 Task: Look for Airbnb properties in Celbridge, Ireland from 10th December, 2023 to 18th December, 2023 for 2 adults.1  bedroom having 1 bed and 1 bathroom. Property type can be flat. Amenities needed are: wifi, TV, free parkinig on premises, gym, breakfast. Look for 3 properties as per requirement.
Action: Mouse moved to (471, 111)
Screenshot: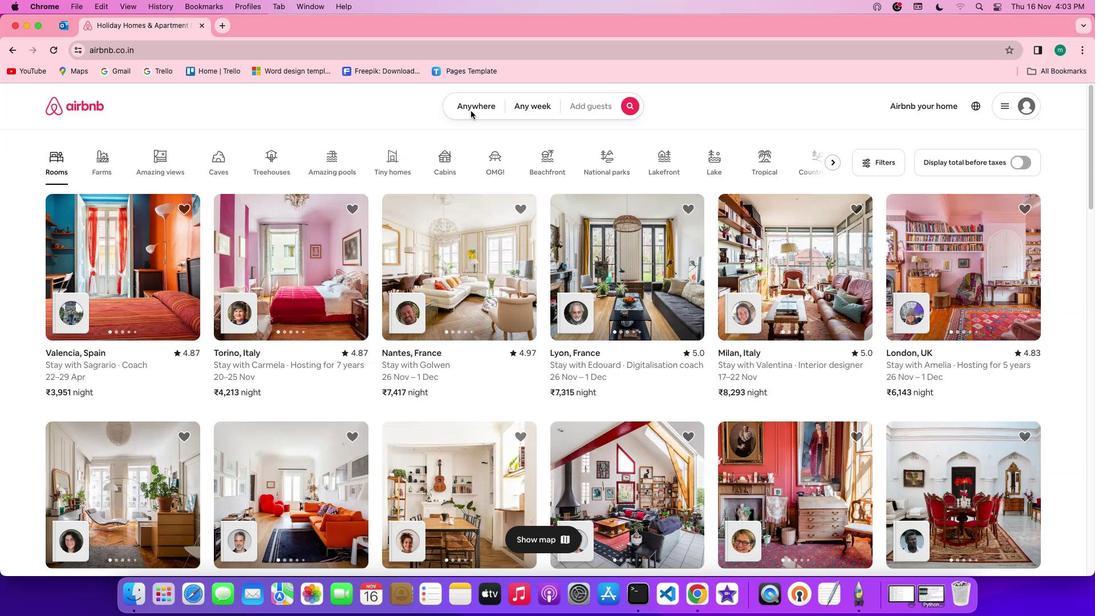 
Action: Mouse pressed left at (471, 111)
Screenshot: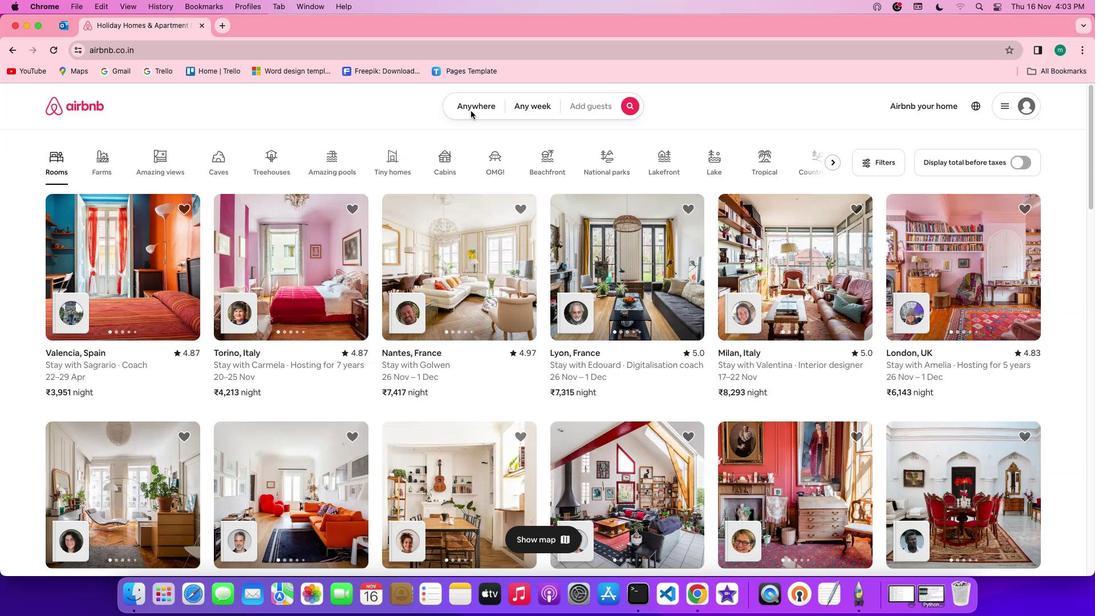 
Action: Mouse pressed left at (471, 111)
Screenshot: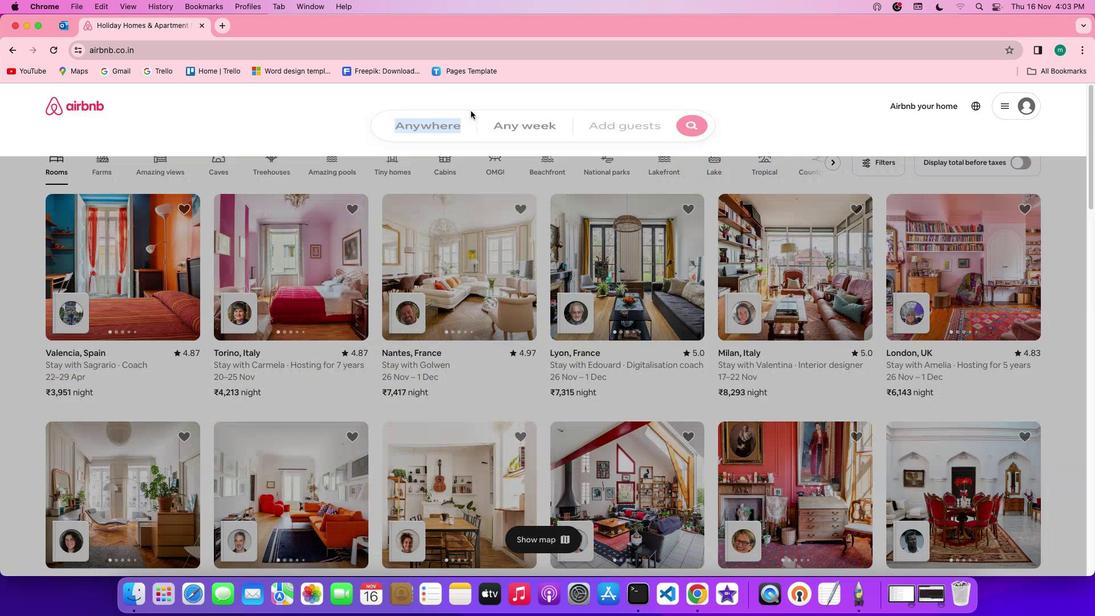 
Action: Mouse moved to (422, 151)
Screenshot: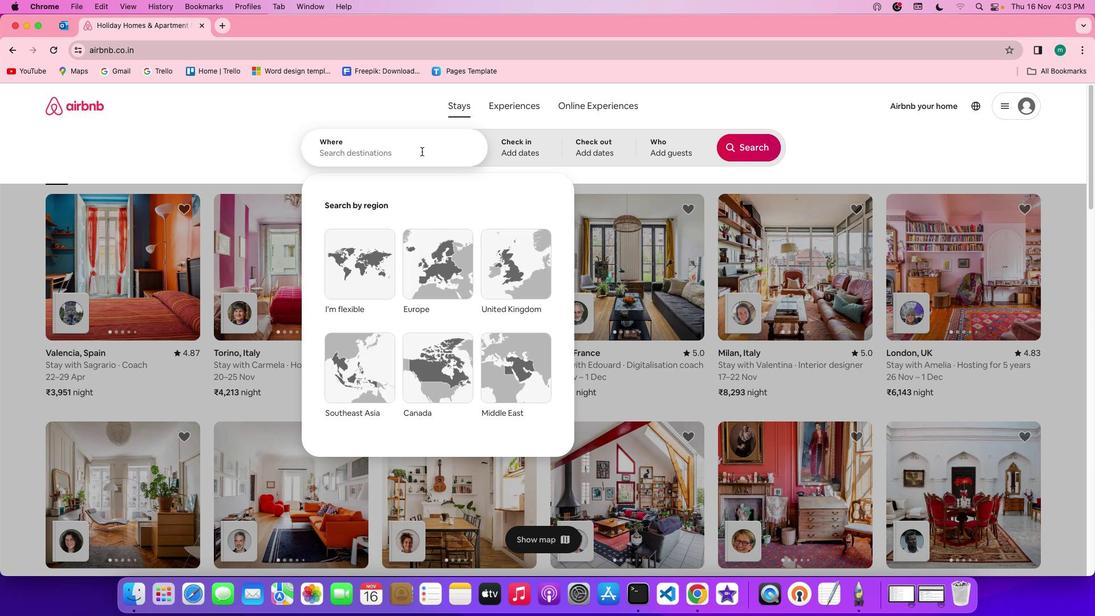 
Action: Mouse pressed left at (422, 151)
Screenshot: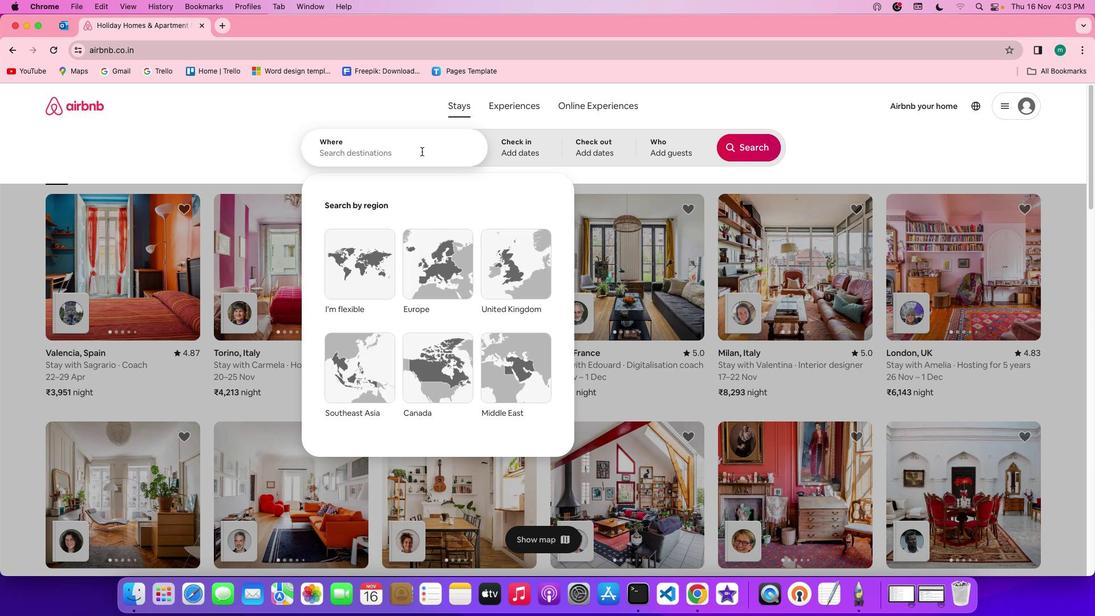 
Action: Key pressed Key.shift'C''e''l''l'Key.backspace'b''r''i''d''g''e'','Key.spaceKey.shift'i''r''e''l''a''n''d'
Screenshot: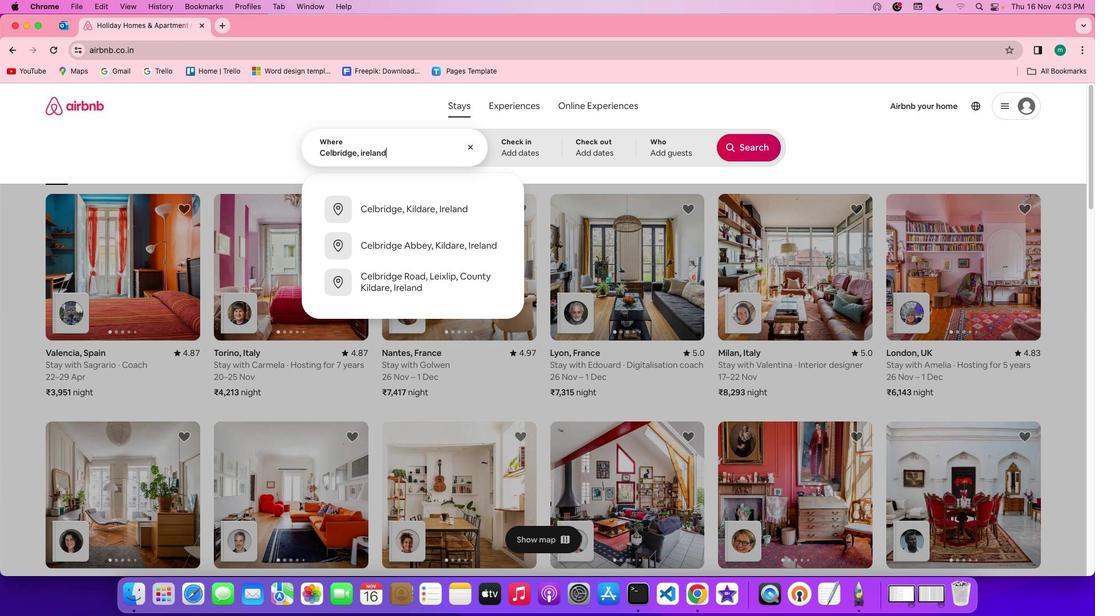 
Action: Mouse moved to (499, 148)
Screenshot: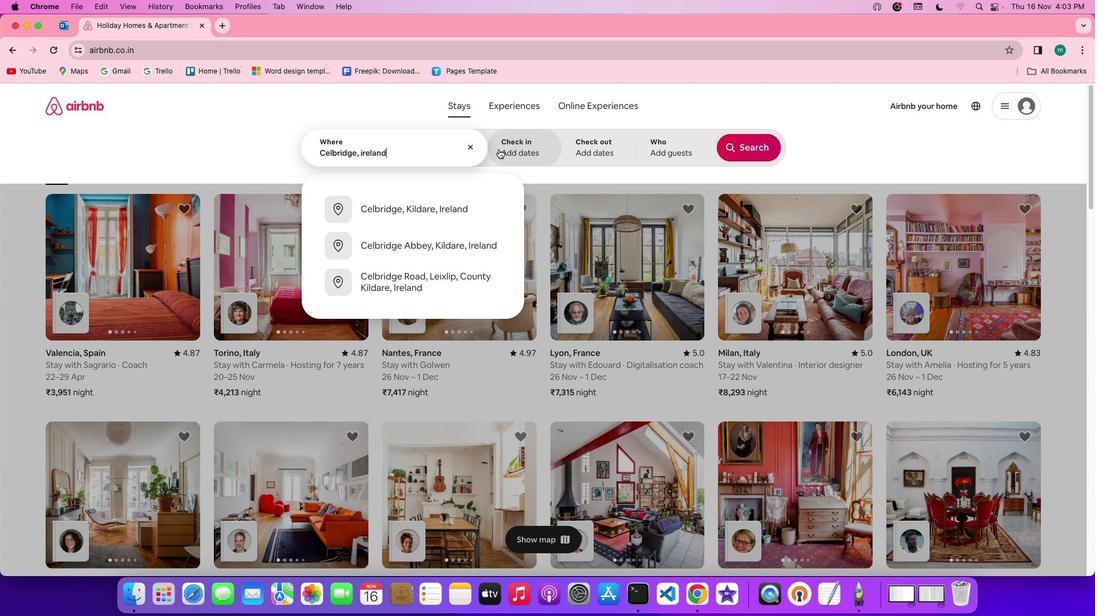 
Action: Mouse pressed left at (499, 148)
Screenshot: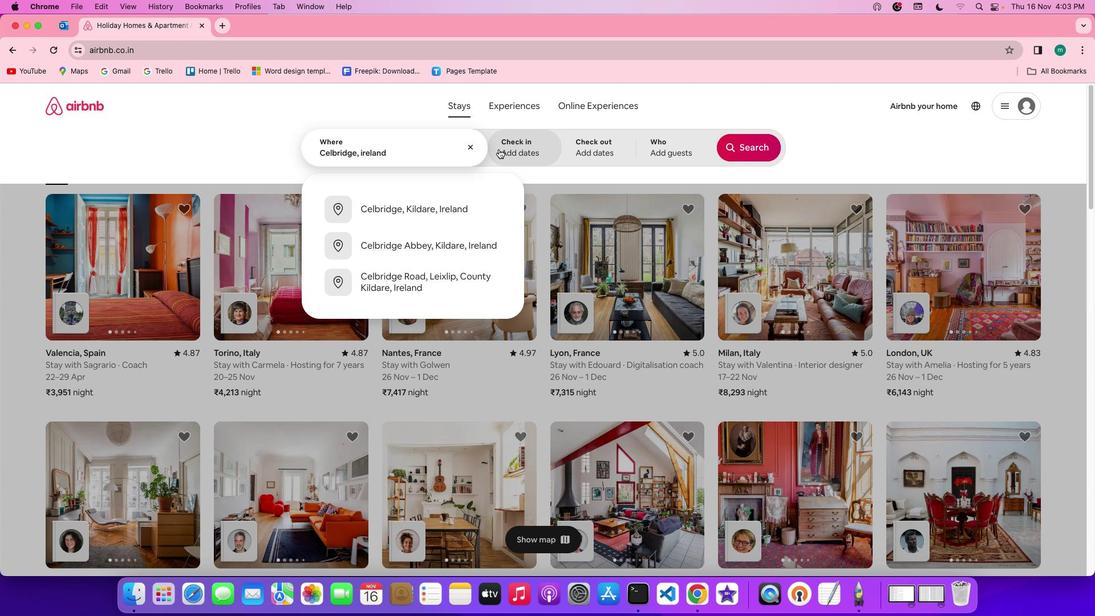 
Action: Mouse moved to (564, 336)
Screenshot: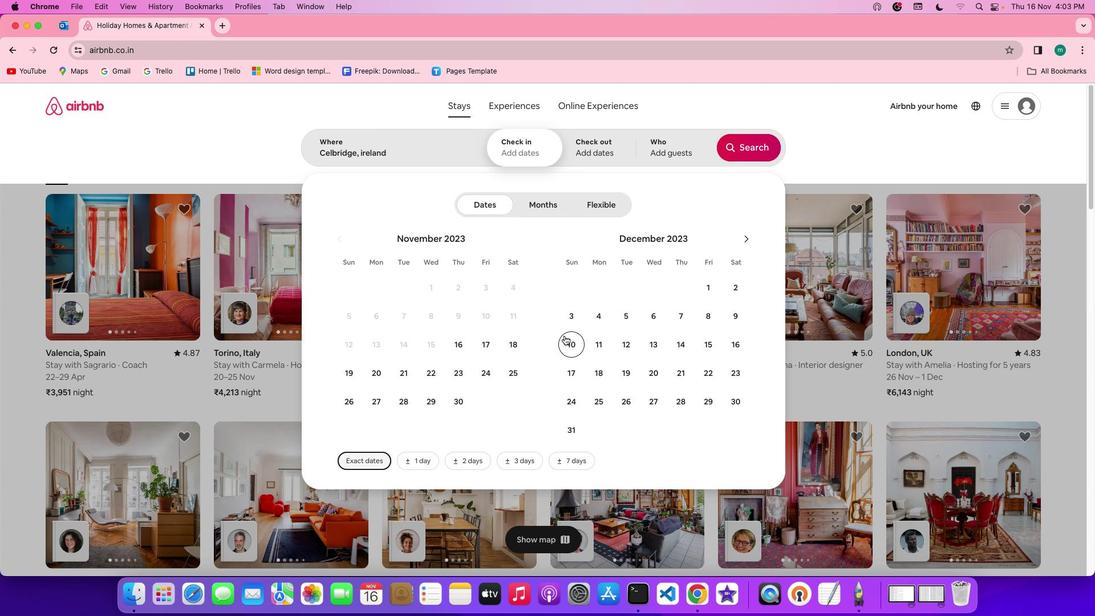 
Action: Mouse pressed left at (564, 336)
Screenshot: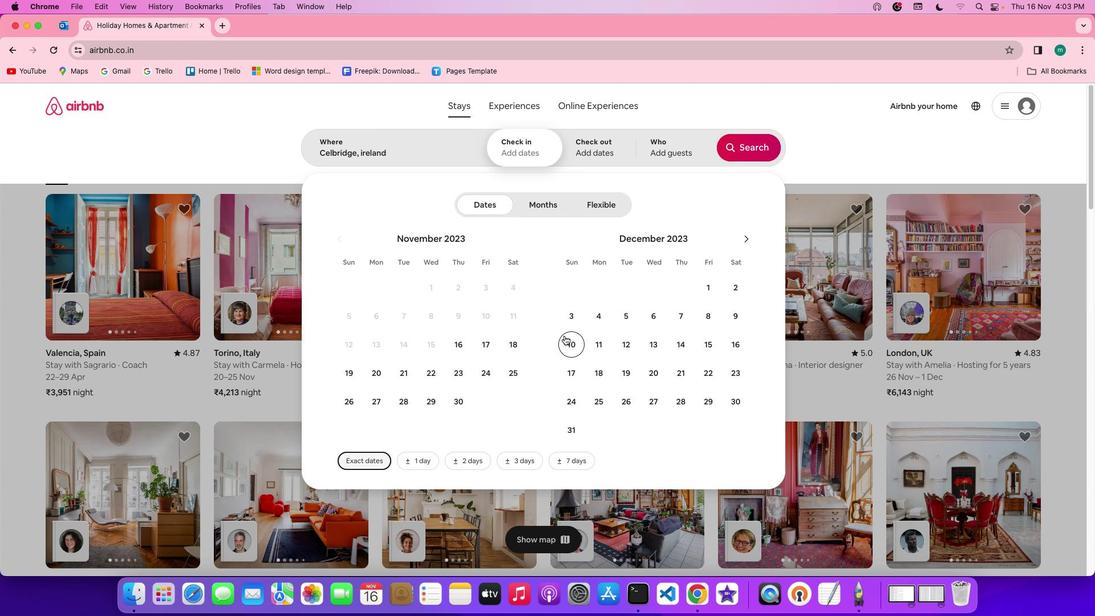 
Action: Mouse moved to (598, 366)
Screenshot: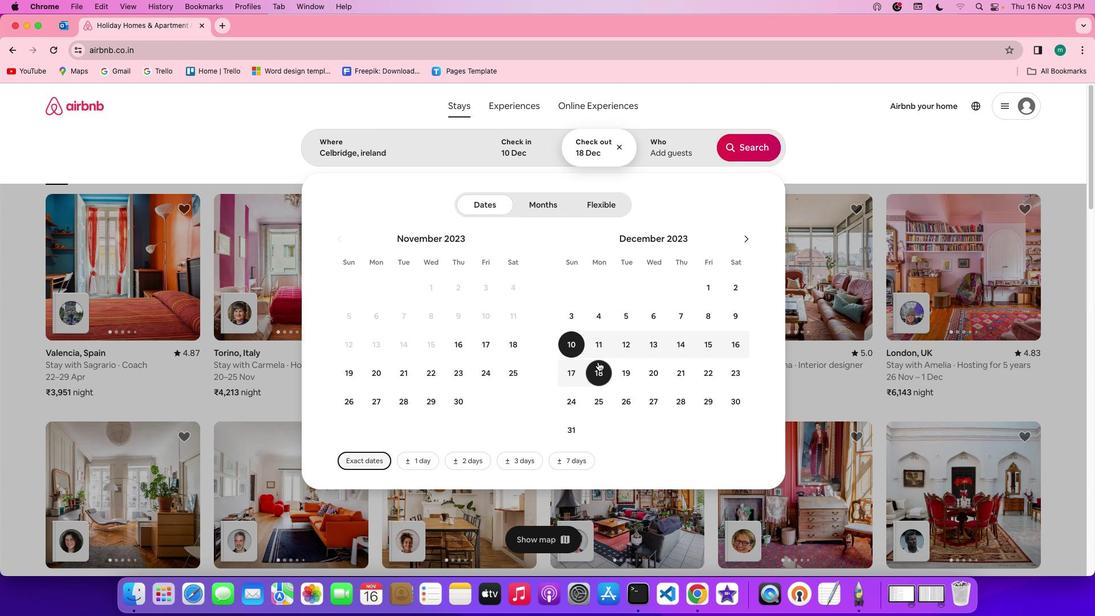 
Action: Mouse pressed left at (598, 366)
Screenshot: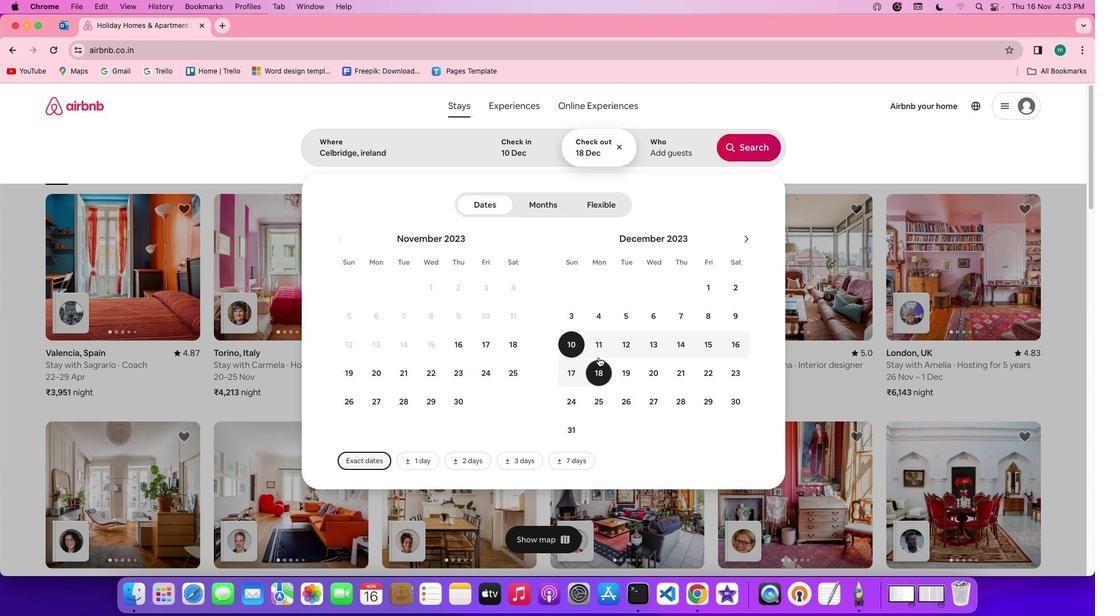 
Action: Mouse moved to (669, 146)
Screenshot: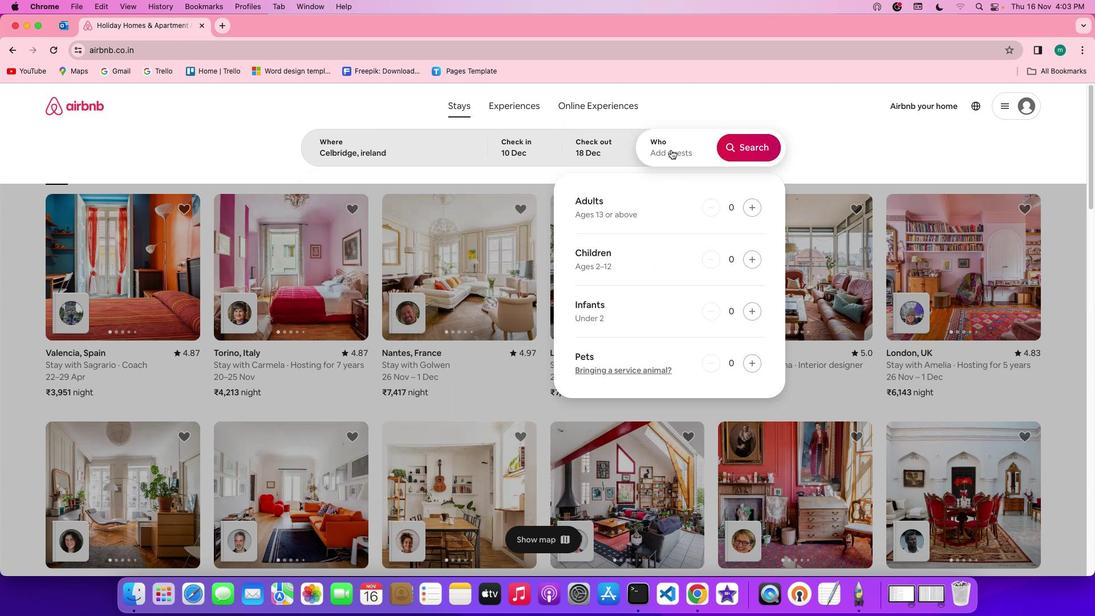 
Action: Mouse pressed left at (669, 146)
Screenshot: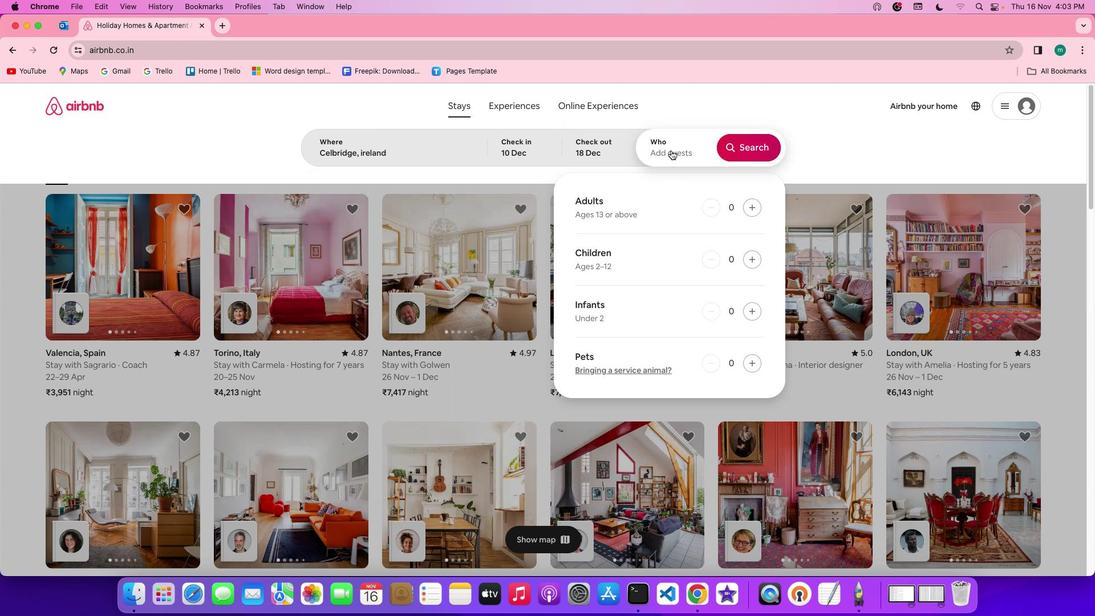 
Action: Mouse moved to (758, 205)
Screenshot: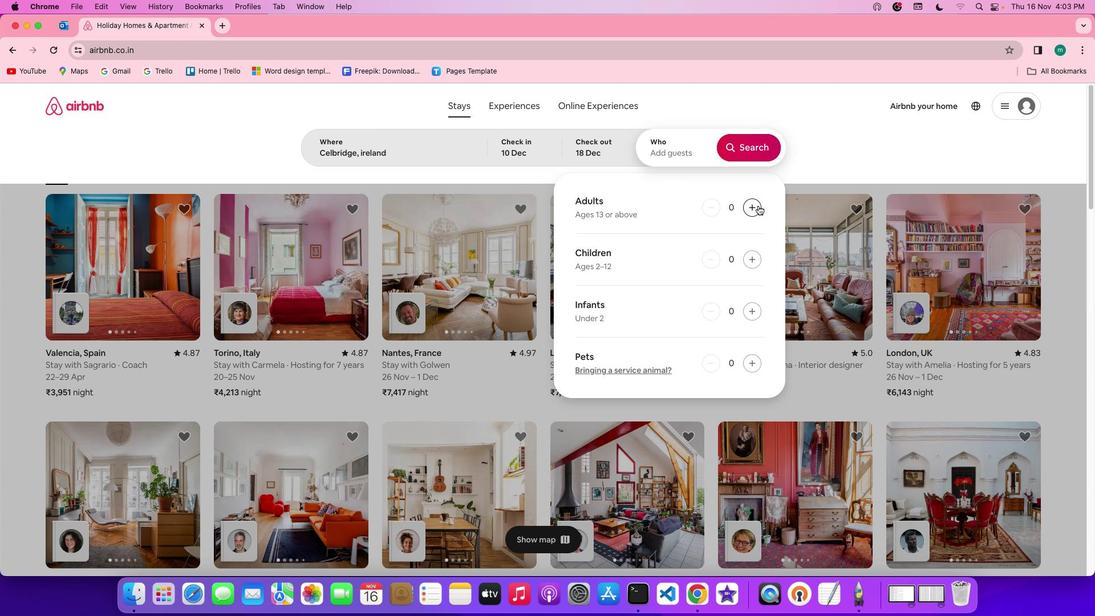 
Action: Mouse pressed left at (758, 205)
Screenshot: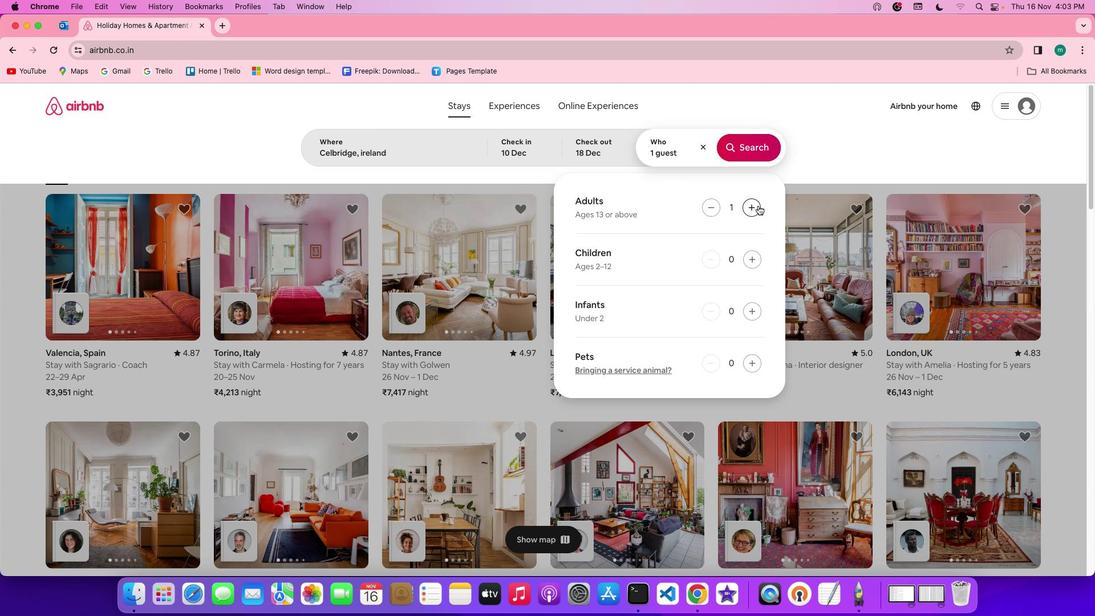 
Action: Mouse pressed left at (758, 205)
Screenshot: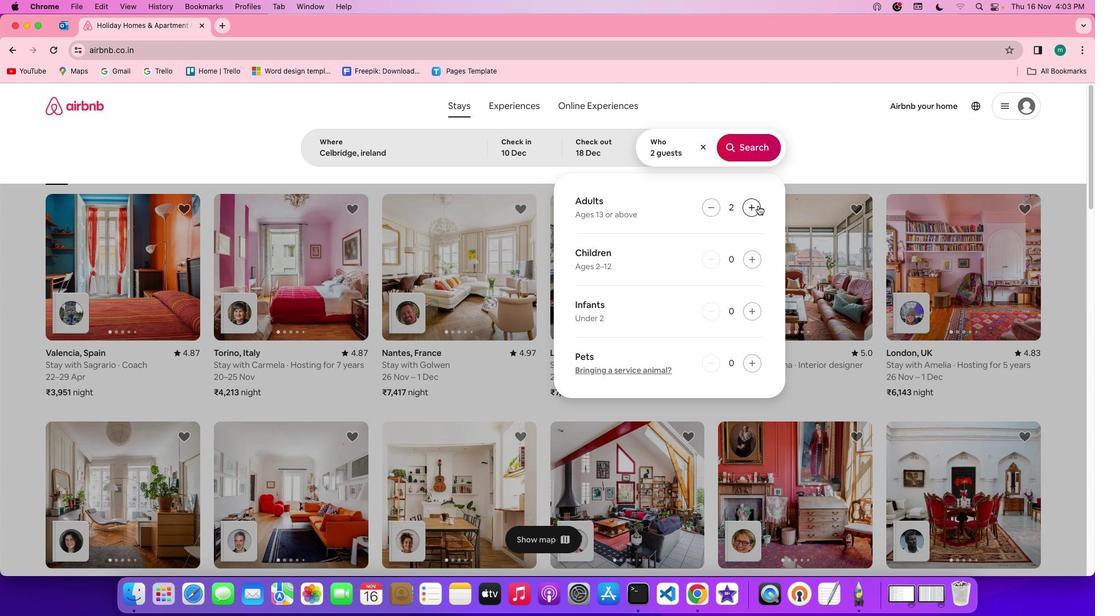
Action: Mouse moved to (748, 147)
Screenshot: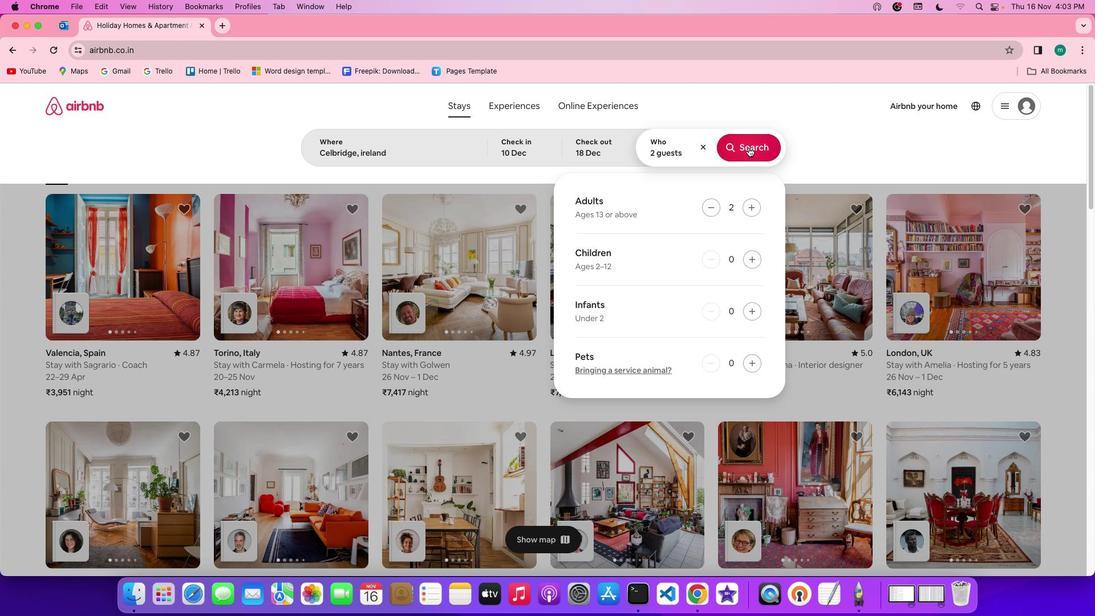 
Action: Mouse pressed left at (748, 147)
Screenshot: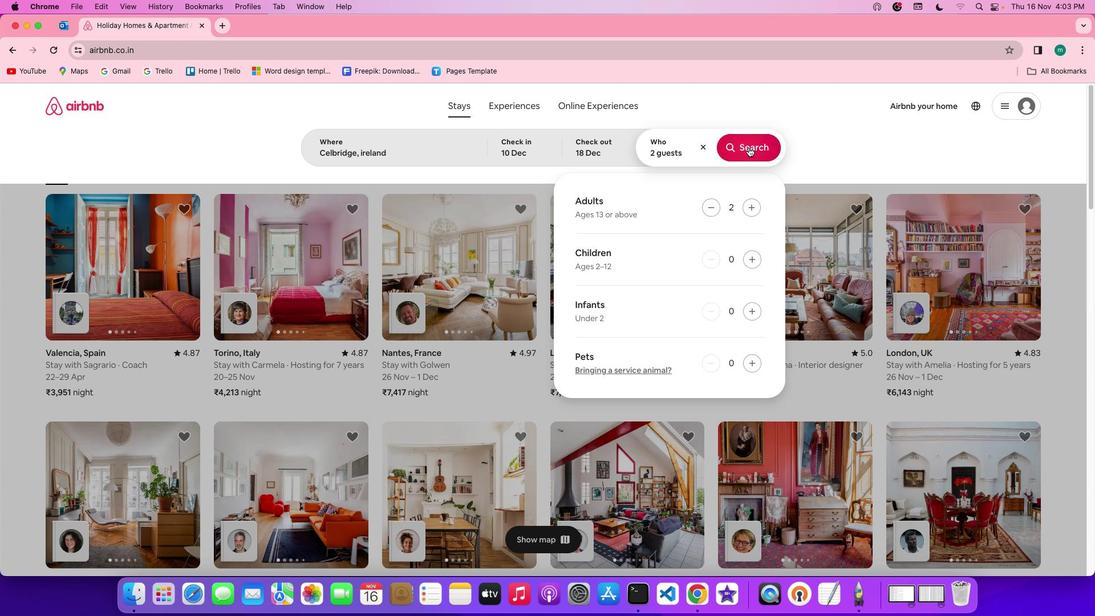 
Action: Mouse moved to (918, 156)
Screenshot: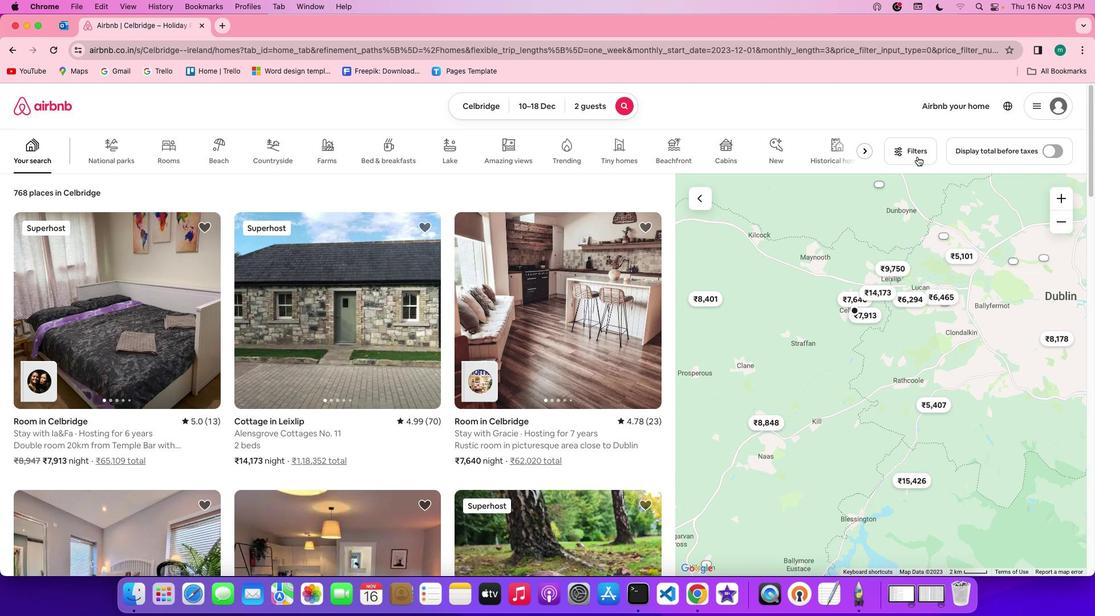 
Action: Mouse pressed left at (918, 156)
Screenshot: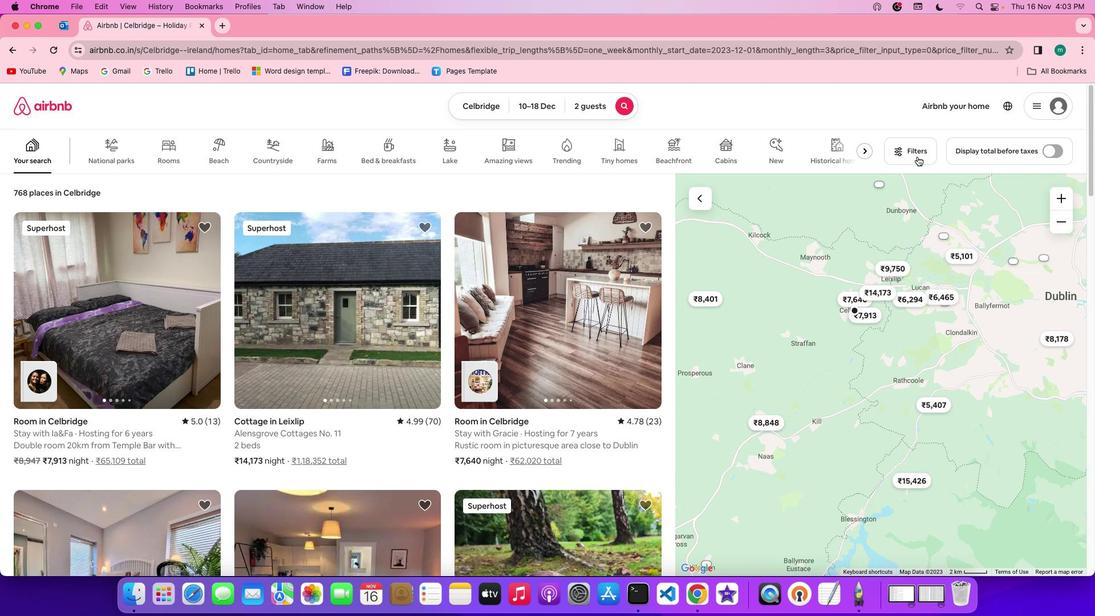 
Action: Mouse moved to (571, 279)
Screenshot: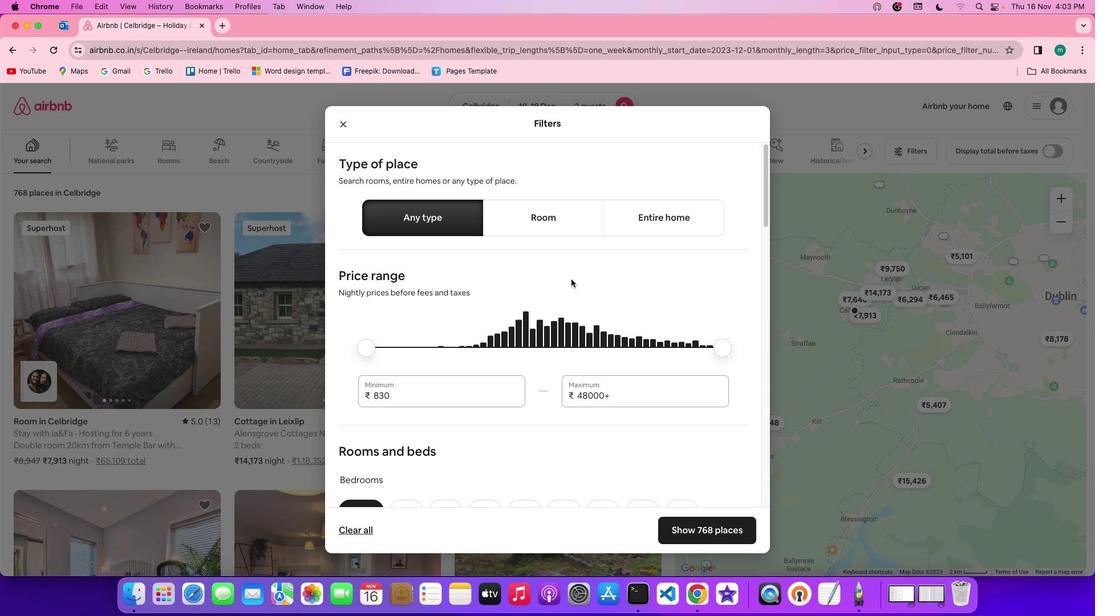 
Action: Mouse scrolled (571, 279) with delta (0, 0)
Screenshot: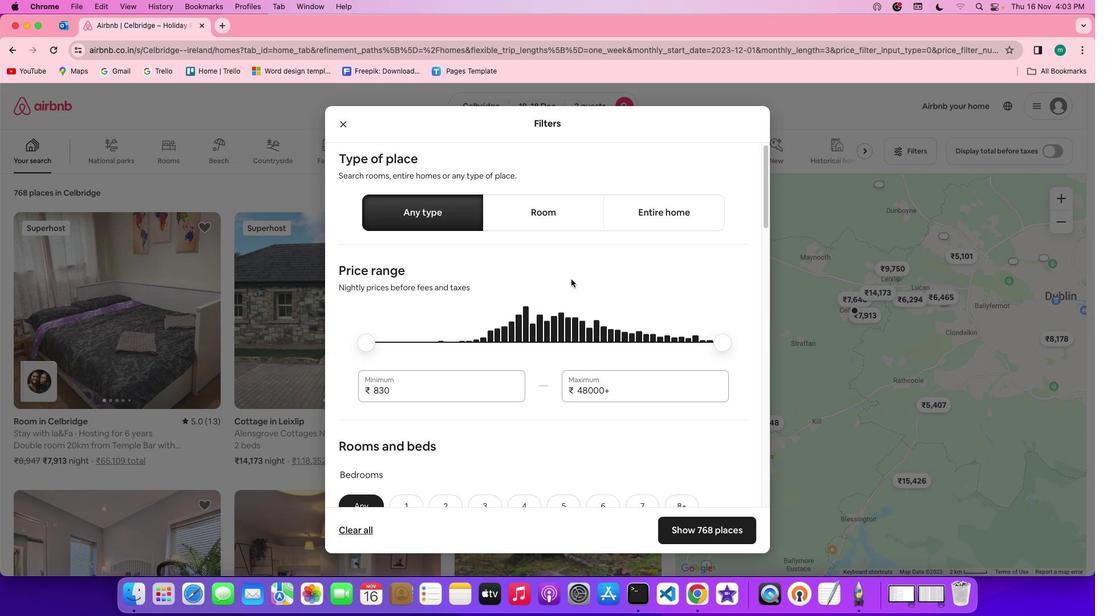 
Action: Mouse scrolled (571, 279) with delta (0, 0)
Screenshot: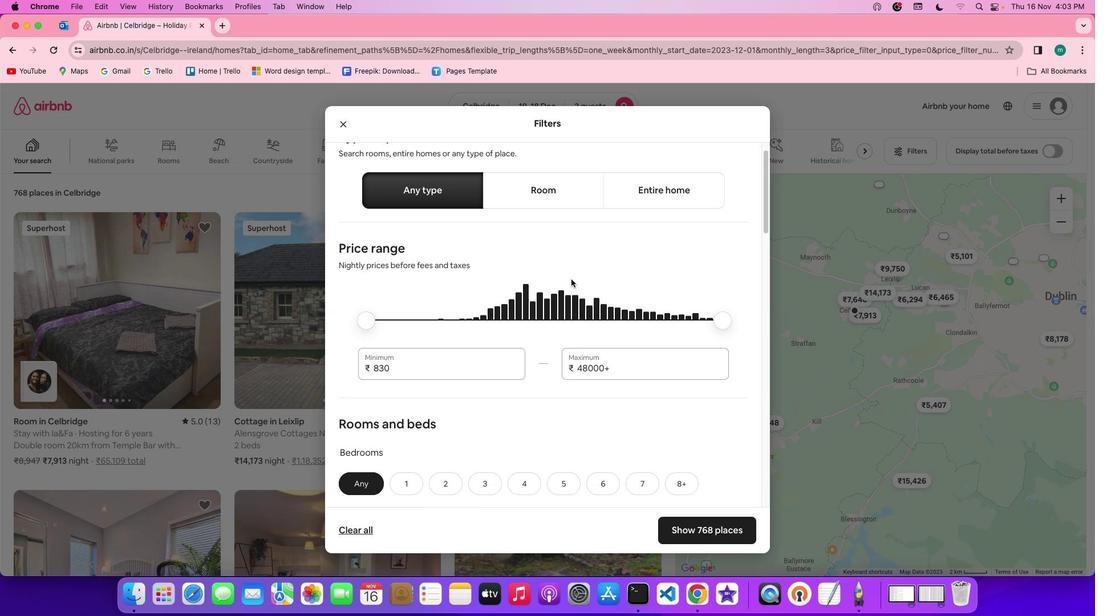 
Action: Mouse scrolled (571, 279) with delta (0, -1)
Screenshot: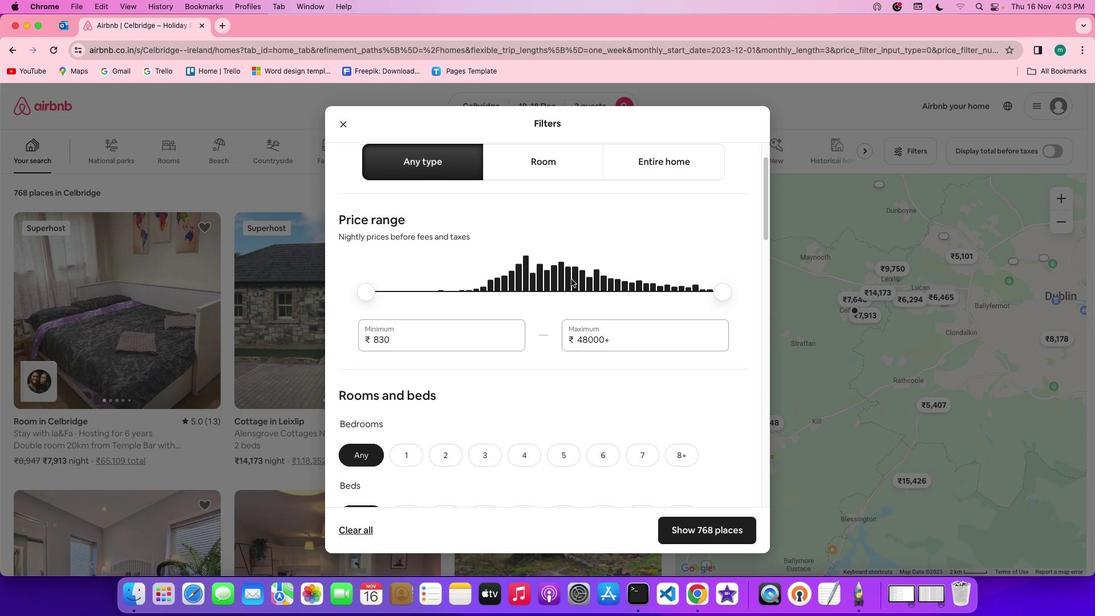 
Action: Mouse scrolled (571, 279) with delta (0, 0)
Screenshot: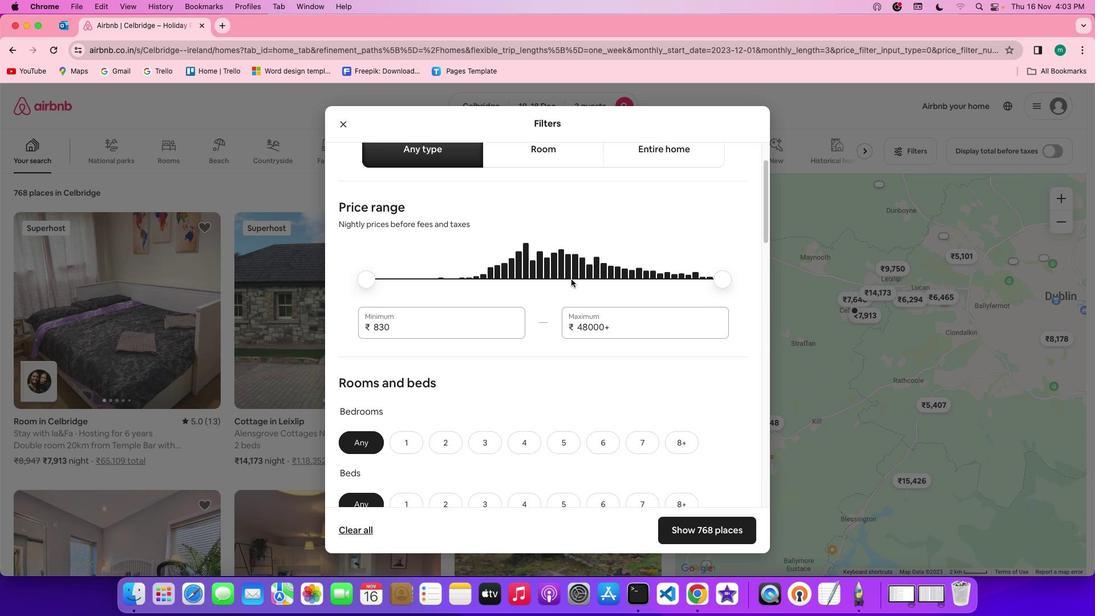 
Action: Mouse scrolled (571, 279) with delta (0, 0)
Screenshot: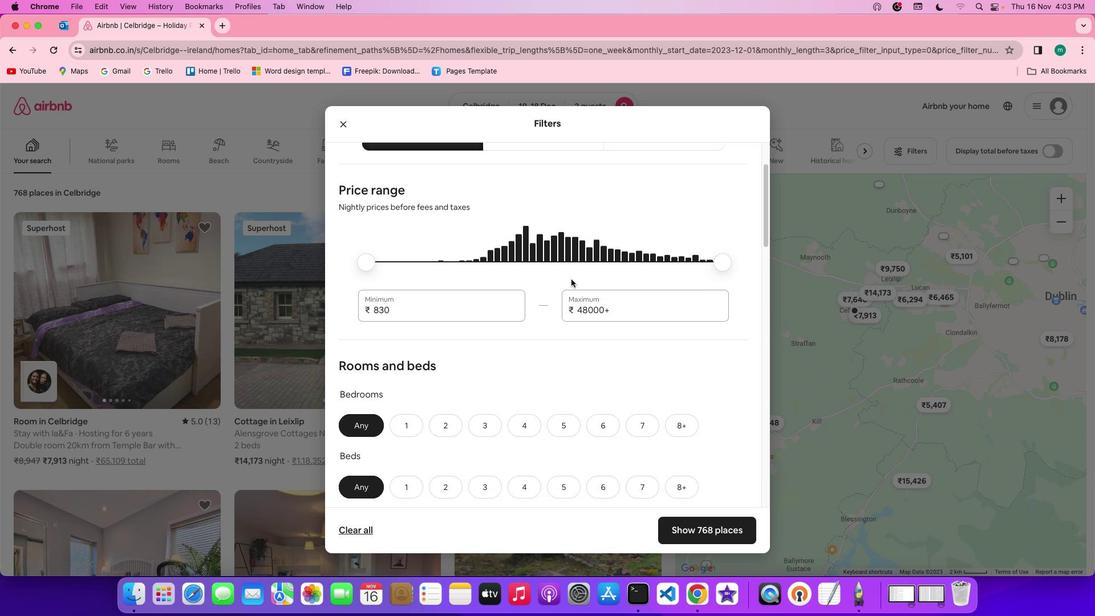 
Action: Mouse scrolled (571, 279) with delta (0, 0)
Screenshot: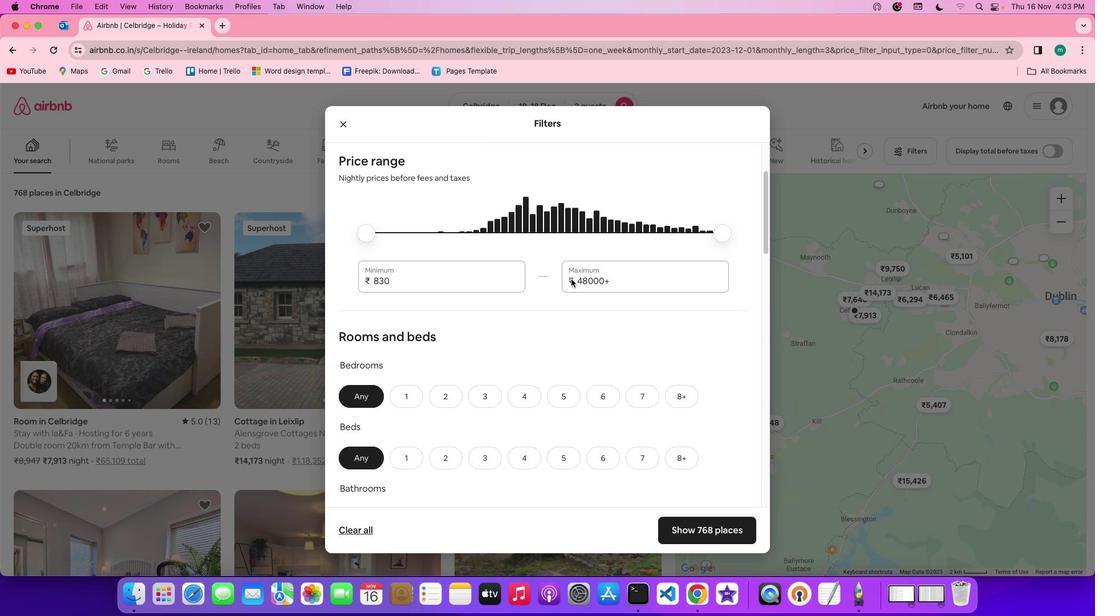 
Action: Mouse scrolled (571, 279) with delta (0, -1)
Screenshot: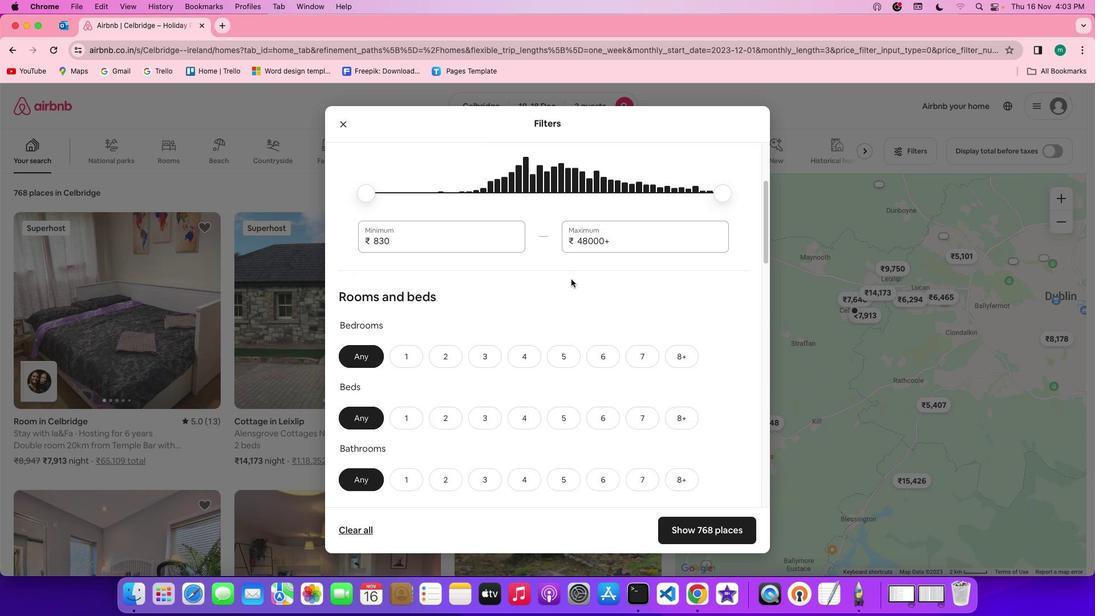 
Action: Mouse scrolled (571, 279) with delta (0, 0)
Screenshot: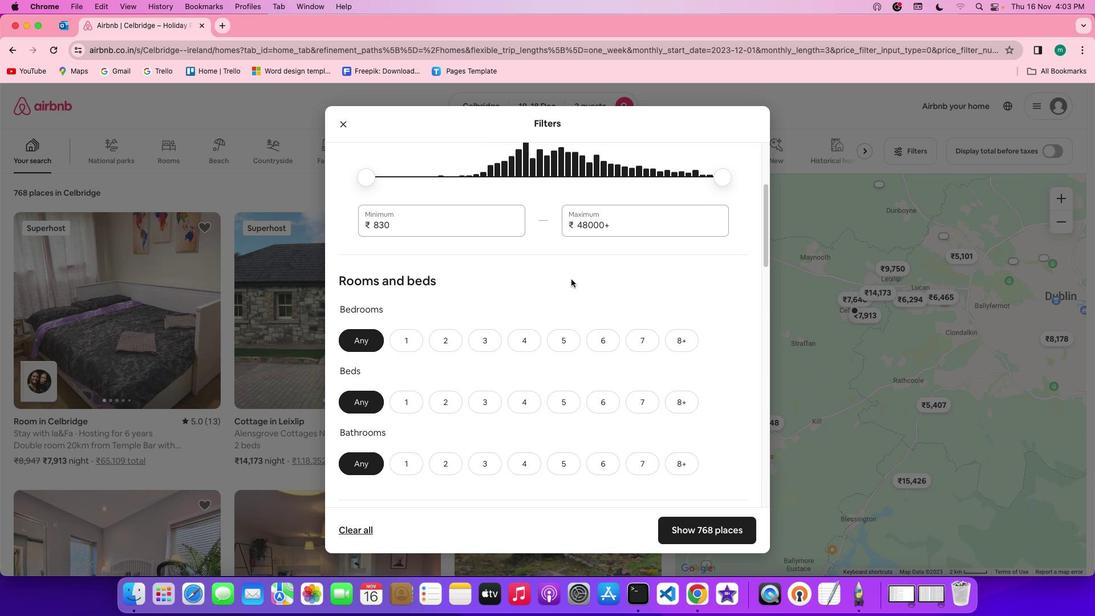 
Action: Mouse scrolled (571, 279) with delta (0, 0)
Screenshot: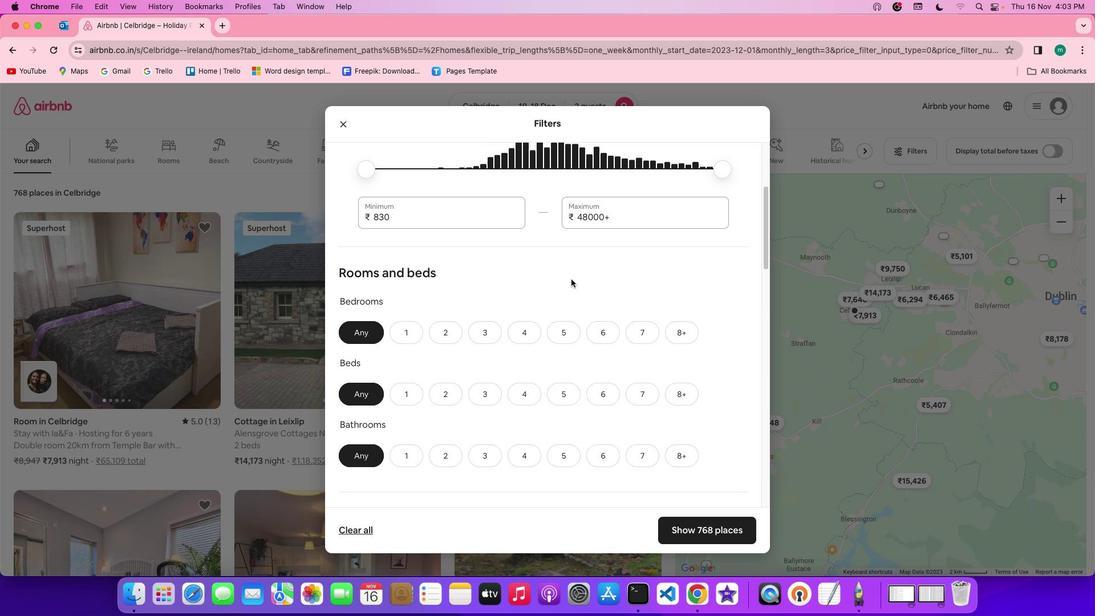 
Action: Mouse scrolled (571, 279) with delta (0, 0)
Screenshot: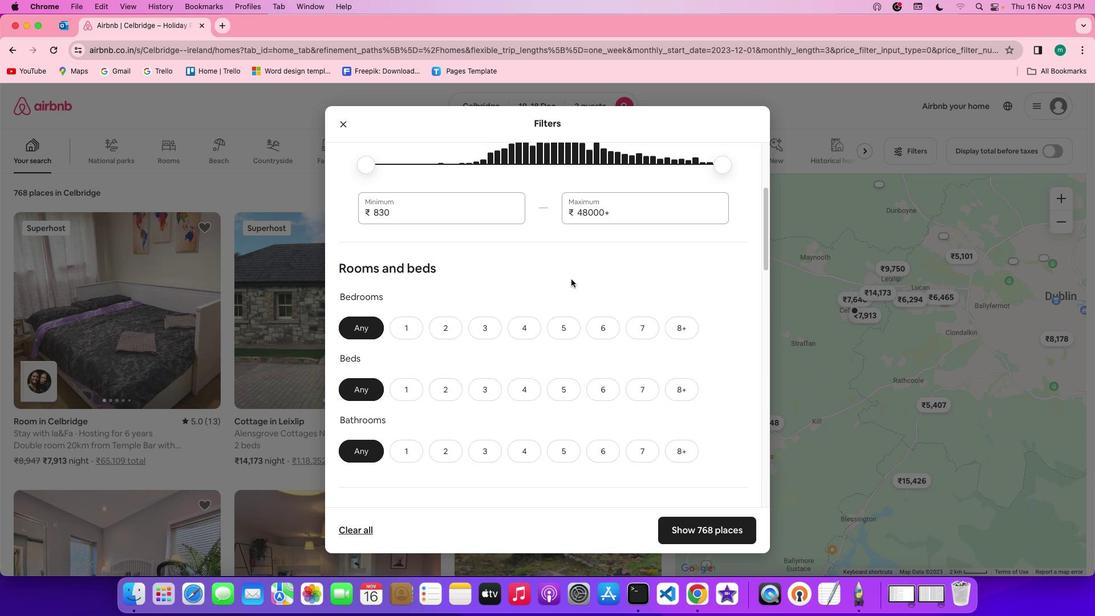 
Action: Mouse scrolled (571, 279) with delta (0, 0)
Screenshot: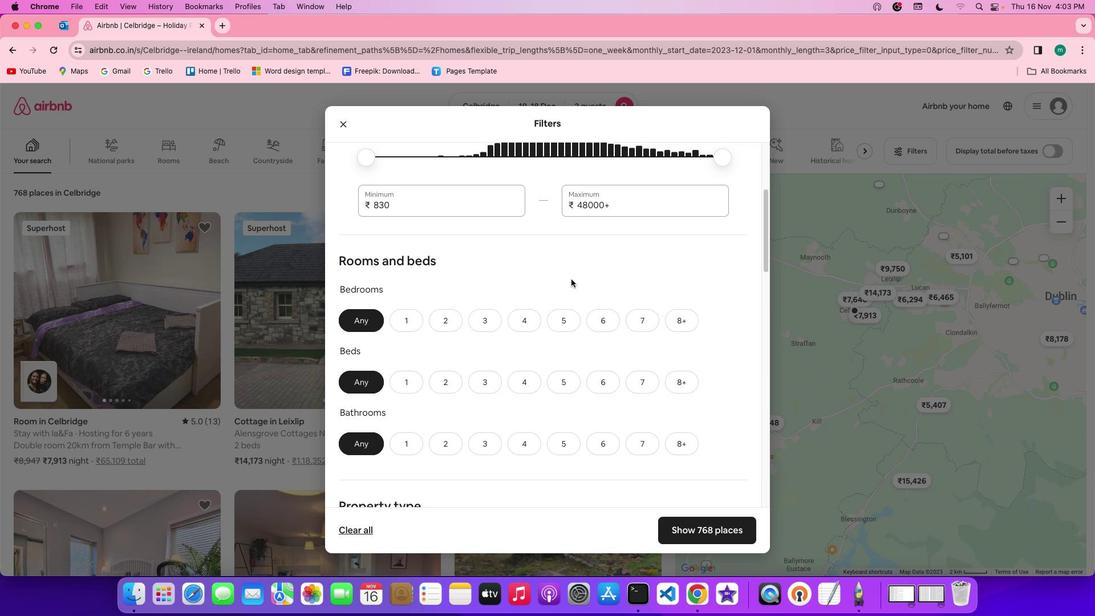 
Action: Mouse scrolled (571, 279) with delta (0, 0)
Screenshot: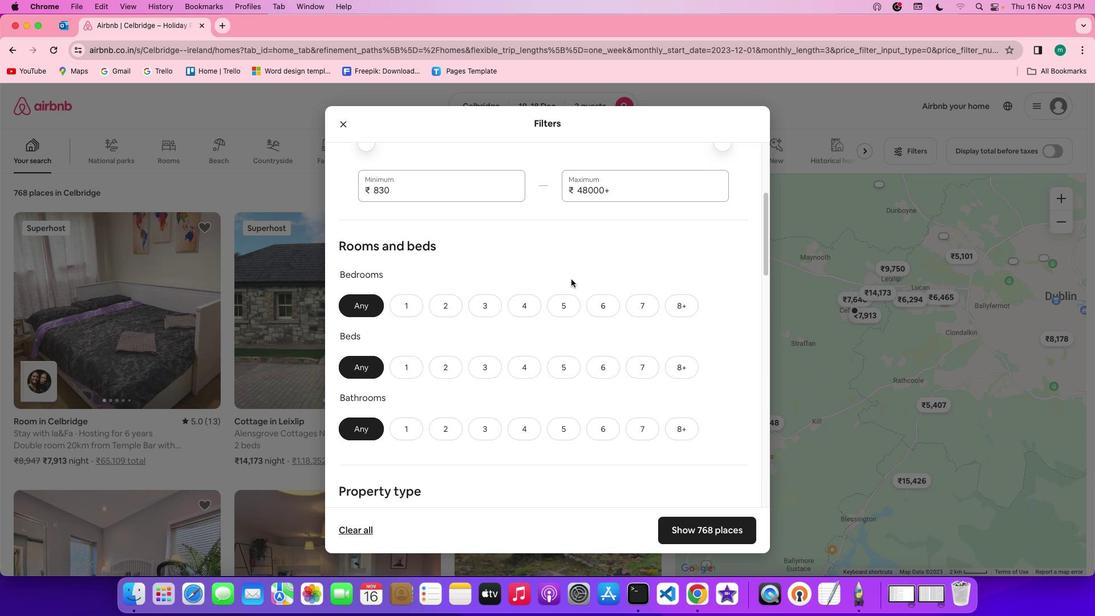 
Action: Mouse moved to (571, 279)
Screenshot: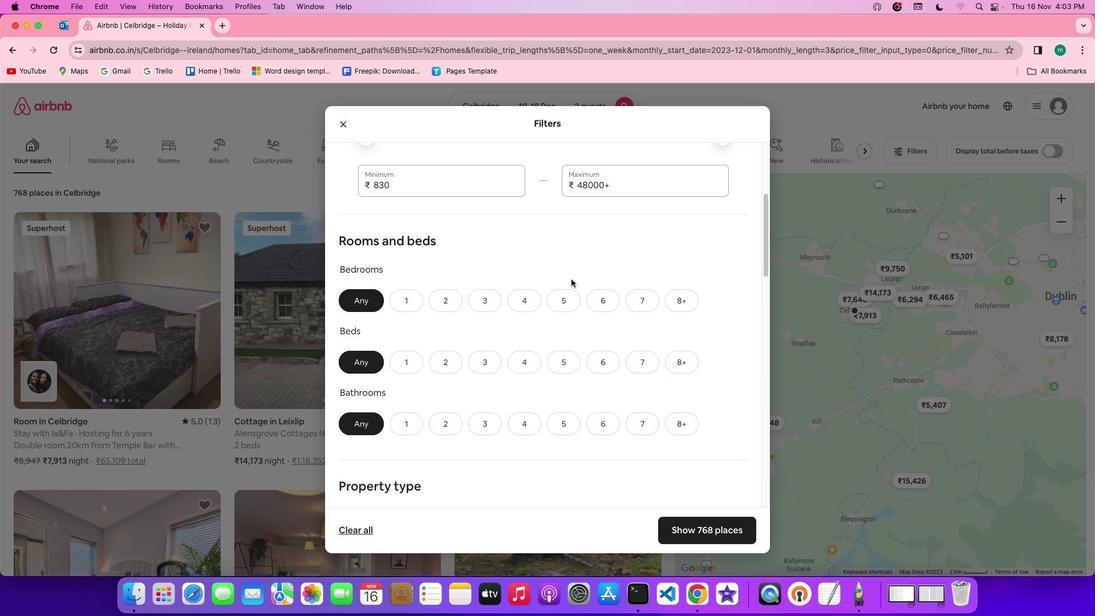 
Action: Mouse scrolled (571, 279) with delta (0, 0)
Screenshot: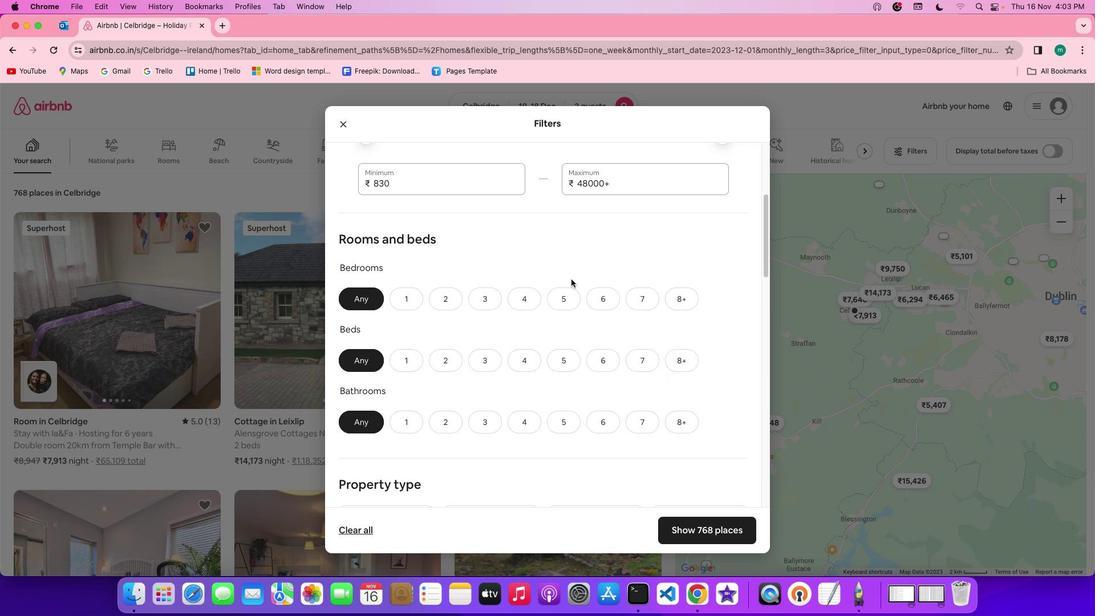 
Action: Mouse scrolled (571, 279) with delta (0, 0)
Screenshot: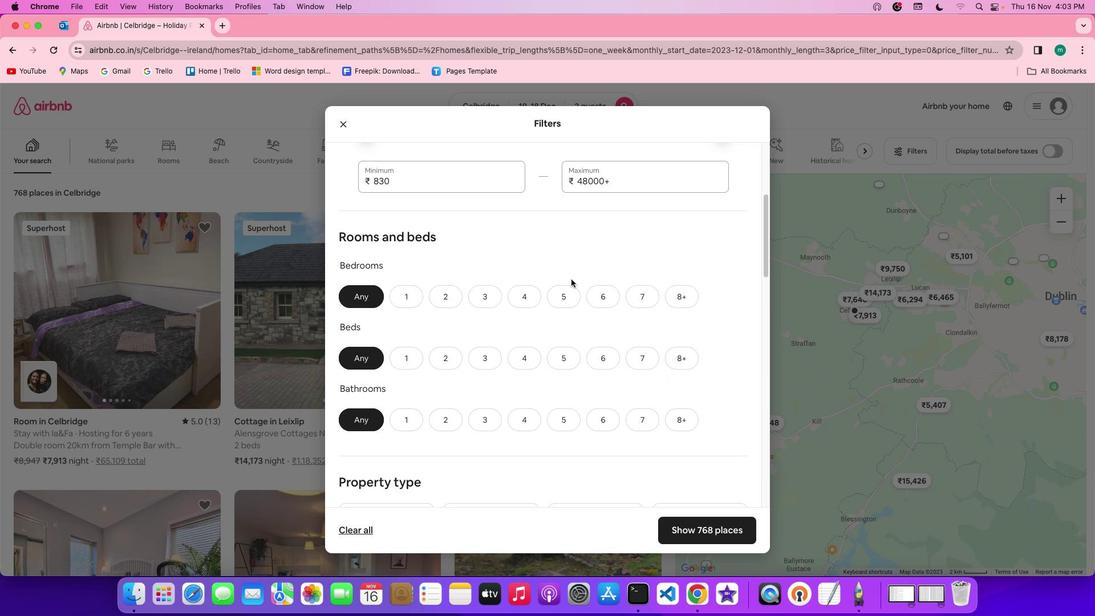 
Action: Mouse moved to (403, 298)
Screenshot: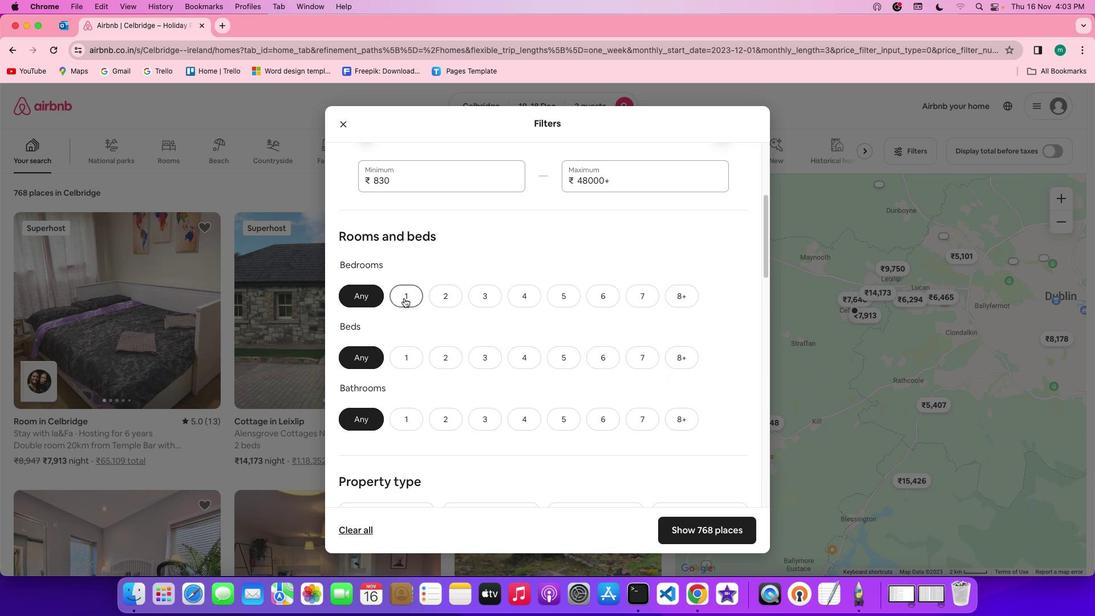 
Action: Mouse pressed left at (403, 298)
Screenshot: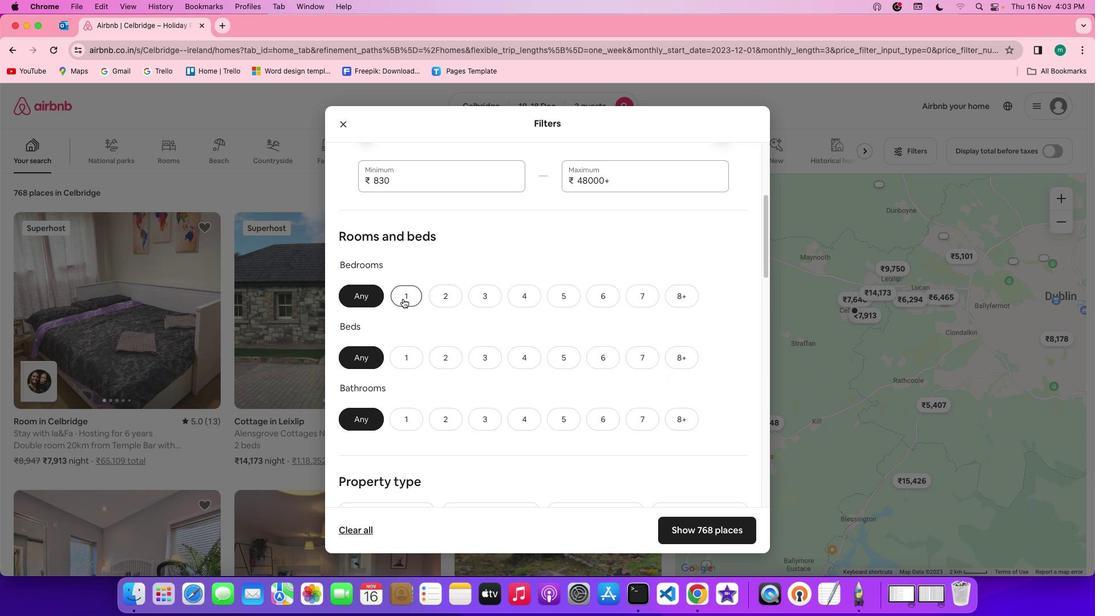
Action: Mouse moved to (413, 361)
Screenshot: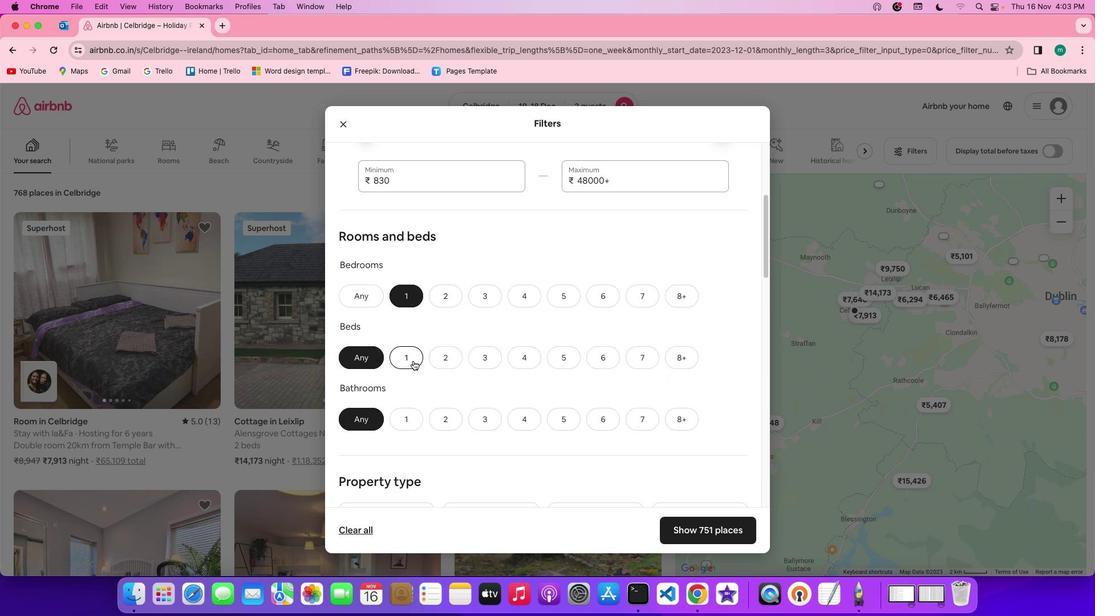 
Action: Mouse pressed left at (413, 361)
Screenshot: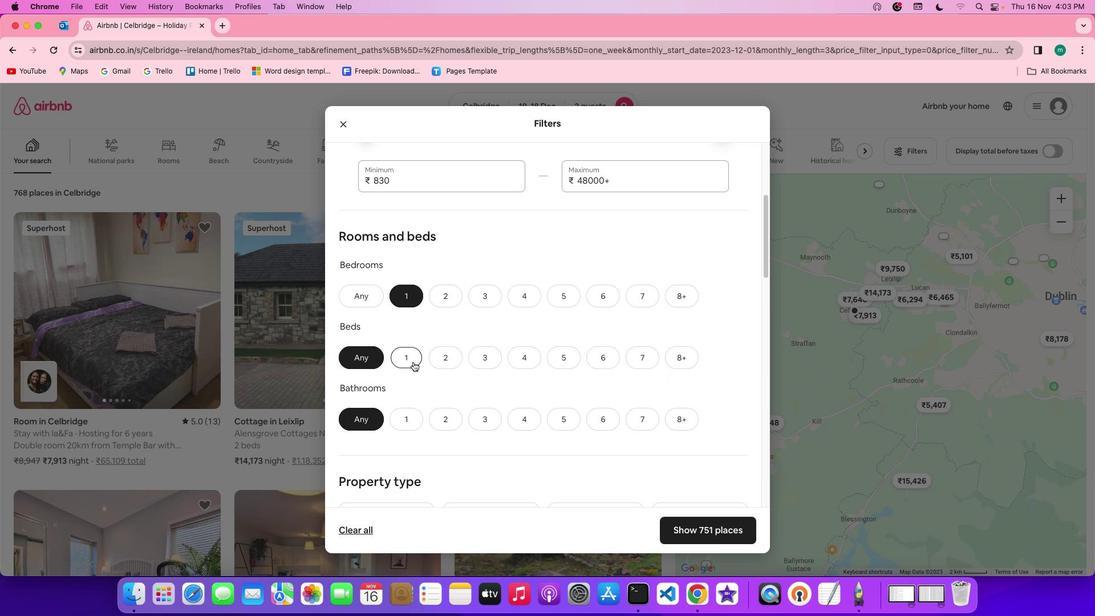
Action: Mouse moved to (413, 415)
Screenshot: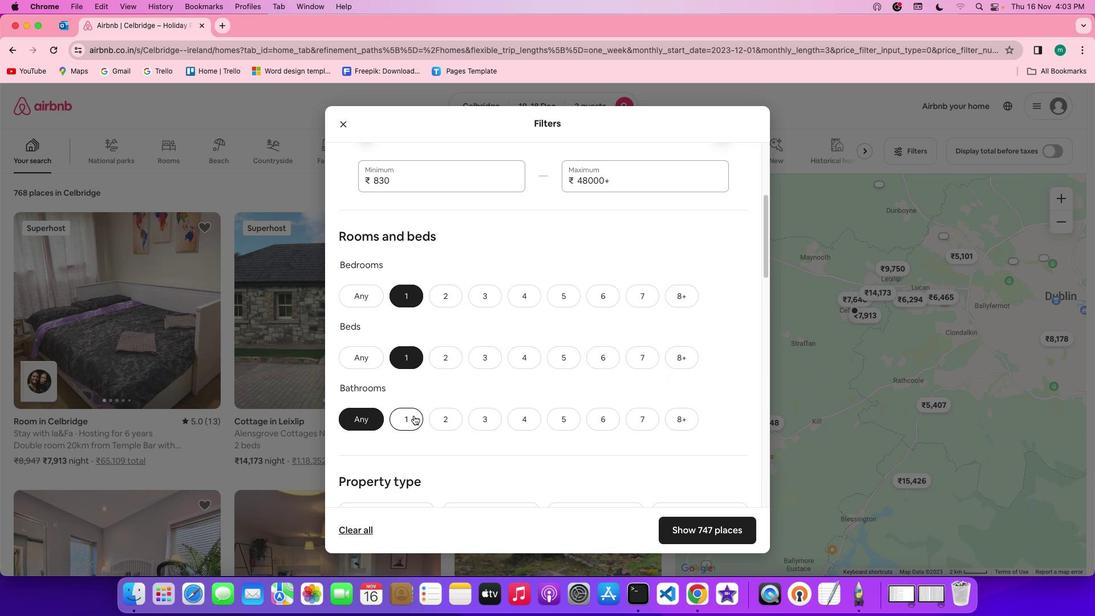 
Action: Mouse pressed left at (413, 415)
Screenshot: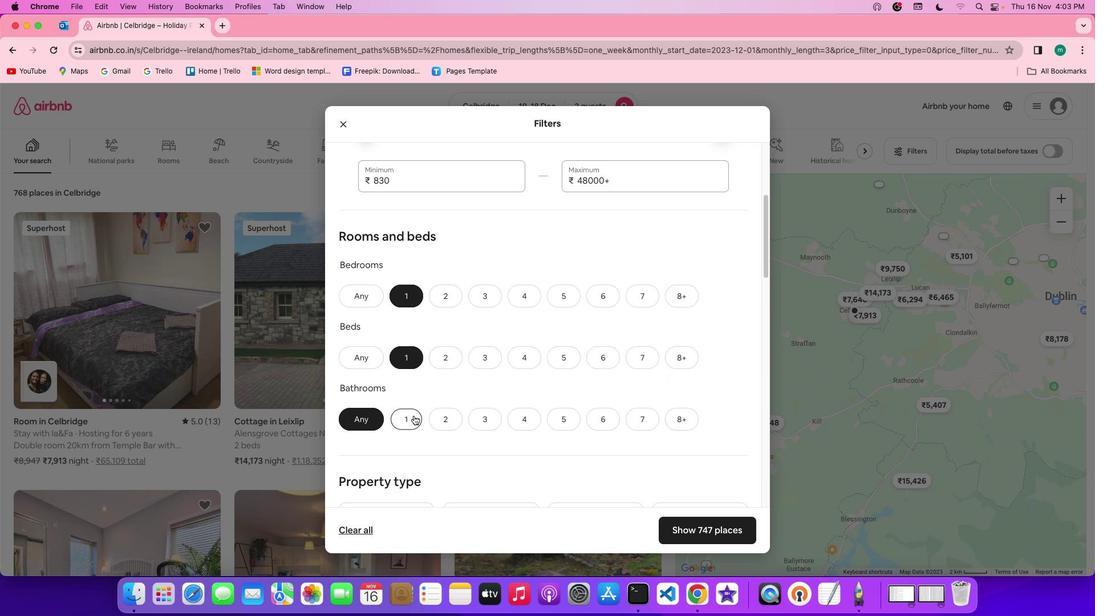 
Action: Mouse moved to (547, 401)
Screenshot: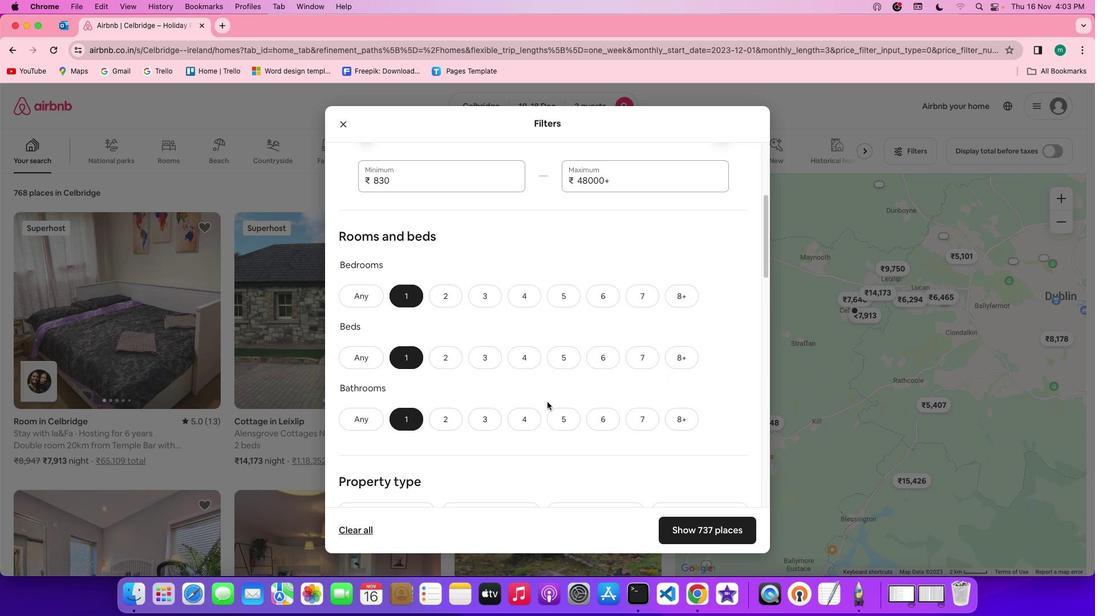 
Action: Mouse scrolled (547, 401) with delta (0, 0)
Screenshot: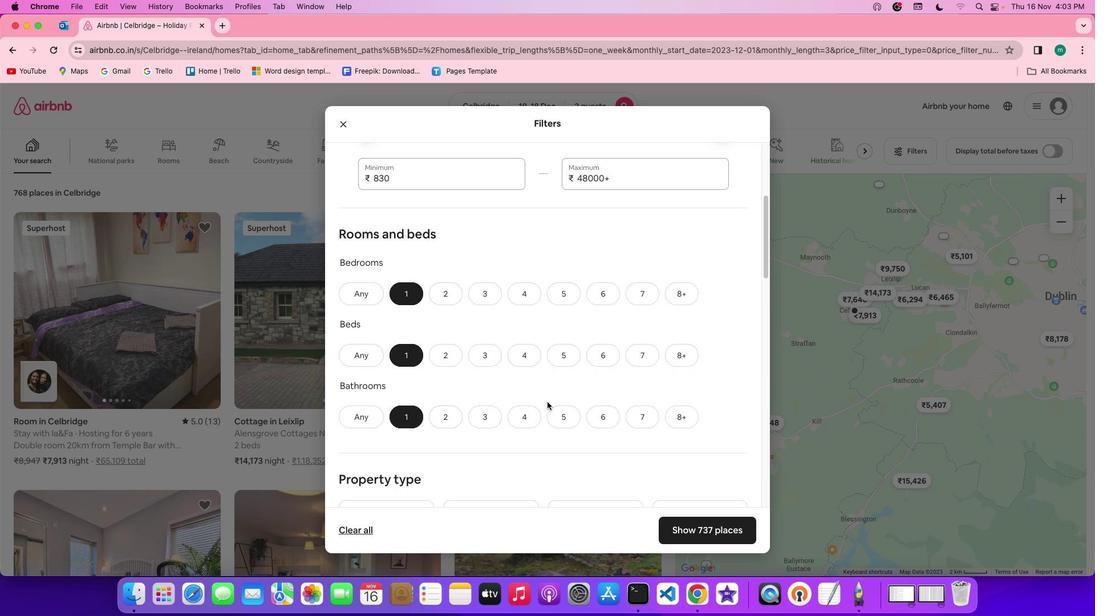 
Action: Mouse scrolled (547, 401) with delta (0, 0)
Screenshot: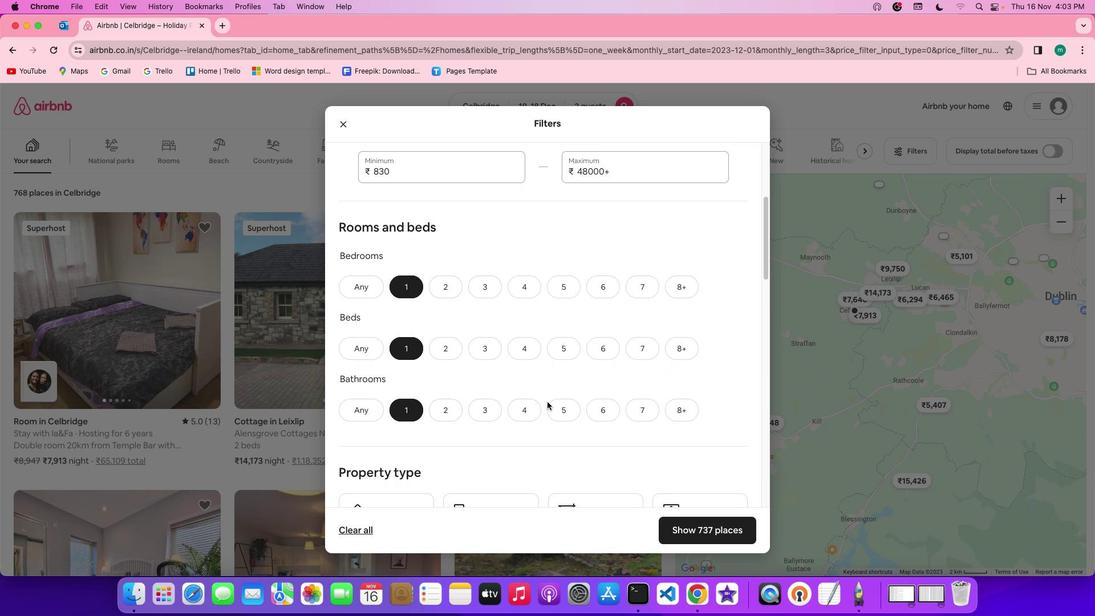 
Action: Mouse moved to (547, 402)
Screenshot: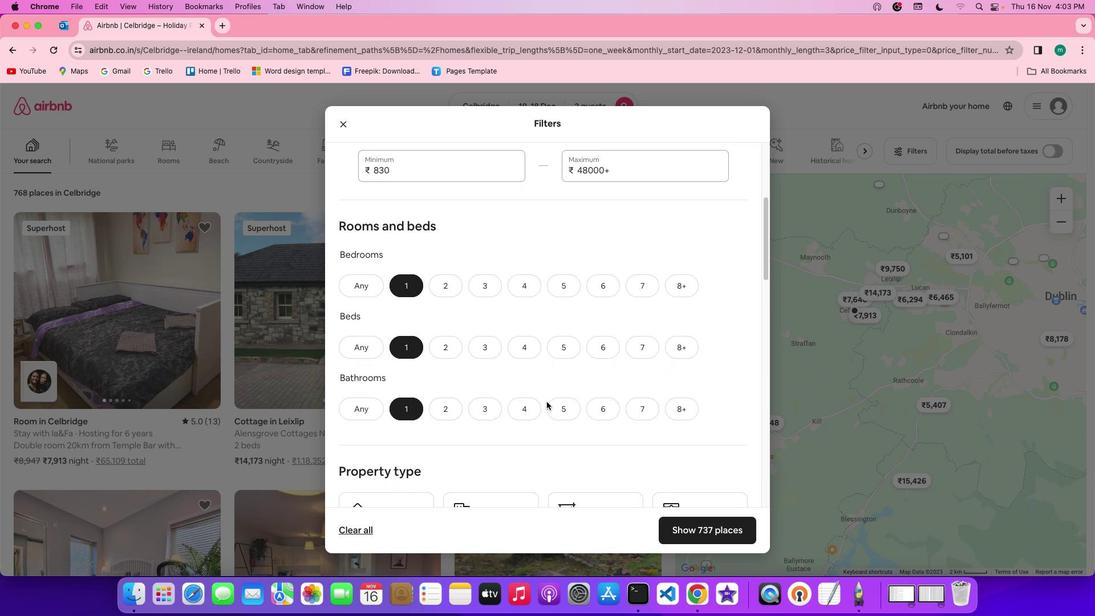 
Action: Mouse scrolled (547, 402) with delta (0, 0)
Screenshot: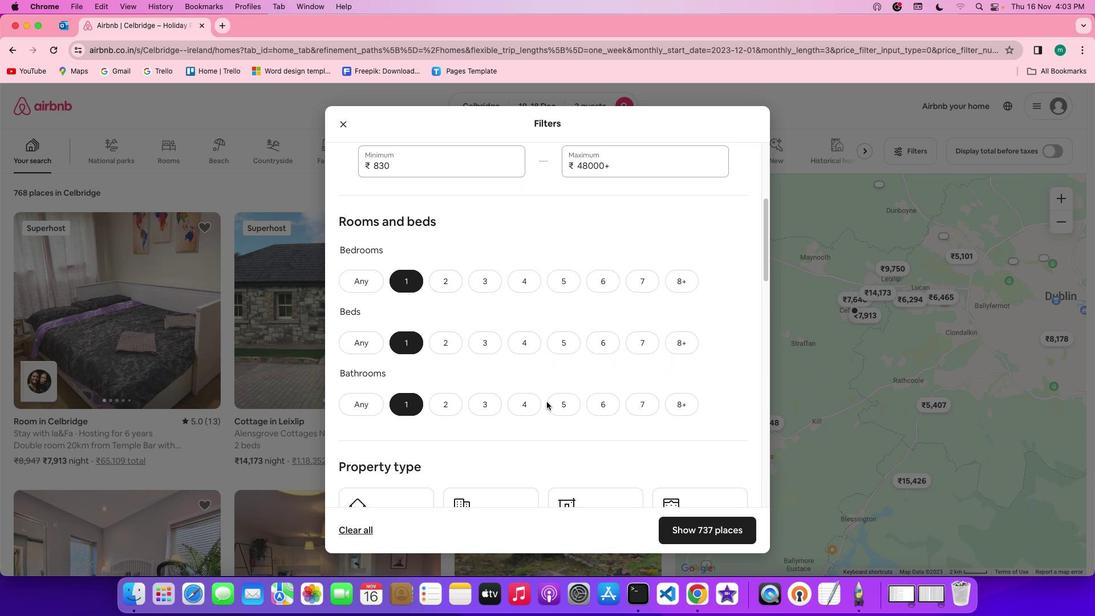 
Action: Mouse scrolled (547, 402) with delta (0, 0)
Screenshot: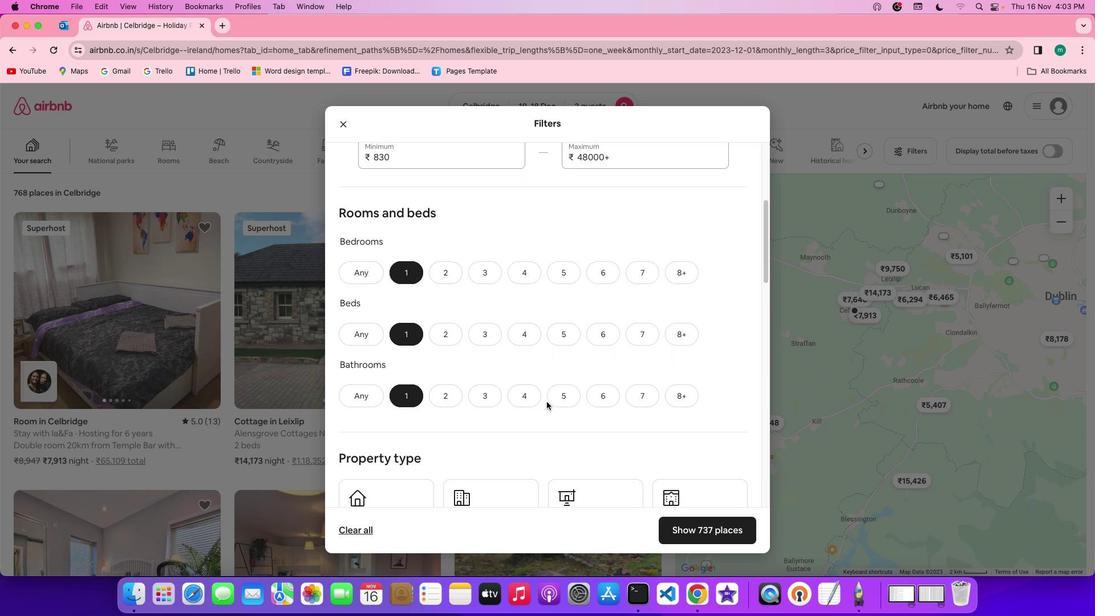 
Action: Mouse scrolled (547, 402) with delta (0, 0)
Screenshot: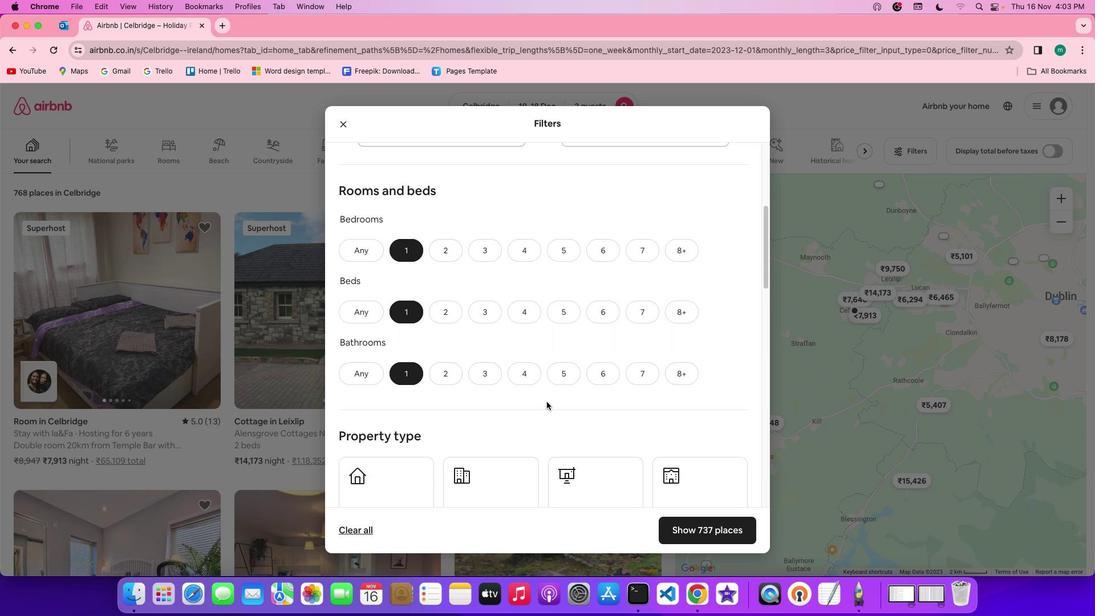 
Action: Mouse scrolled (547, 402) with delta (0, 0)
Screenshot: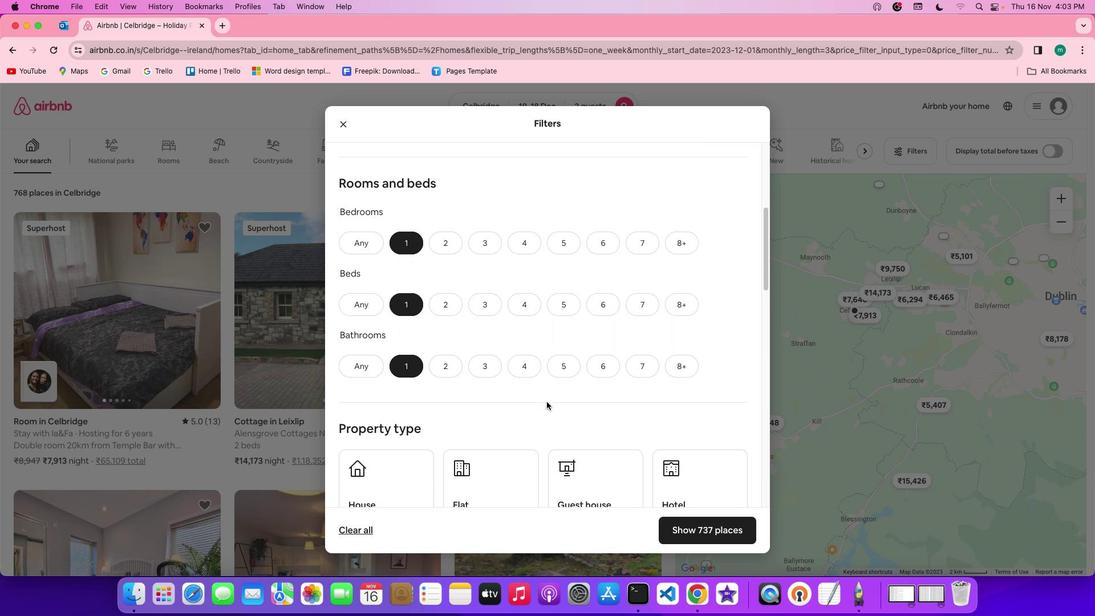 
Action: Mouse scrolled (547, 402) with delta (0, 0)
Screenshot: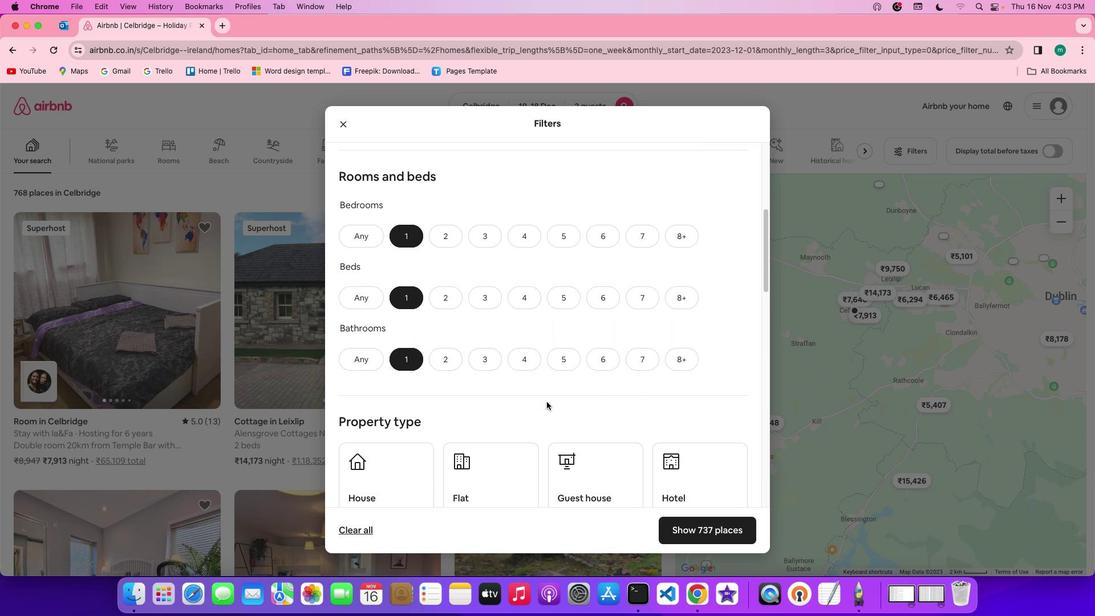 
Action: Mouse scrolled (547, 402) with delta (0, 0)
Screenshot: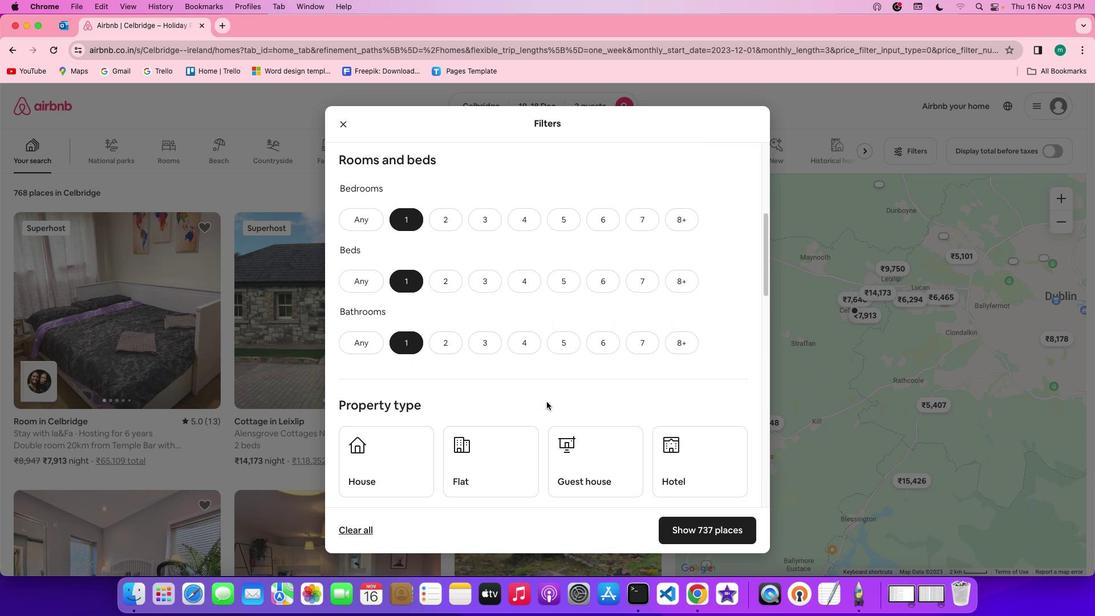 
Action: Mouse scrolled (547, 402) with delta (0, 0)
Screenshot: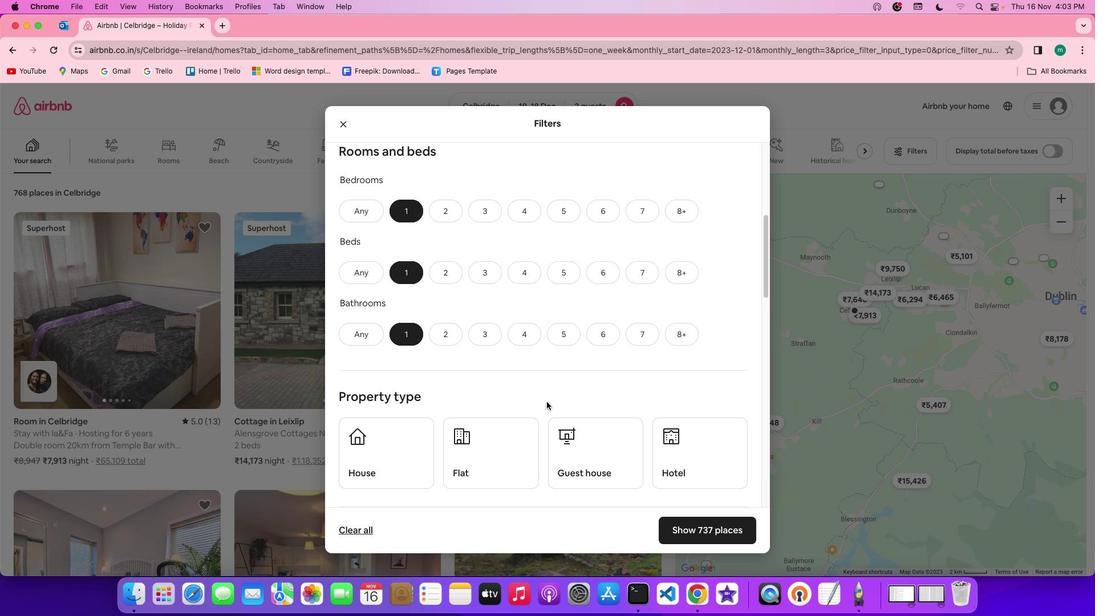 
Action: Mouse scrolled (547, 402) with delta (0, 0)
Screenshot: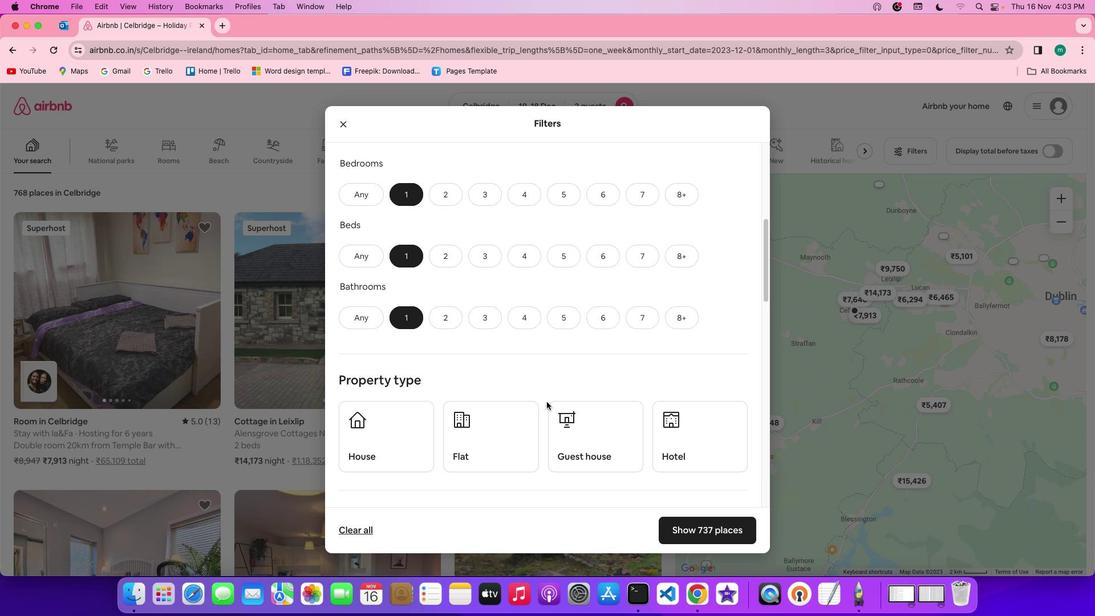 
Action: Mouse scrolled (547, 402) with delta (0, 0)
Screenshot: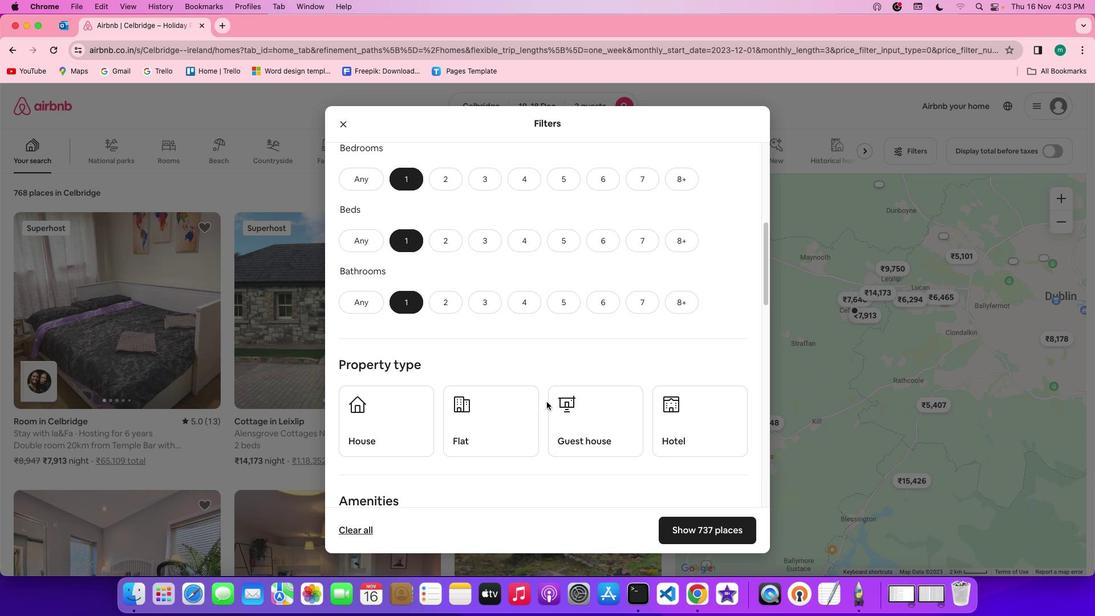 
Action: Mouse scrolled (547, 402) with delta (0, 0)
Screenshot: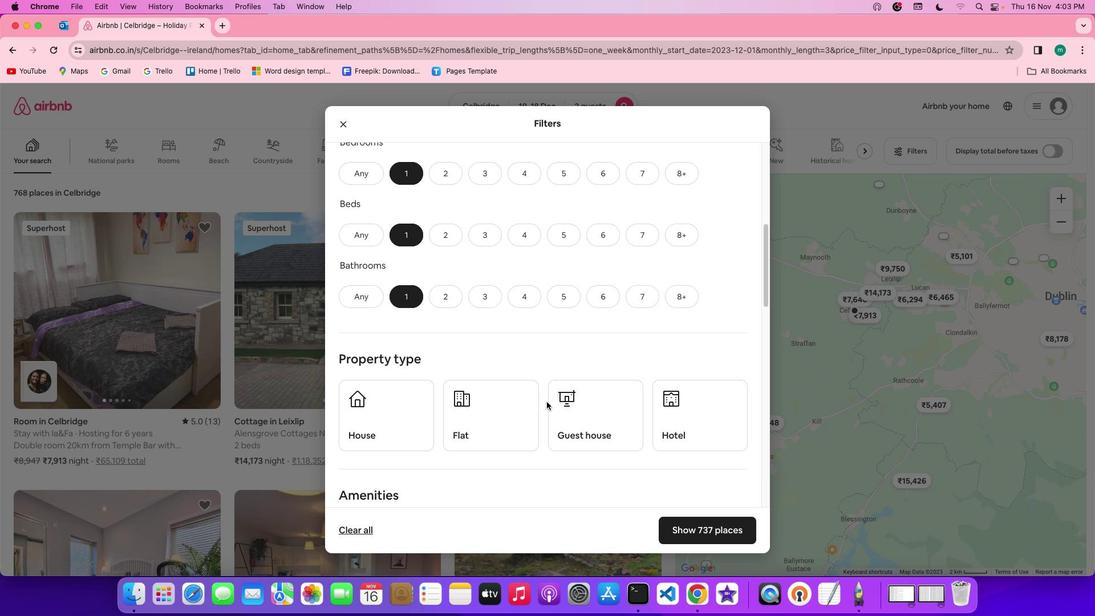 
Action: Mouse scrolled (547, 402) with delta (0, 0)
Screenshot: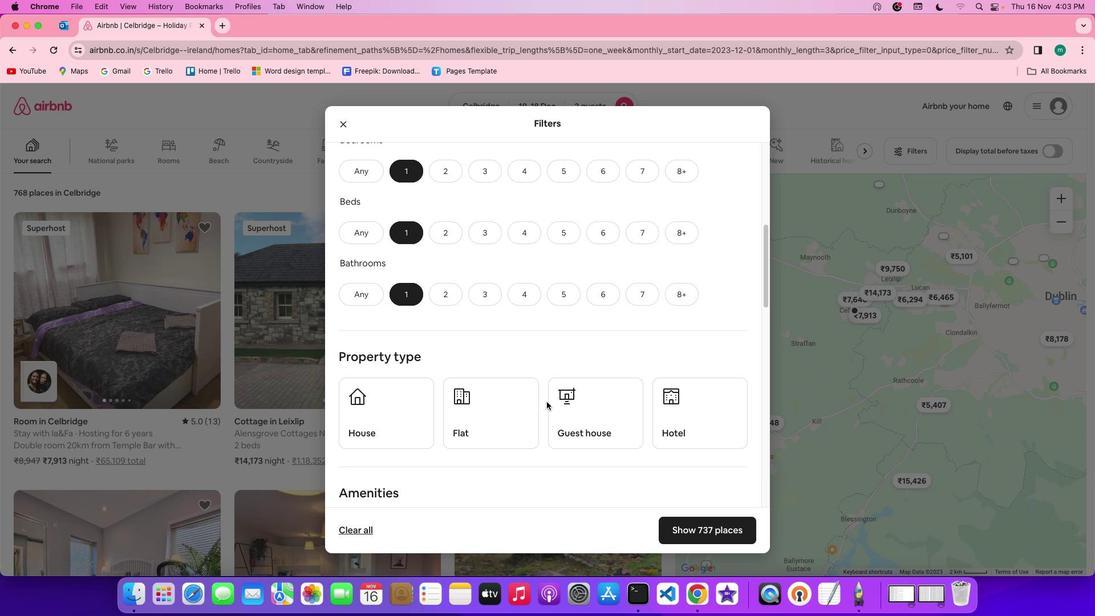 
Action: Mouse scrolled (547, 402) with delta (0, 0)
Screenshot: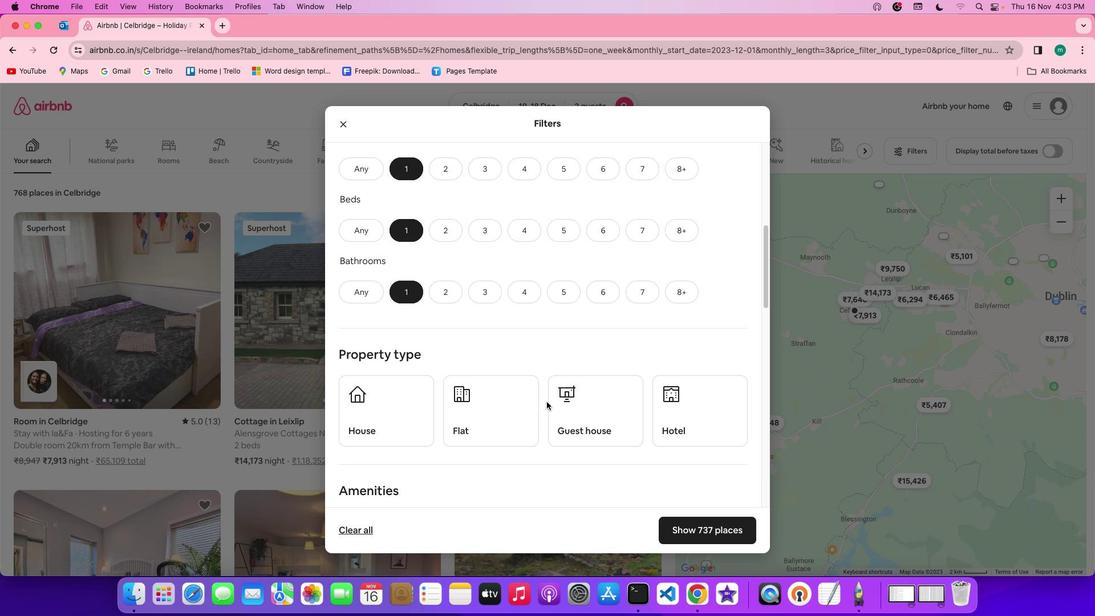
Action: Mouse scrolled (547, 402) with delta (0, 0)
Screenshot: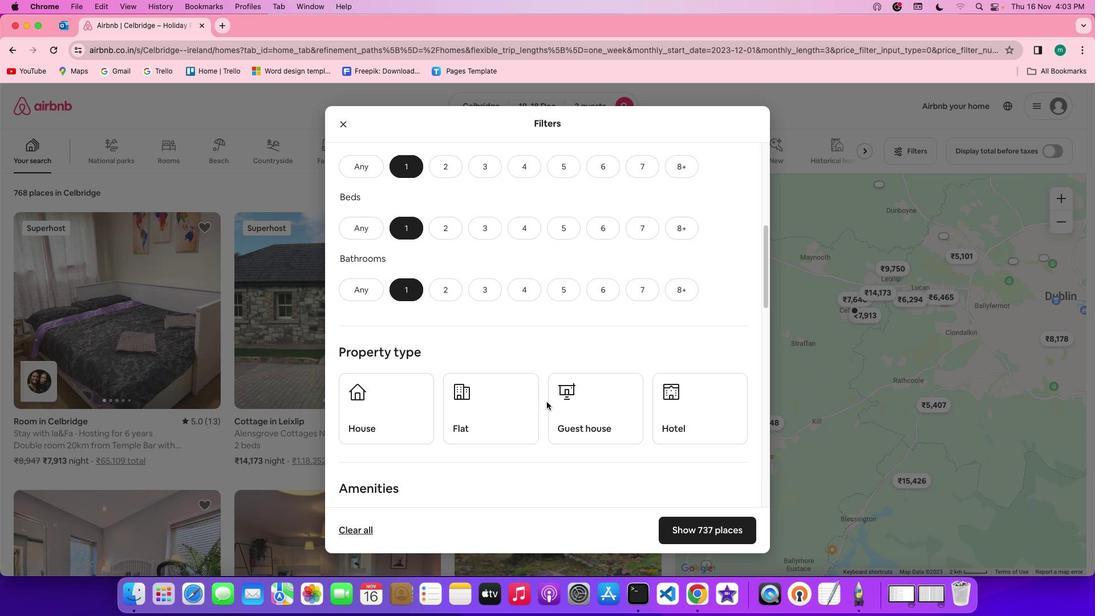 
Action: Mouse moved to (514, 401)
Screenshot: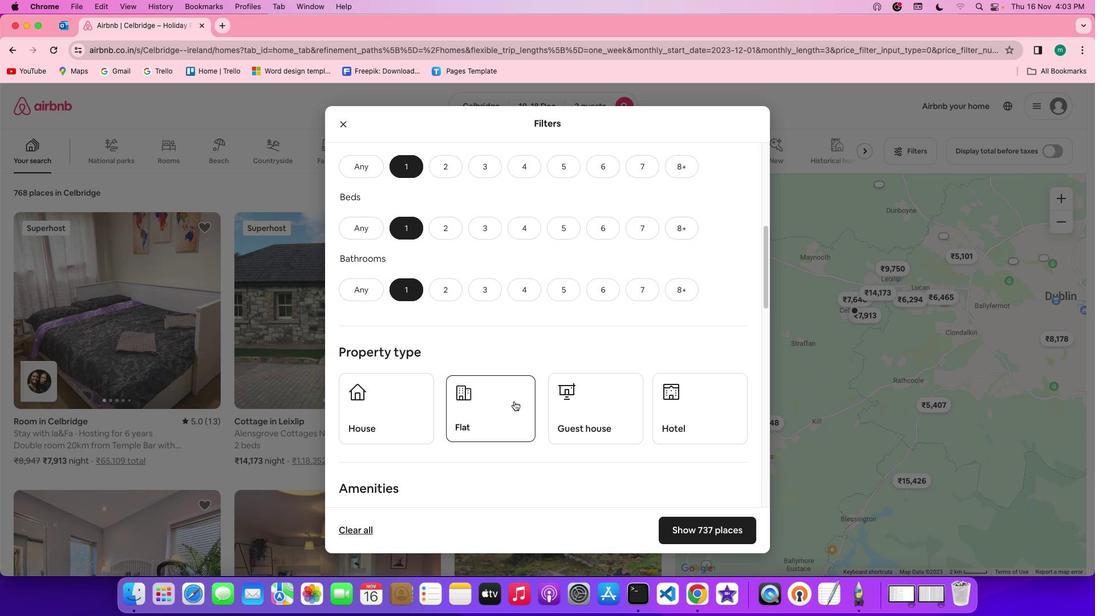 
Action: Mouse pressed left at (514, 401)
Screenshot: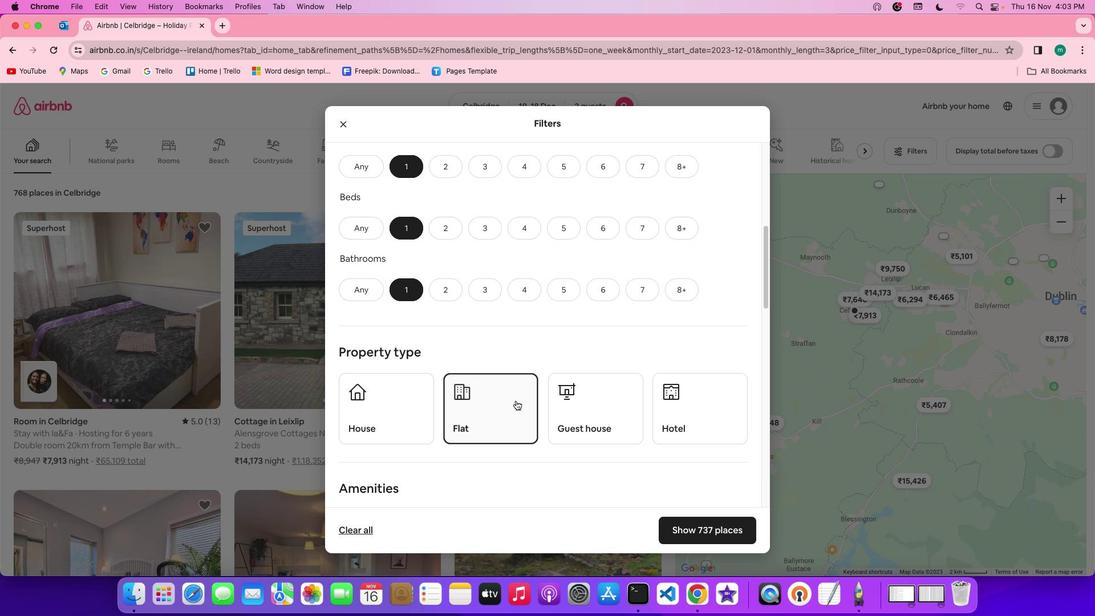 
Action: Mouse moved to (693, 388)
Screenshot: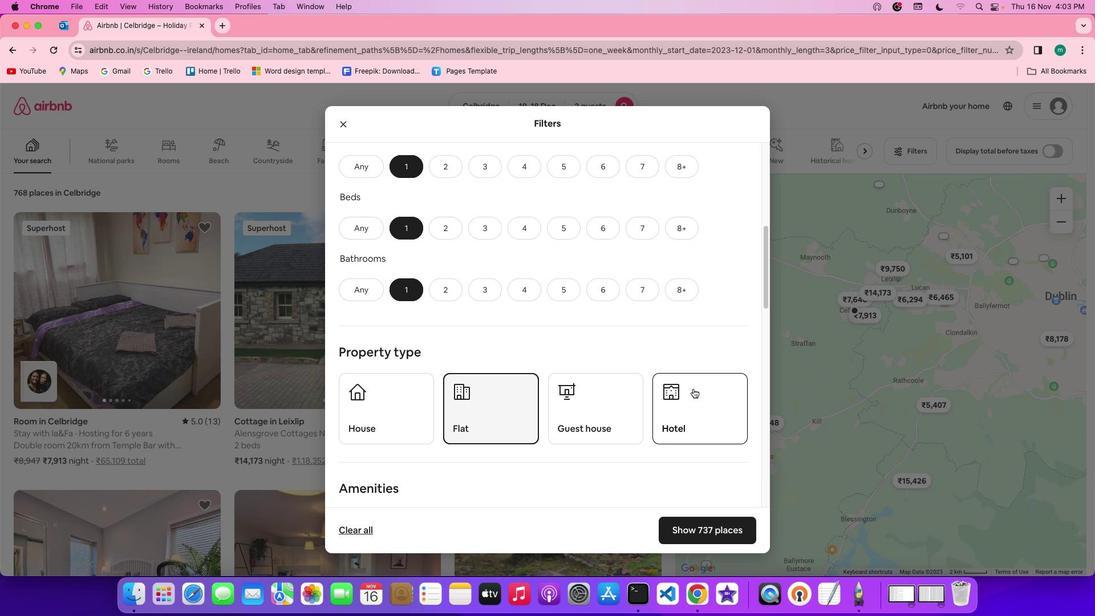 
Action: Mouse scrolled (693, 388) with delta (0, 0)
Screenshot: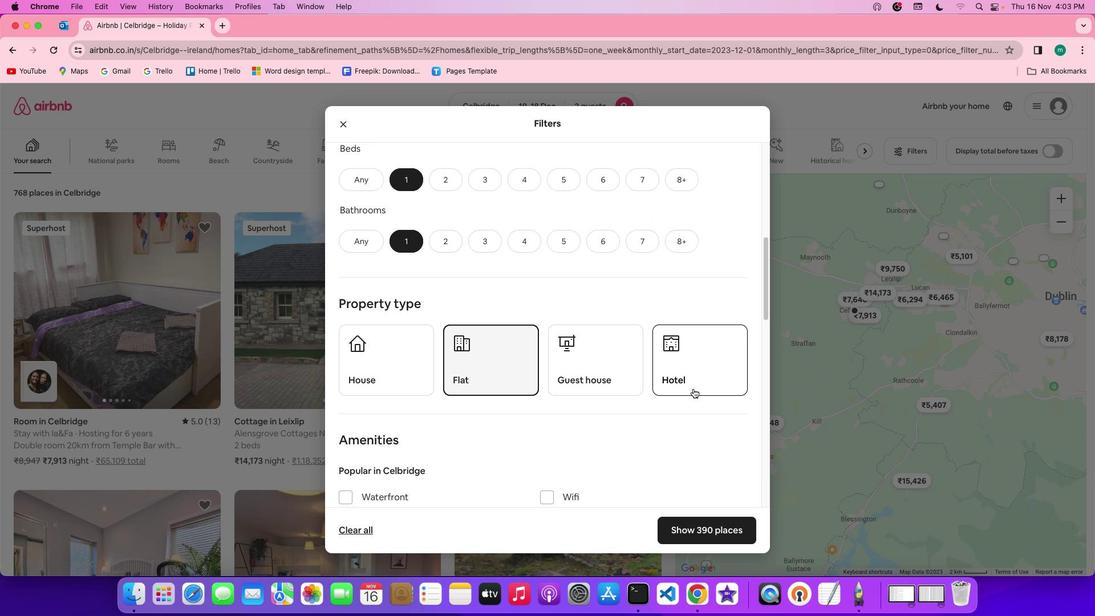 
Action: Mouse scrolled (693, 388) with delta (0, 0)
Screenshot: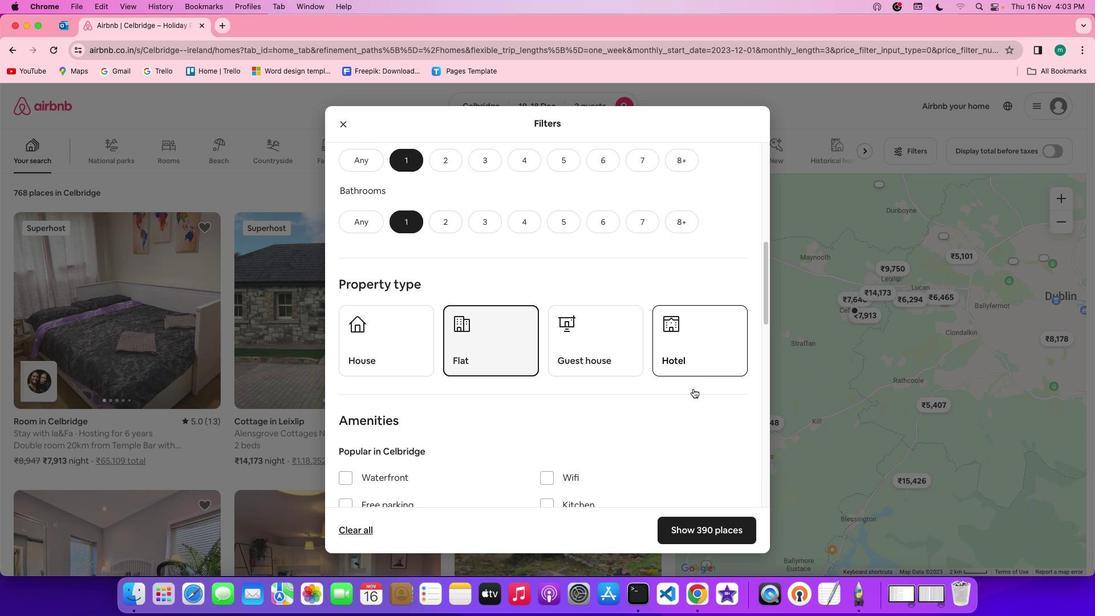
Action: Mouse scrolled (693, 388) with delta (0, -1)
Screenshot: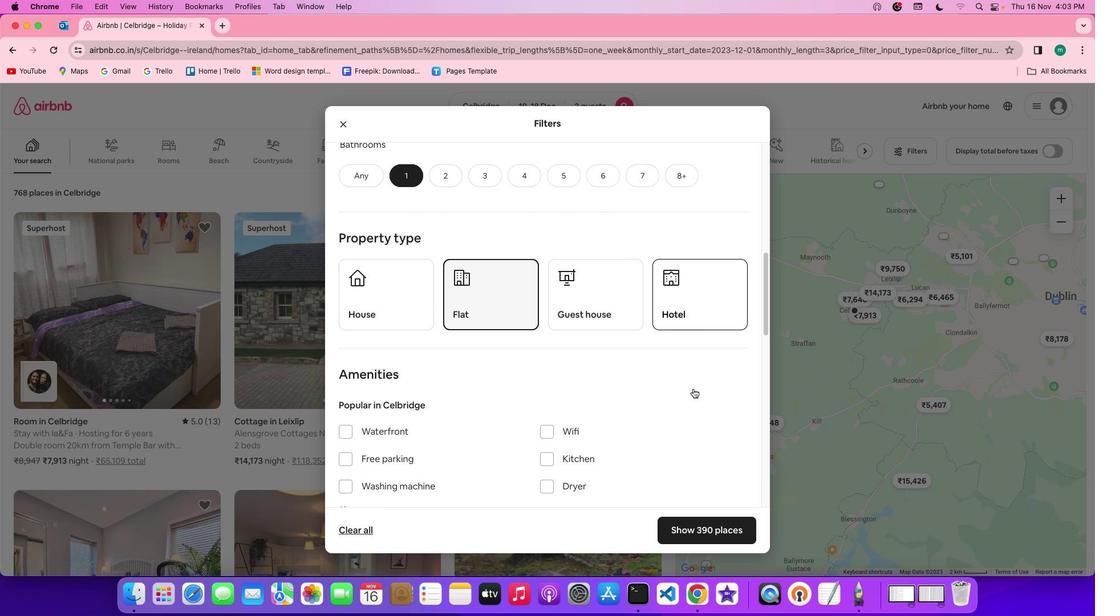 
Action: Mouse scrolled (693, 388) with delta (0, -1)
Screenshot: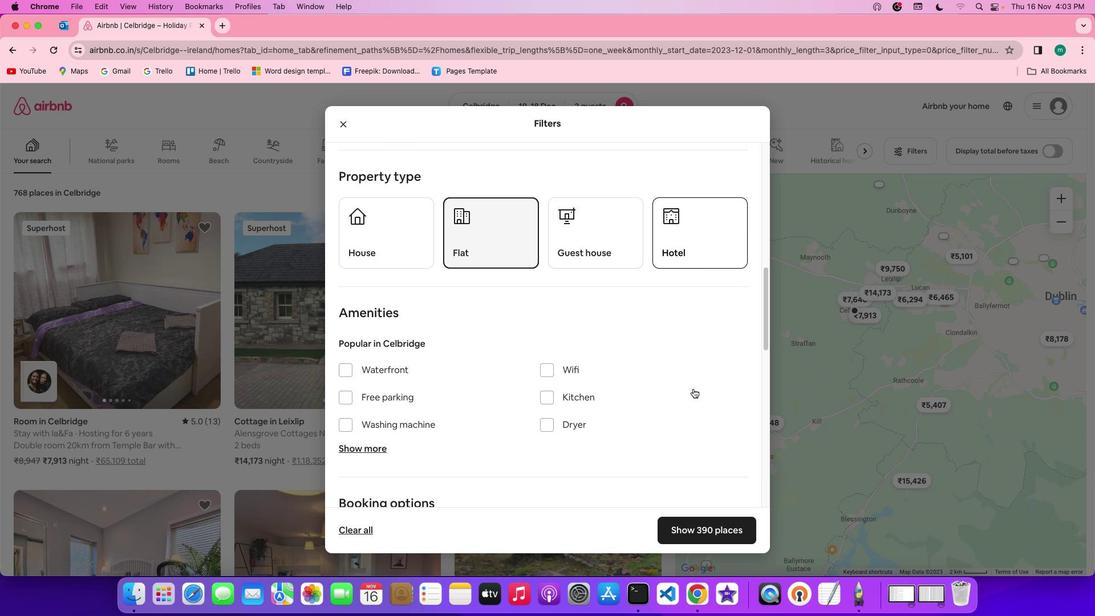 
Action: Mouse scrolled (693, 388) with delta (0, 0)
Screenshot: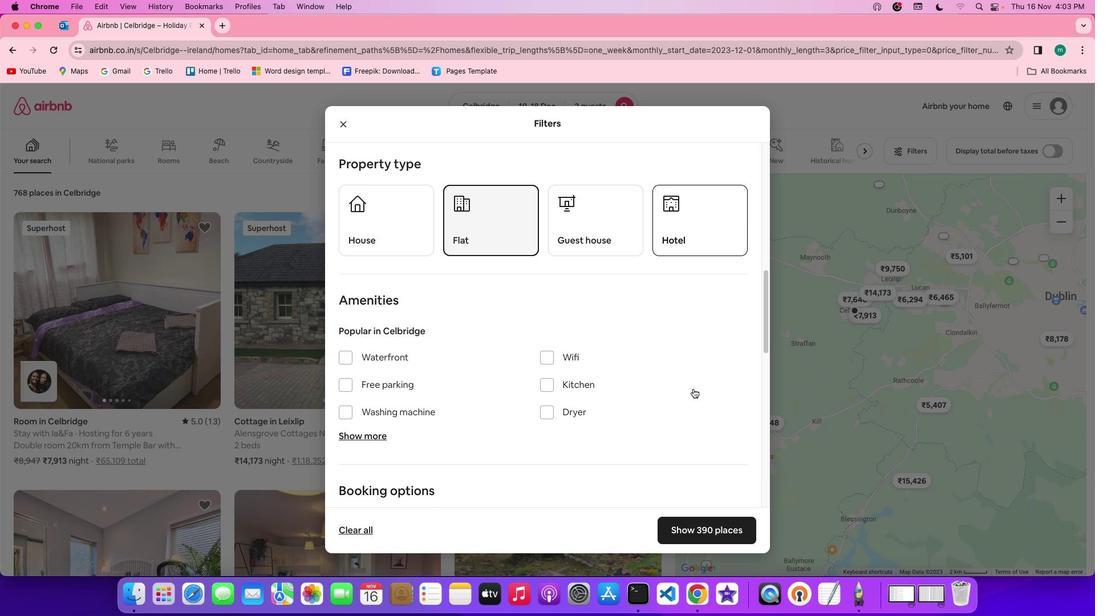 
Action: Mouse scrolled (693, 388) with delta (0, 0)
Screenshot: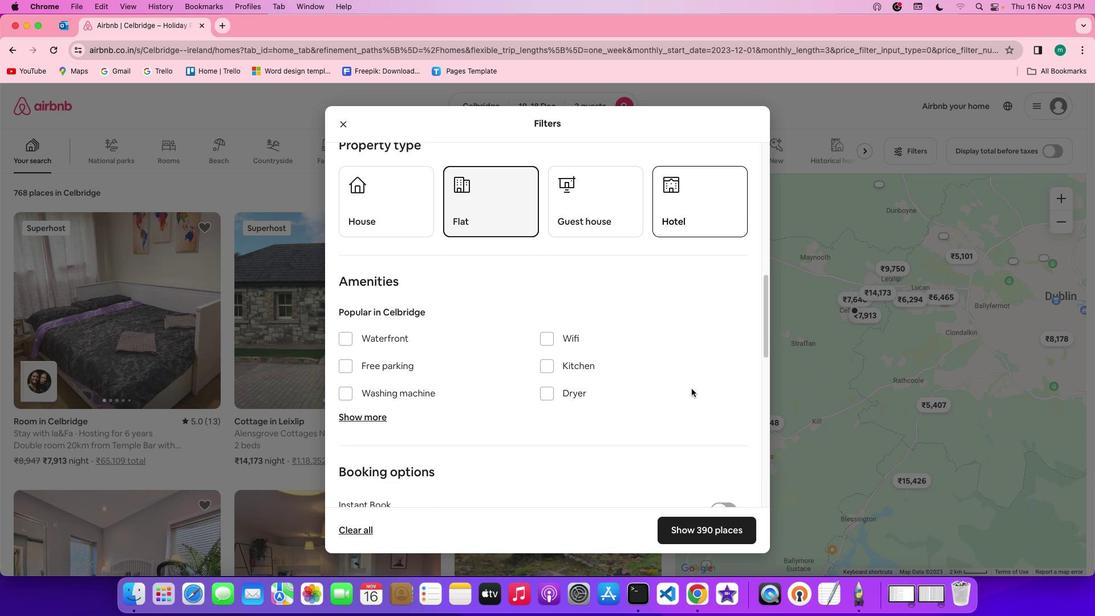 
Action: Mouse scrolled (693, 388) with delta (0, -1)
Screenshot: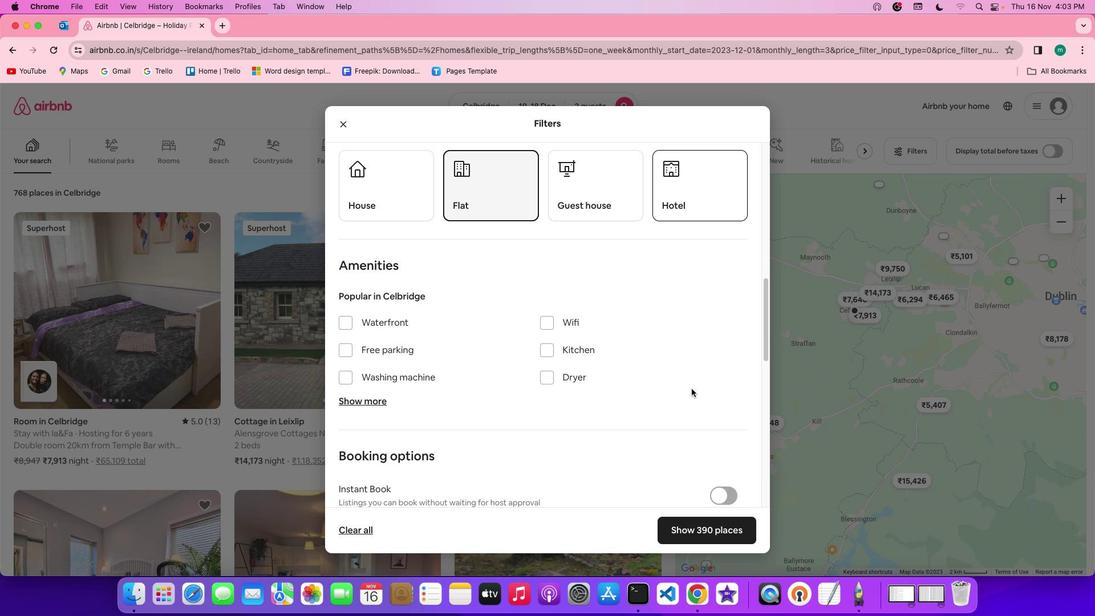 
Action: Mouse moved to (692, 388)
Screenshot: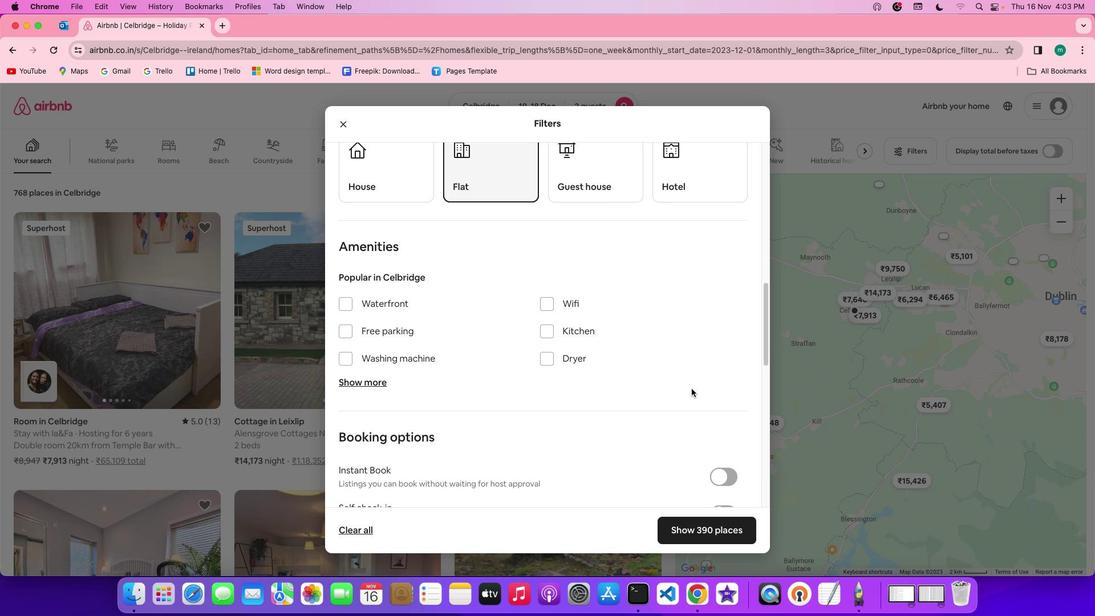 
Action: Mouse scrolled (692, 388) with delta (0, 0)
Screenshot: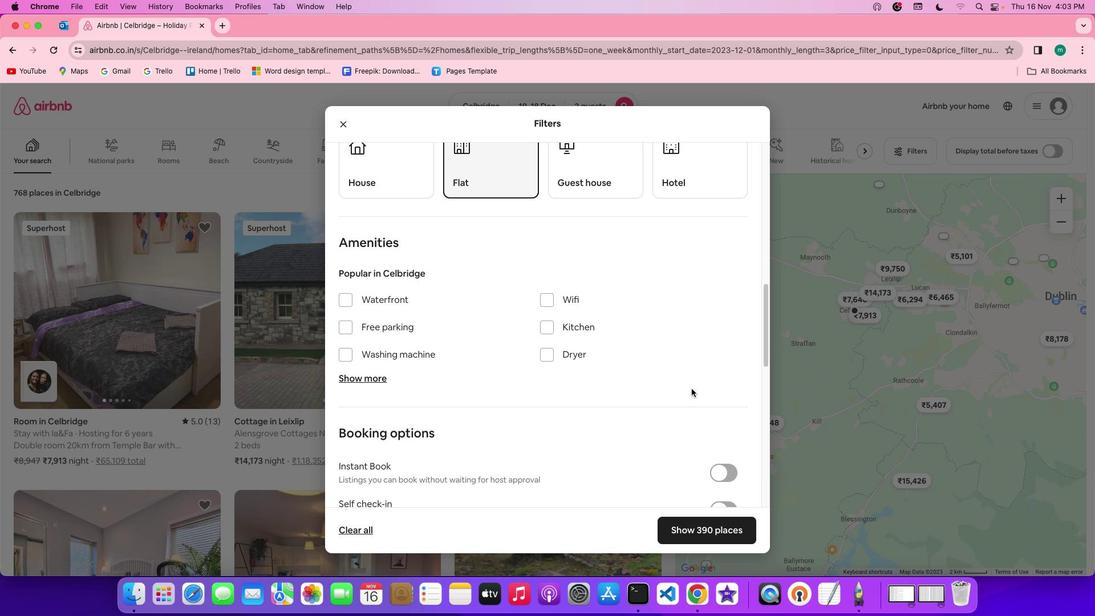 
Action: Mouse scrolled (692, 388) with delta (0, 0)
Screenshot: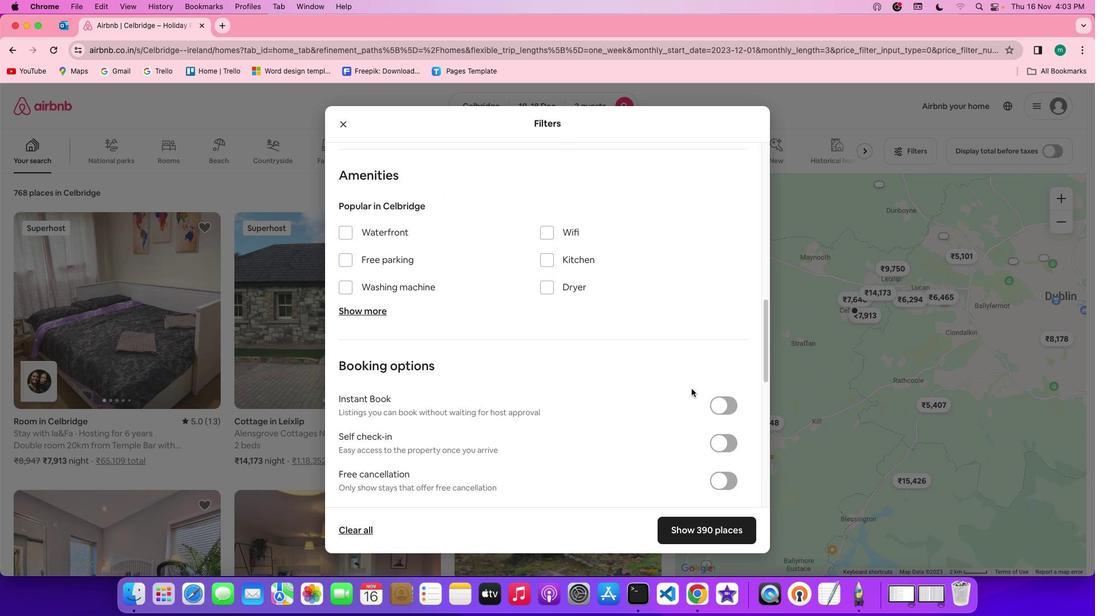 
Action: Mouse scrolled (692, 388) with delta (0, -1)
Screenshot: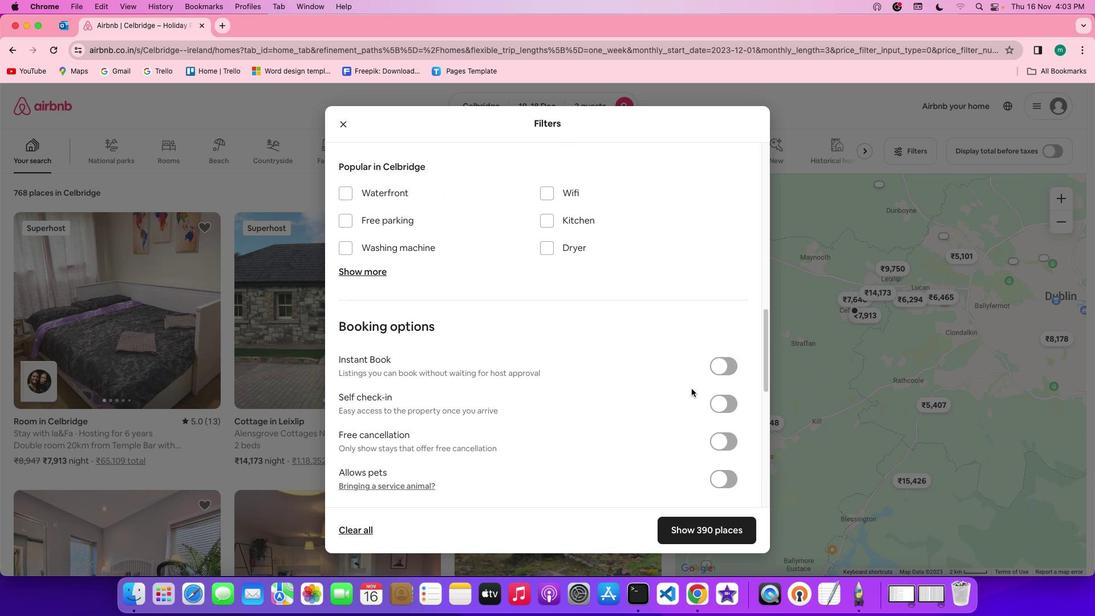 
Action: Mouse scrolled (692, 388) with delta (0, -1)
Screenshot: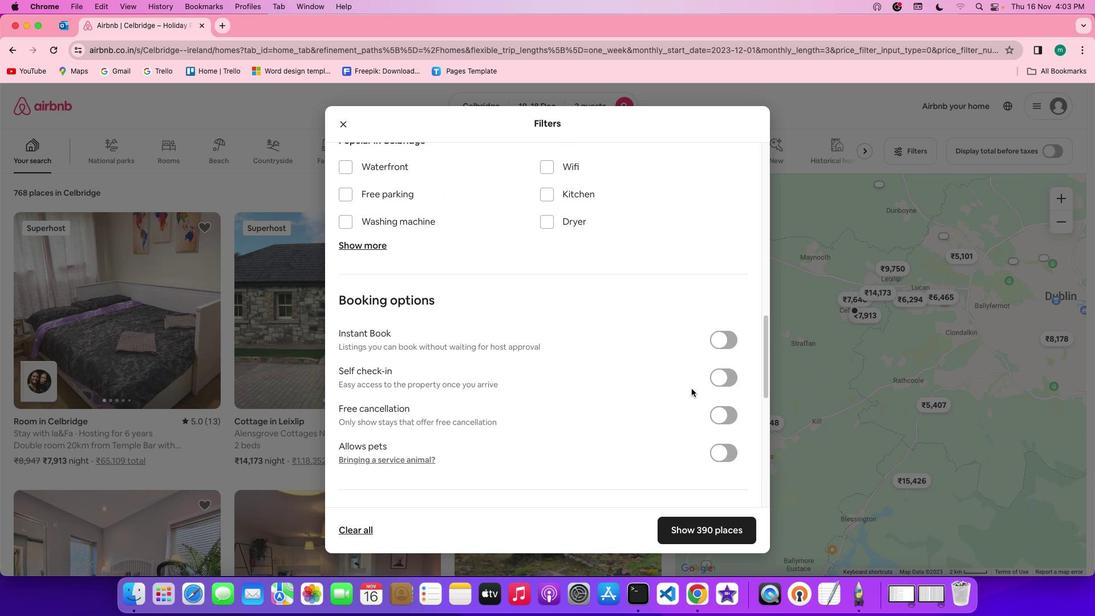 
Action: Mouse scrolled (692, 388) with delta (0, -1)
Screenshot: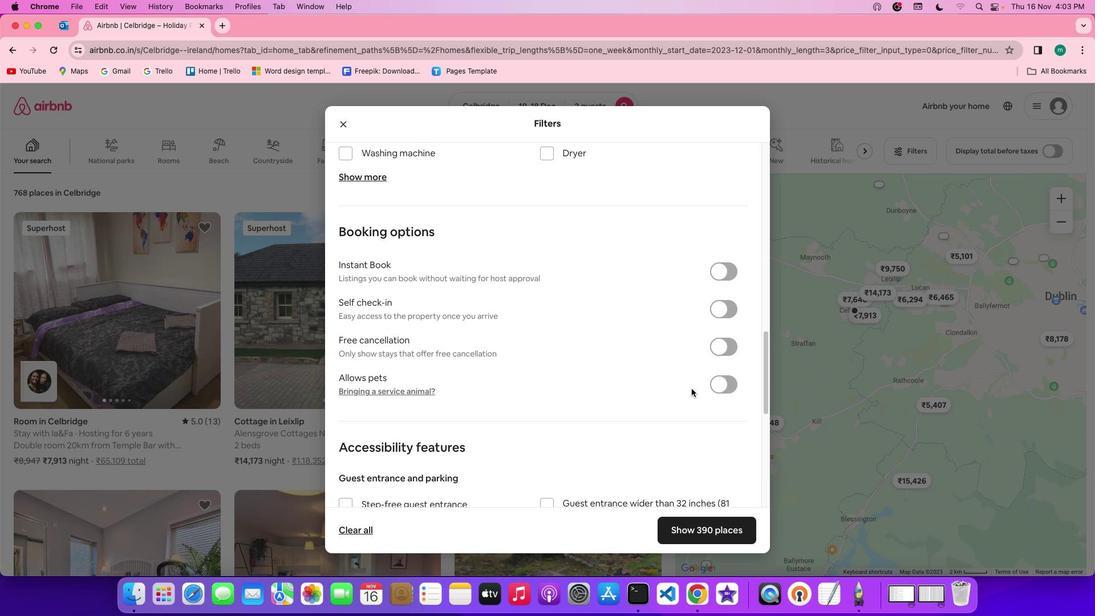 
Action: Mouse moved to (510, 303)
Screenshot: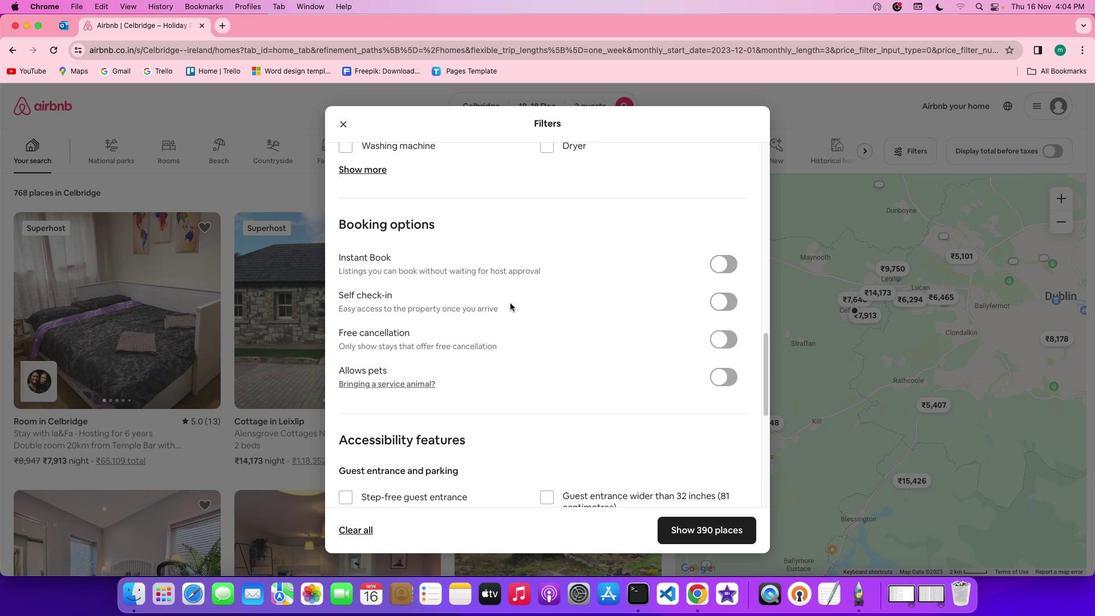 
Action: Mouse scrolled (510, 303) with delta (0, 0)
Screenshot: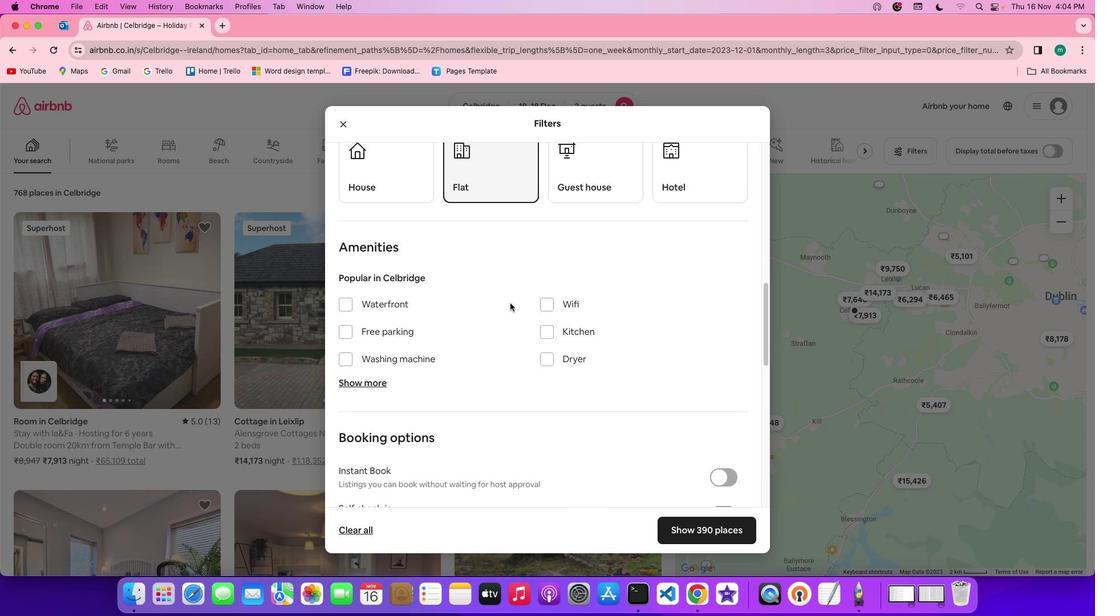 
Action: Mouse scrolled (510, 303) with delta (0, 0)
Screenshot: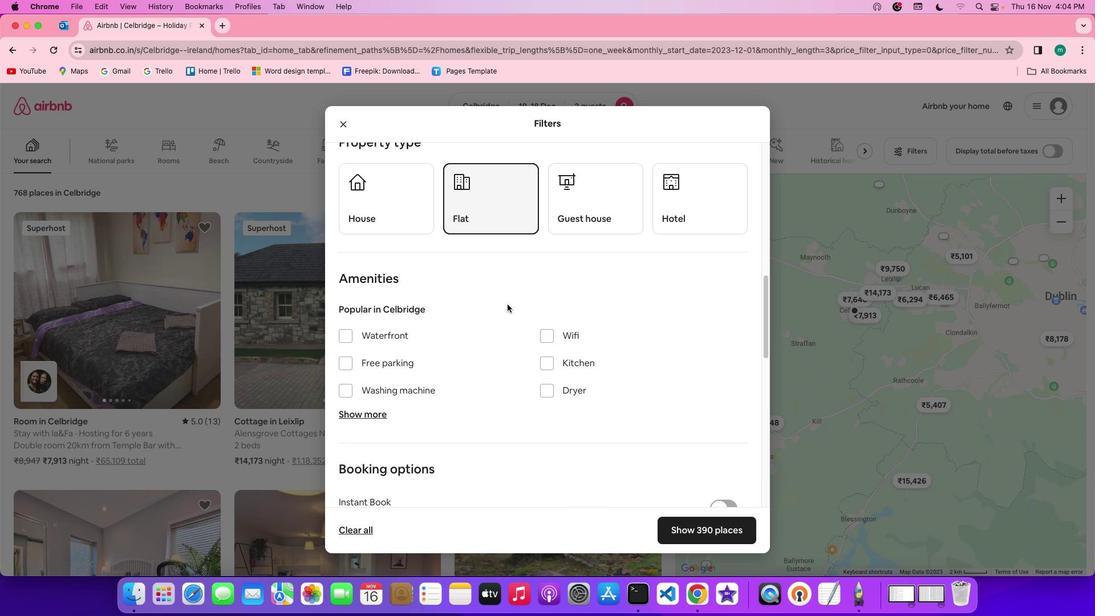 
Action: Mouse scrolled (510, 303) with delta (0, 1)
Screenshot: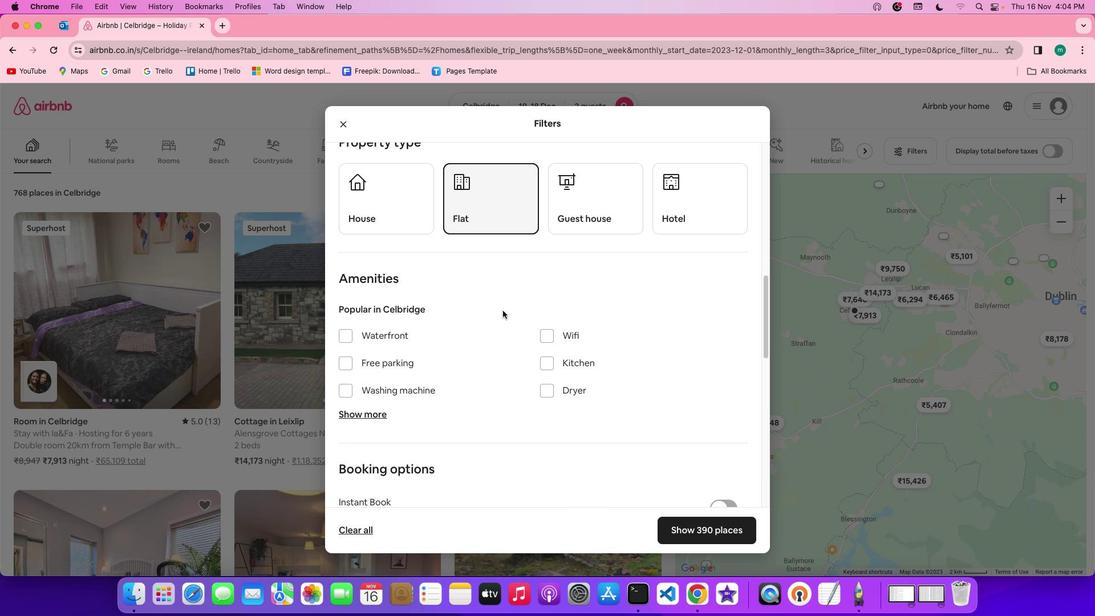 
Action: Mouse scrolled (510, 303) with delta (0, 2)
Screenshot: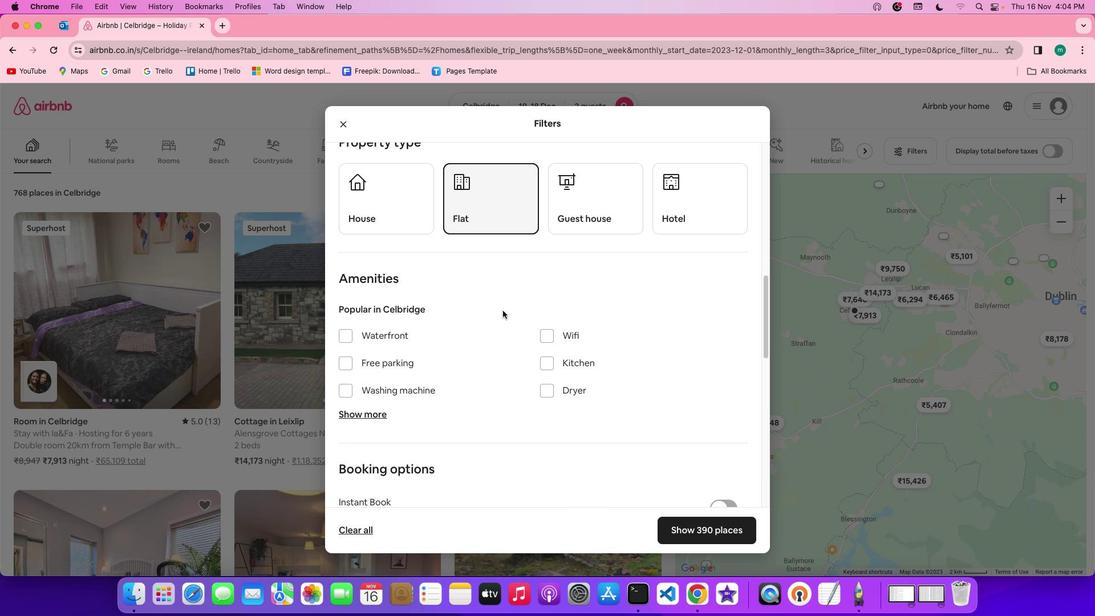 
Action: Mouse moved to (379, 412)
Screenshot: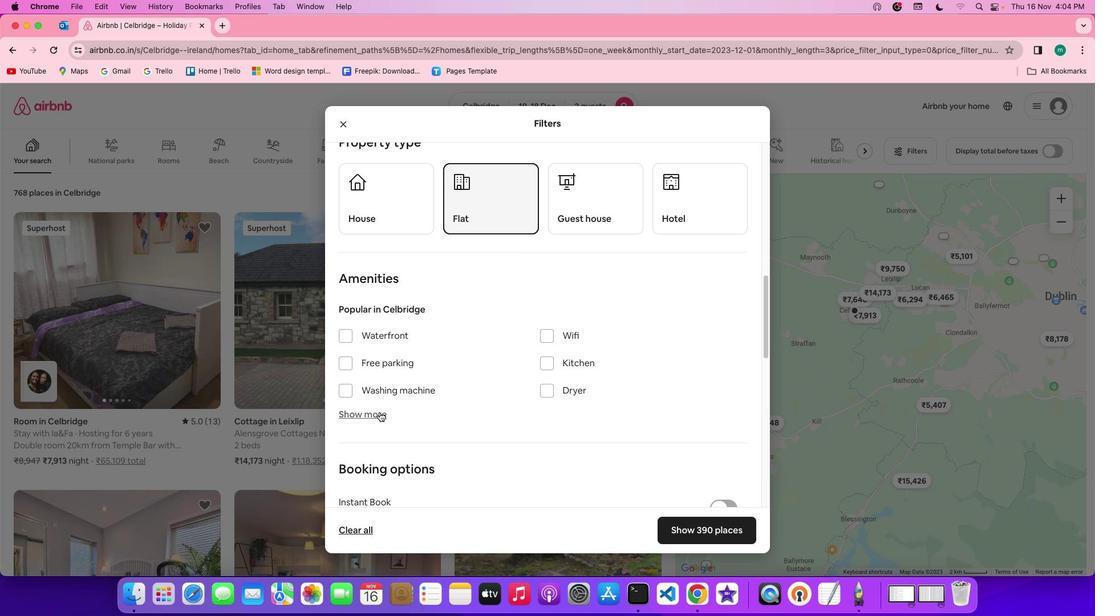 
Action: Mouse pressed left at (379, 412)
Screenshot: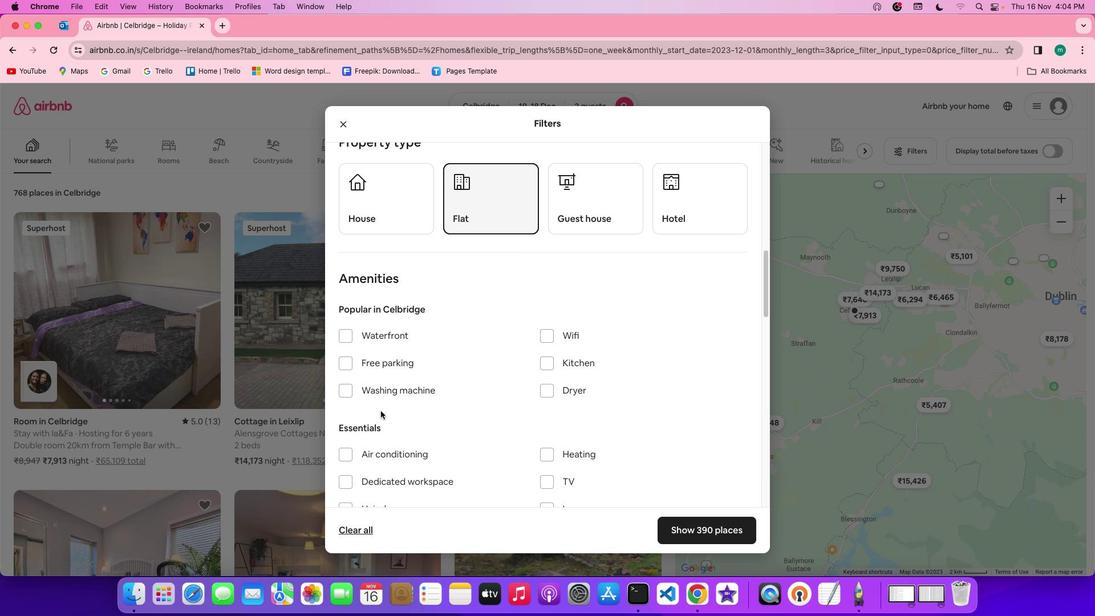 
Action: Mouse moved to (548, 333)
Screenshot: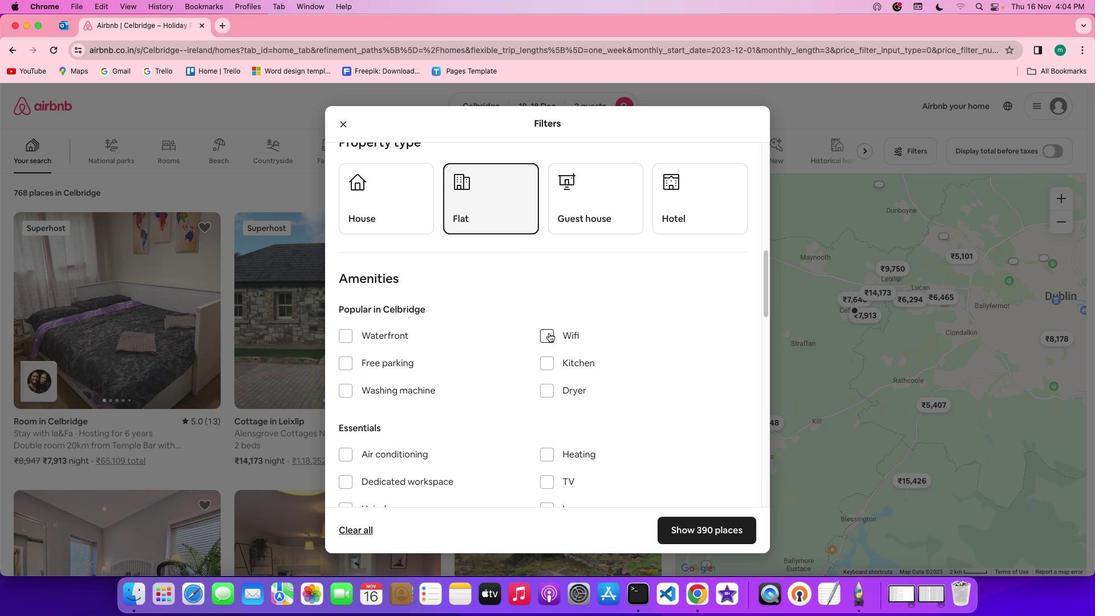 
Action: Mouse pressed left at (548, 333)
Screenshot: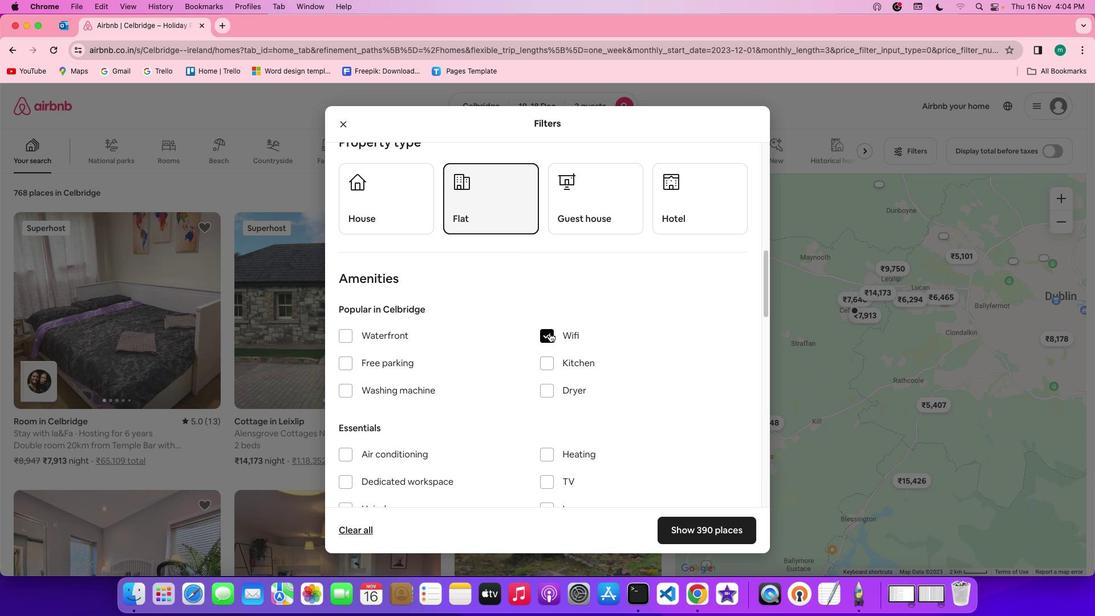 
Action: Mouse moved to (653, 378)
Screenshot: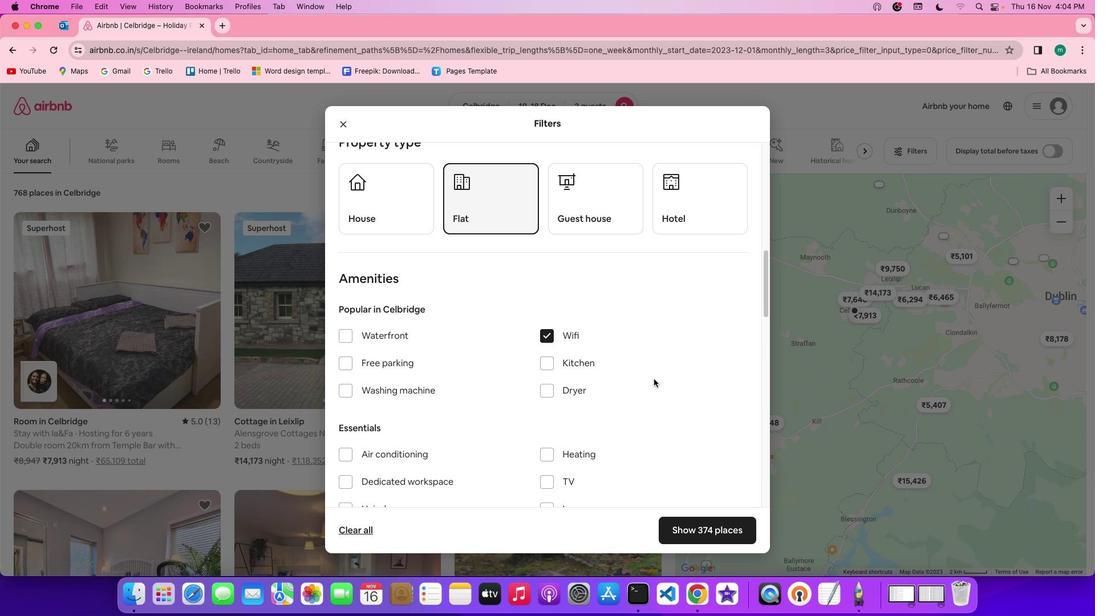 
Action: Mouse scrolled (653, 378) with delta (0, 0)
Screenshot: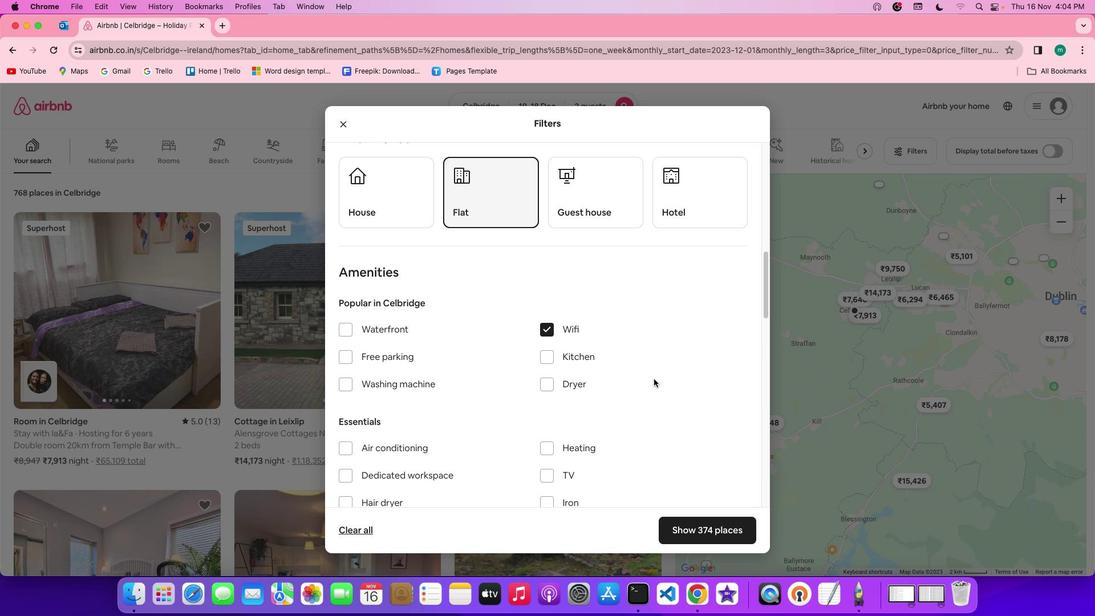 
Action: Mouse scrolled (653, 378) with delta (0, 0)
Screenshot: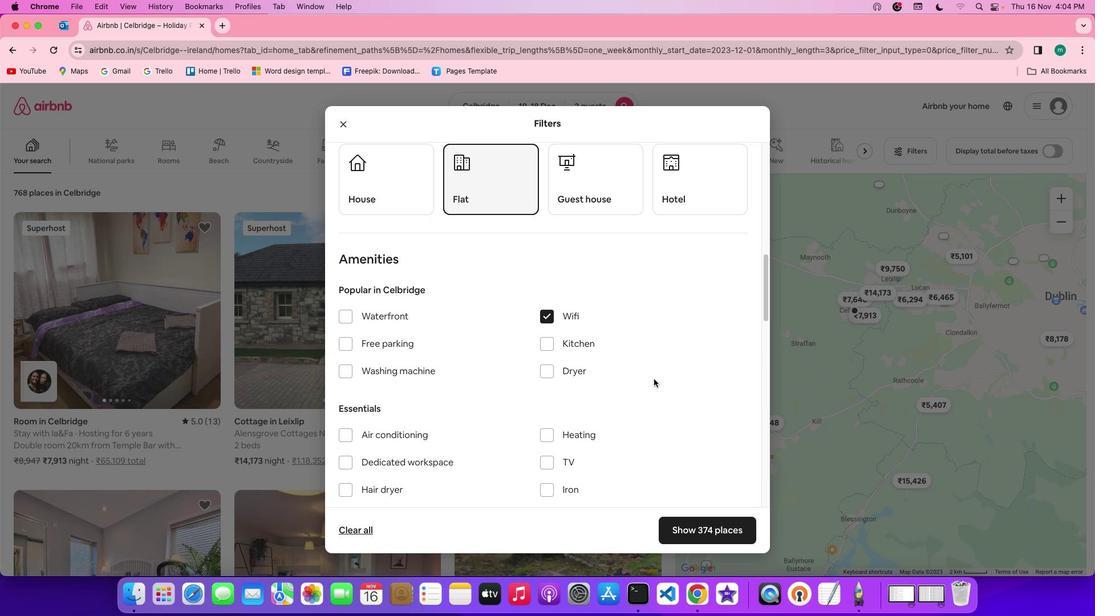 
Action: Mouse scrolled (653, 378) with delta (0, 0)
Screenshot: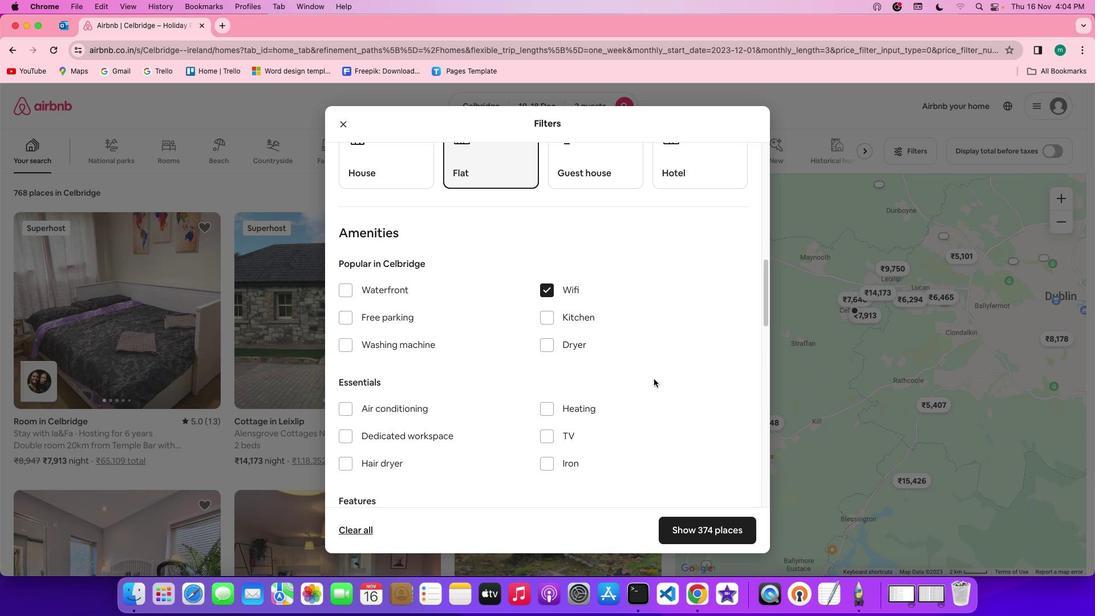 
Action: Mouse scrolled (653, 378) with delta (0, 0)
Screenshot: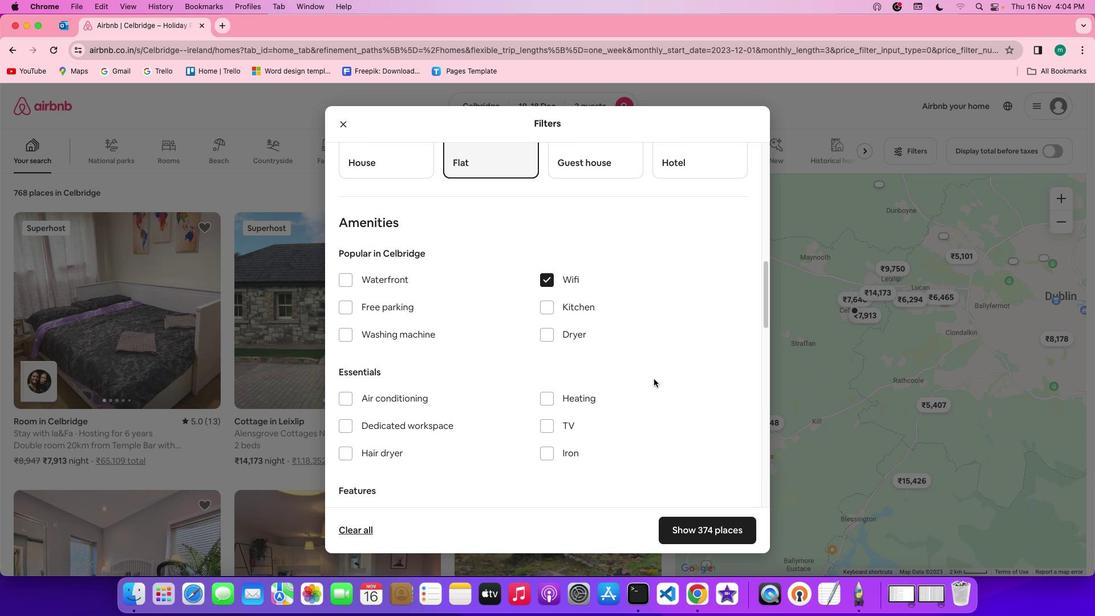 
Action: Mouse scrolled (653, 378) with delta (0, 0)
Screenshot: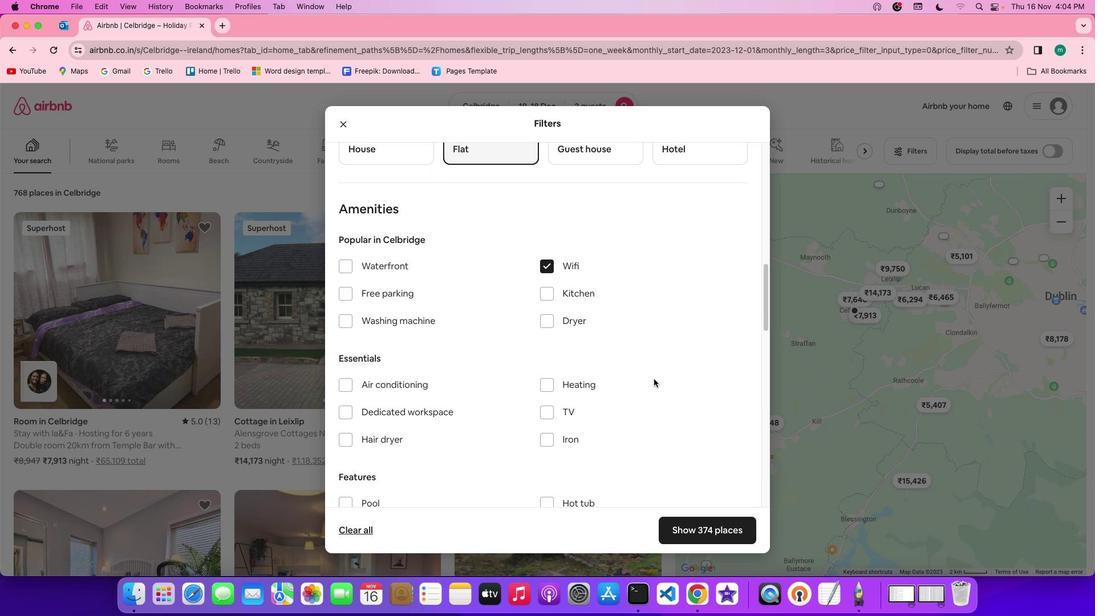 
Action: Mouse scrolled (653, 378) with delta (0, 0)
Screenshot: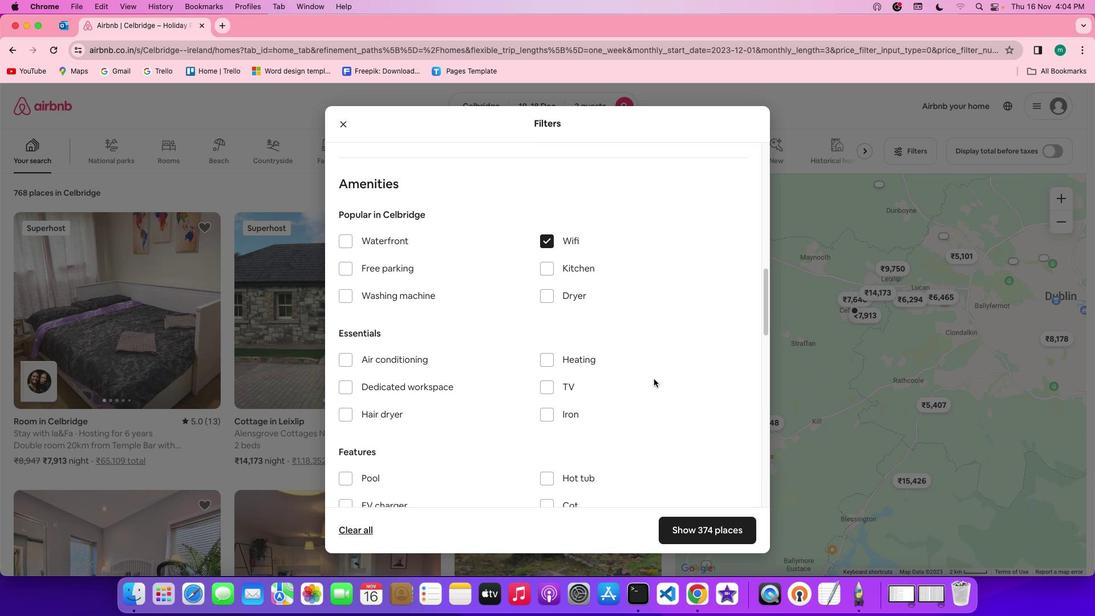 
Action: Mouse moved to (654, 377)
Screenshot: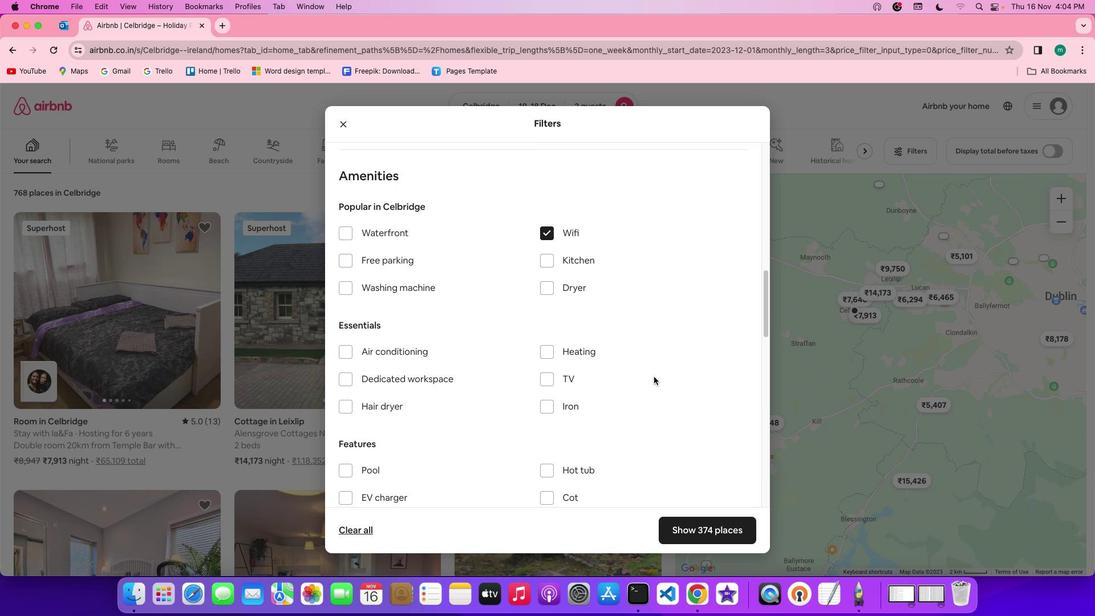 
Action: Mouse scrolled (654, 377) with delta (0, 0)
Screenshot: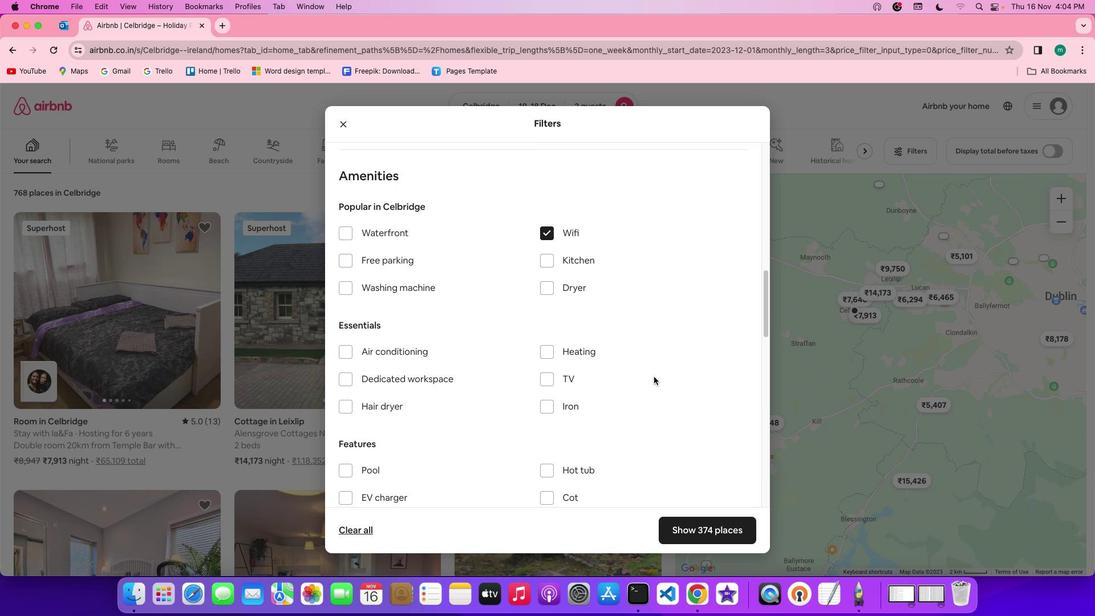 
Action: Mouse scrolled (654, 377) with delta (0, 0)
Screenshot: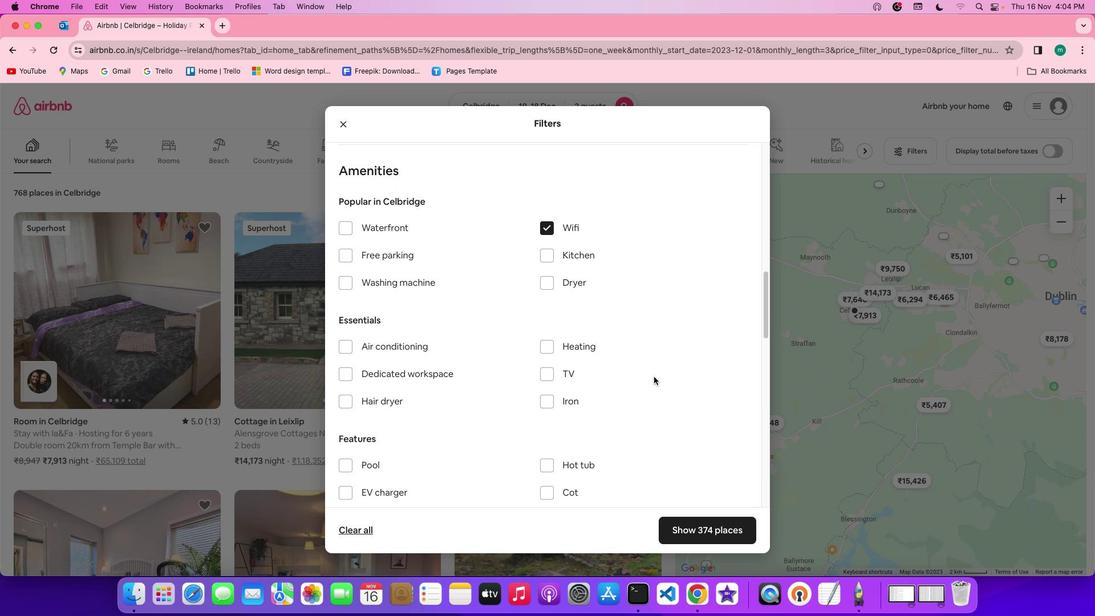
Action: Mouse moved to (655, 376)
Screenshot: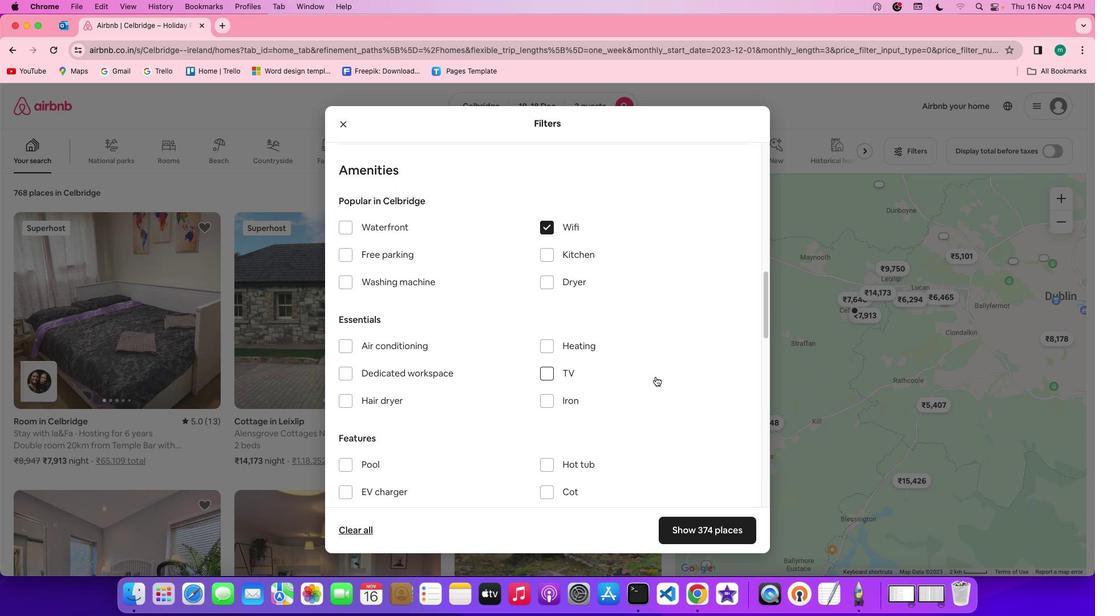 
Action: Mouse scrolled (655, 376) with delta (0, 0)
Screenshot: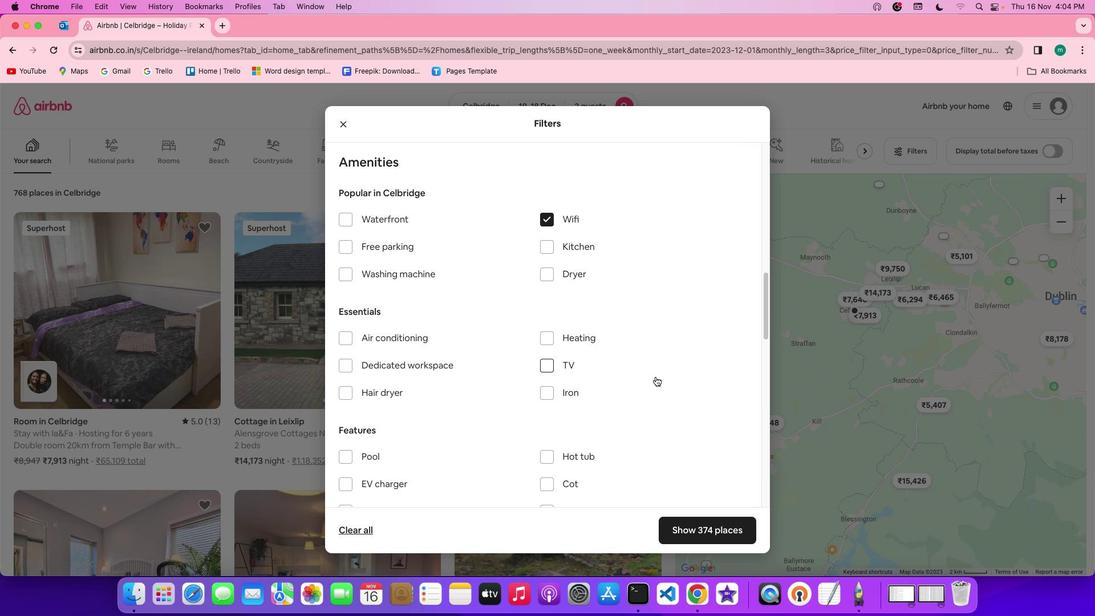
Action: Mouse scrolled (655, 376) with delta (0, 0)
Screenshot: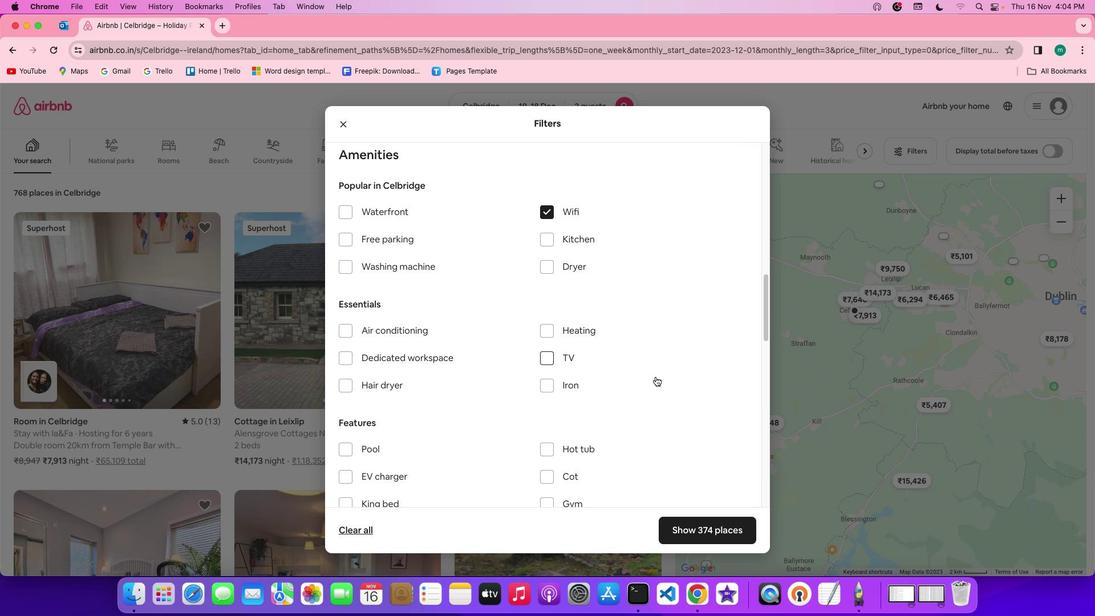 
Action: Mouse scrolled (655, 376) with delta (0, 0)
Screenshot: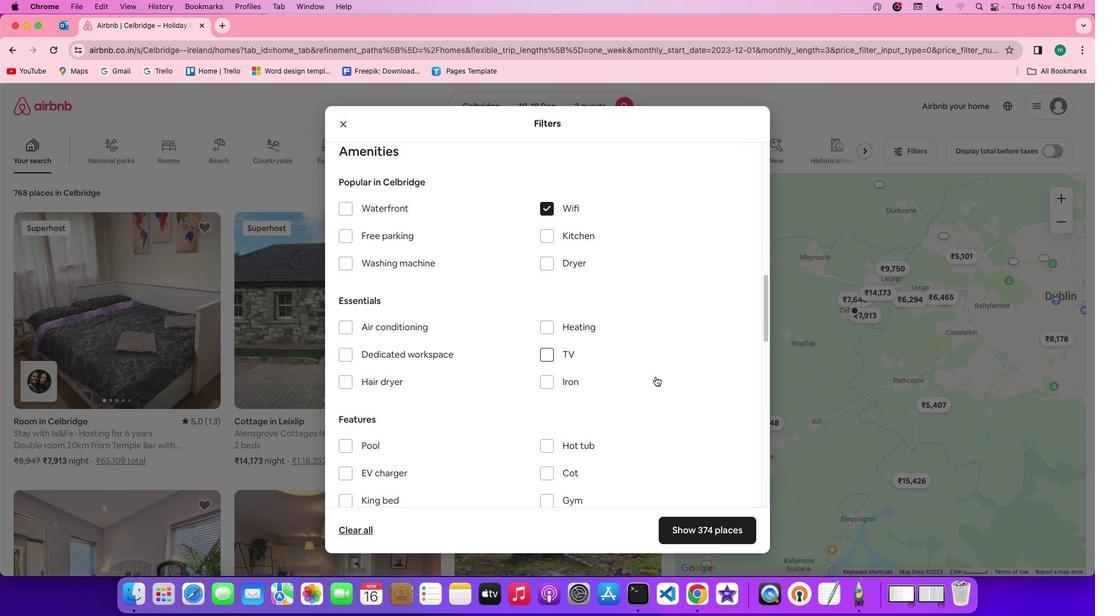 
Action: Mouse scrolled (655, 376) with delta (0, 0)
Screenshot: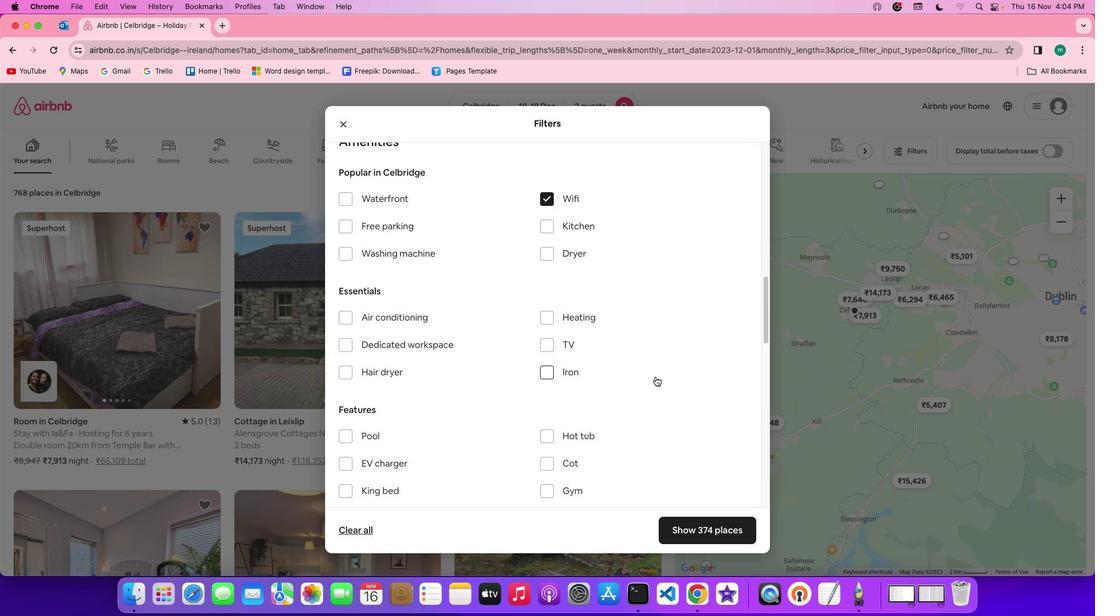 
Action: Mouse scrolled (655, 376) with delta (0, 0)
Screenshot: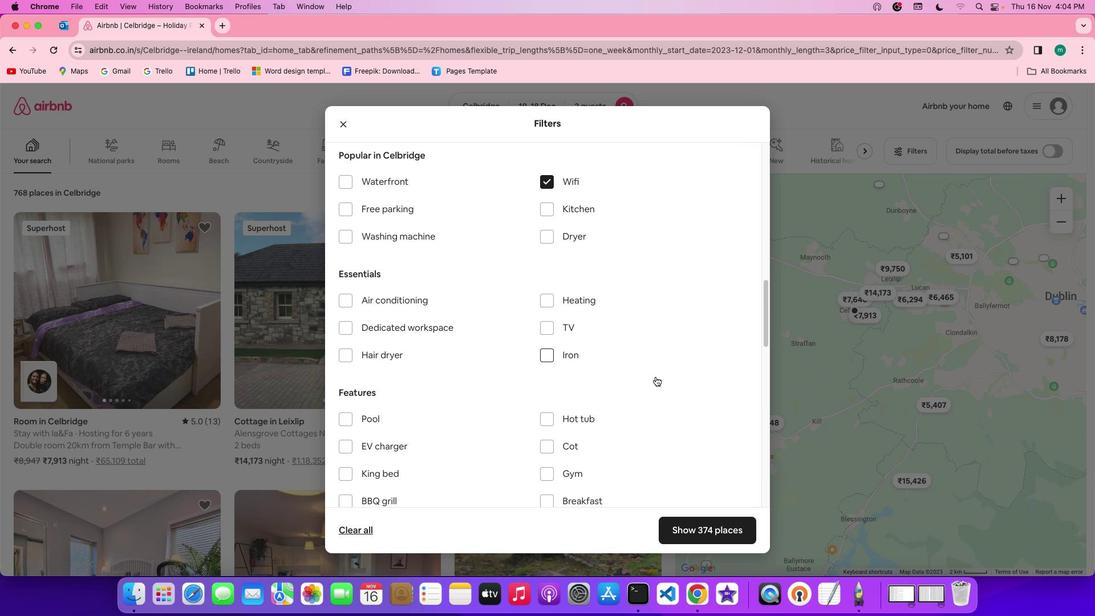 
Action: Mouse scrolled (655, 376) with delta (0, 0)
Screenshot: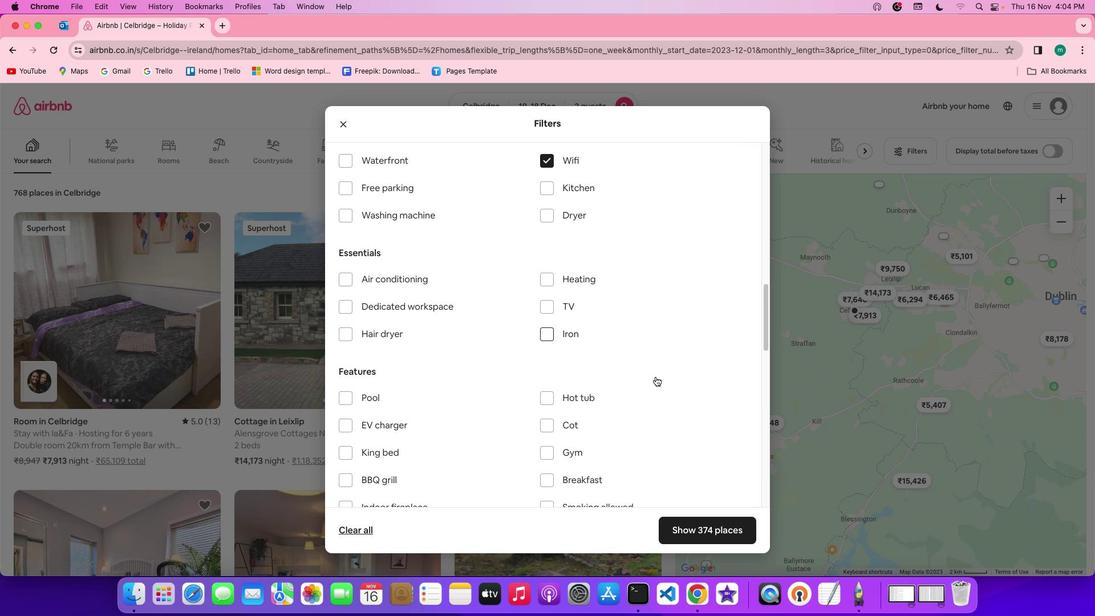 
Action: Mouse moved to (550, 302)
Screenshot: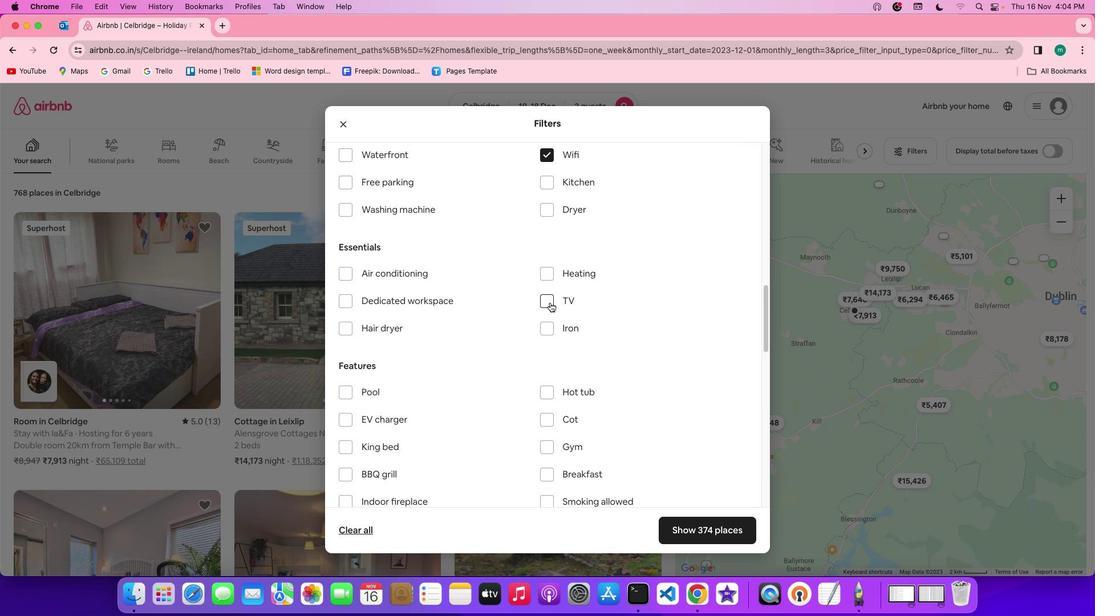 
Action: Mouse pressed left at (550, 302)
Screenshot: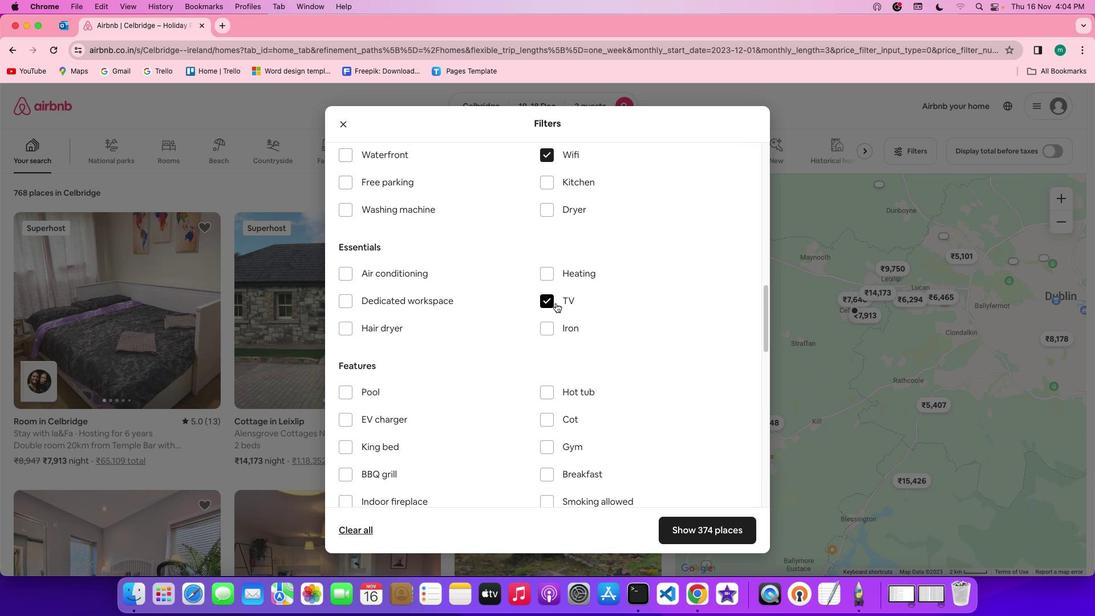 
Action: Mouse moved to (644, 330)
Screenshot: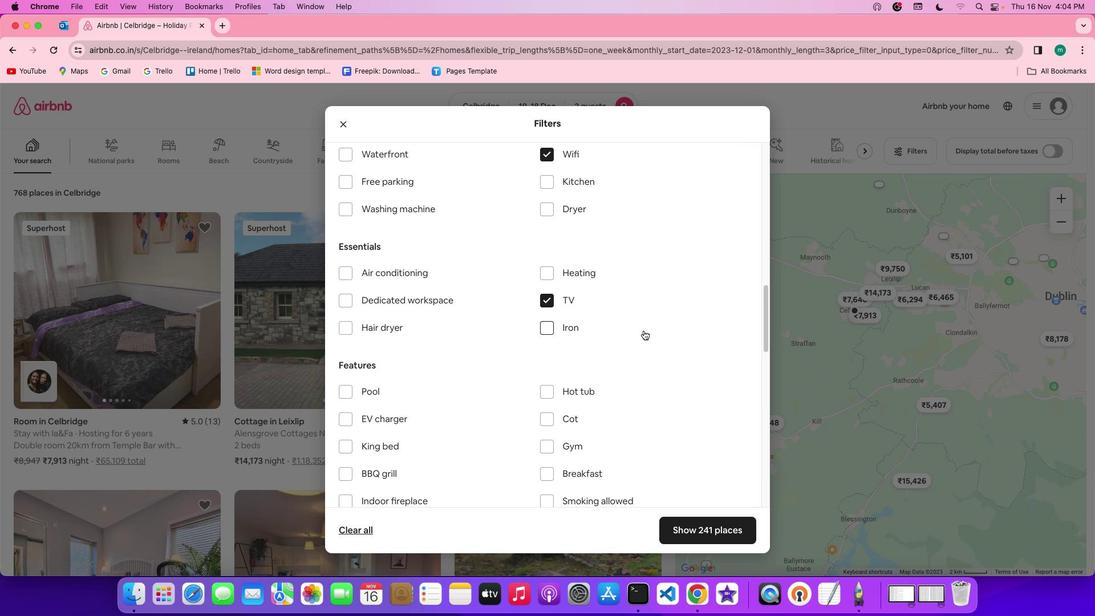 
Action: Mouse scrolled (644, 330) with delta (0, 0)
Screenshot: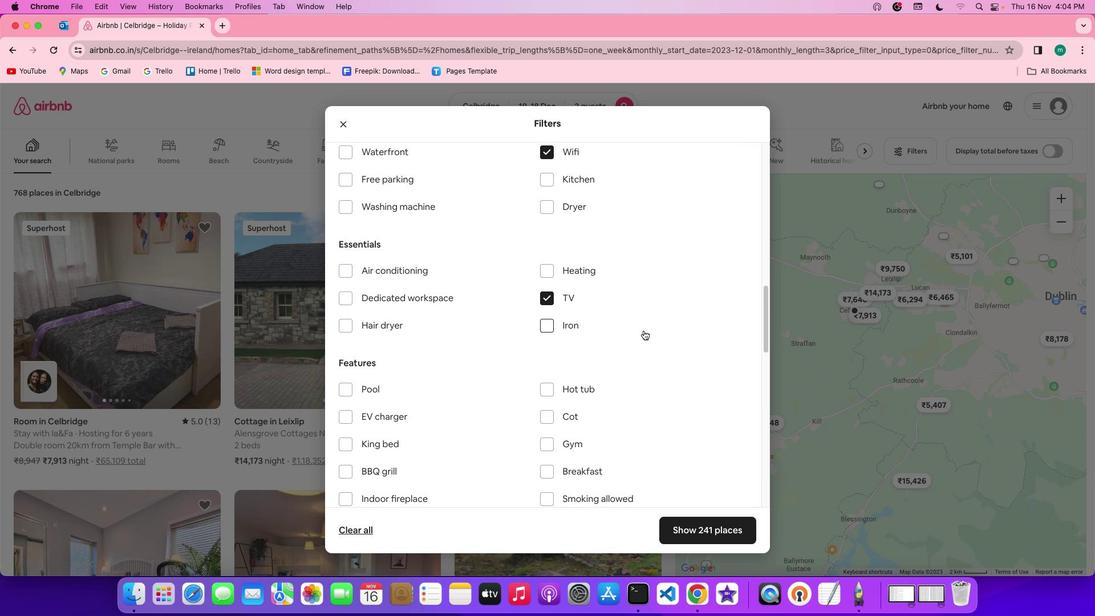 
Action: Mouse scrolled (644, 330) with delta (0, 0)
Screenshot: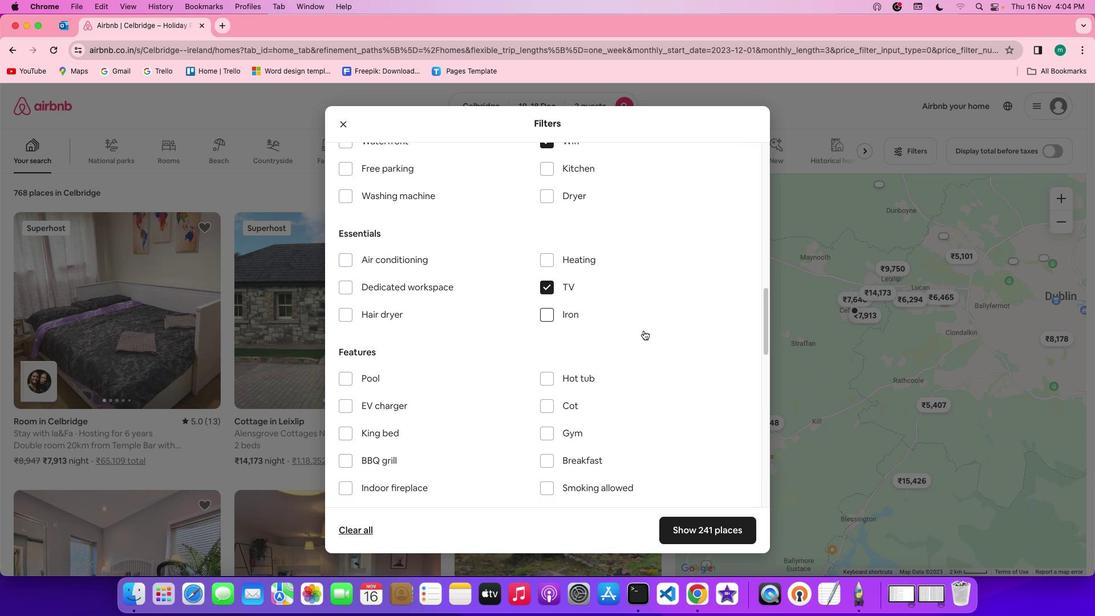 
Action: Mouse scrolled (644, 330) with delta (0, 0)
Screenshot: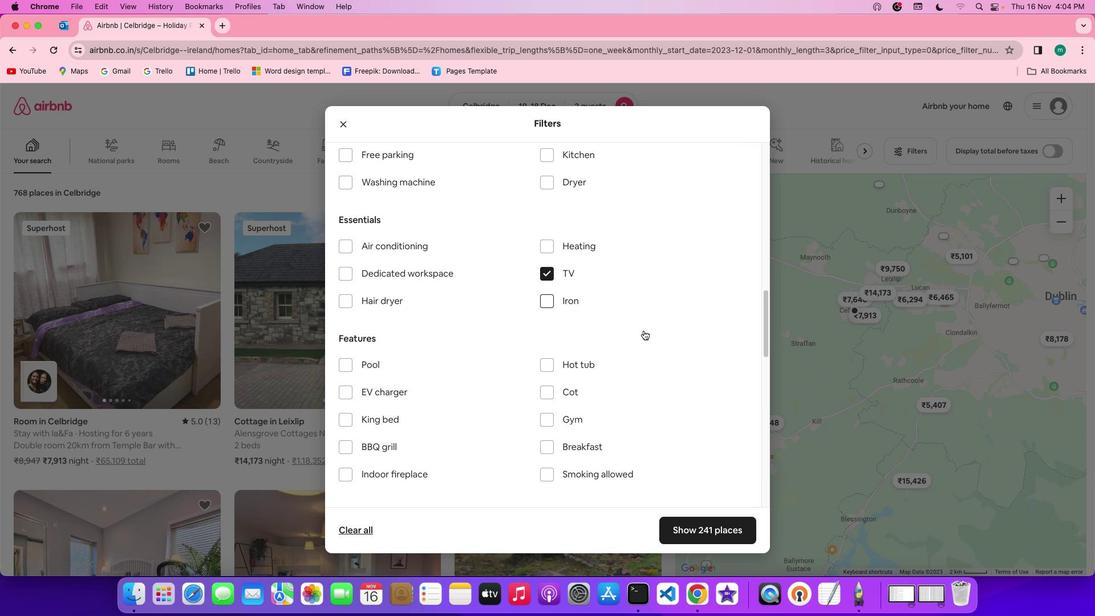 
Action: Mouse scrolled (644, 330) with delta (0, 0)
Screenshot: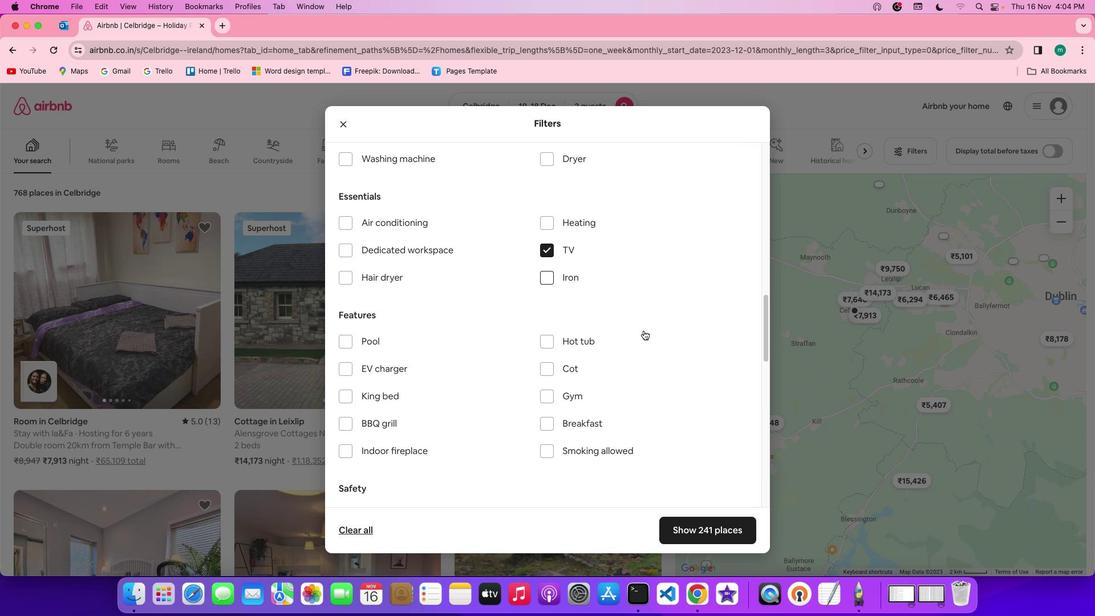 
Action: Mouse moved to (488, 361)
Screenshot: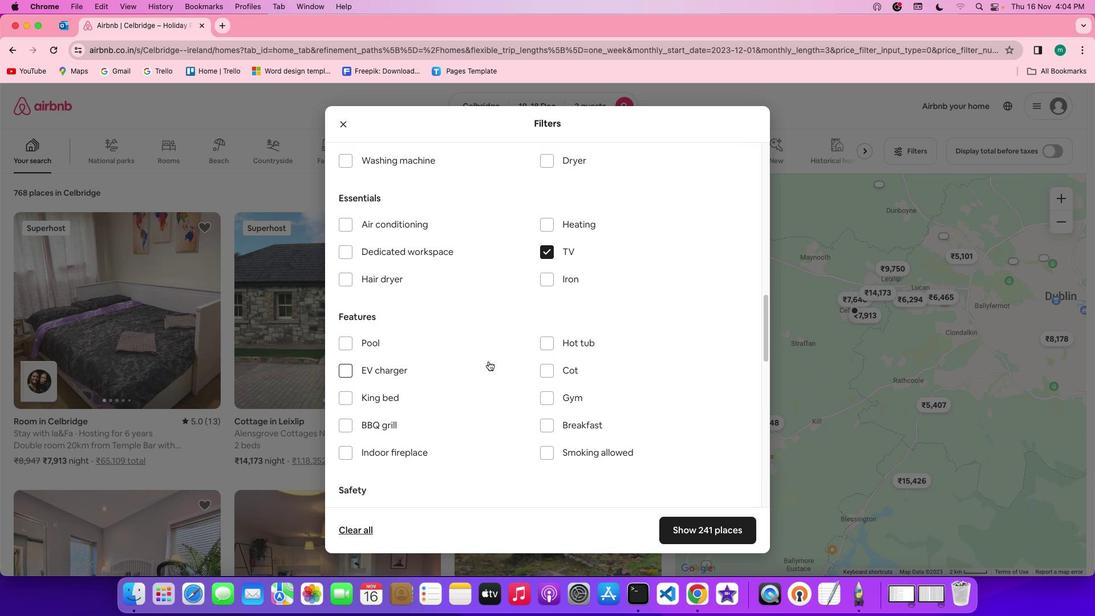 
Action: Mouse scrolled (488, 361) with delta (0, 0)
Screenshot: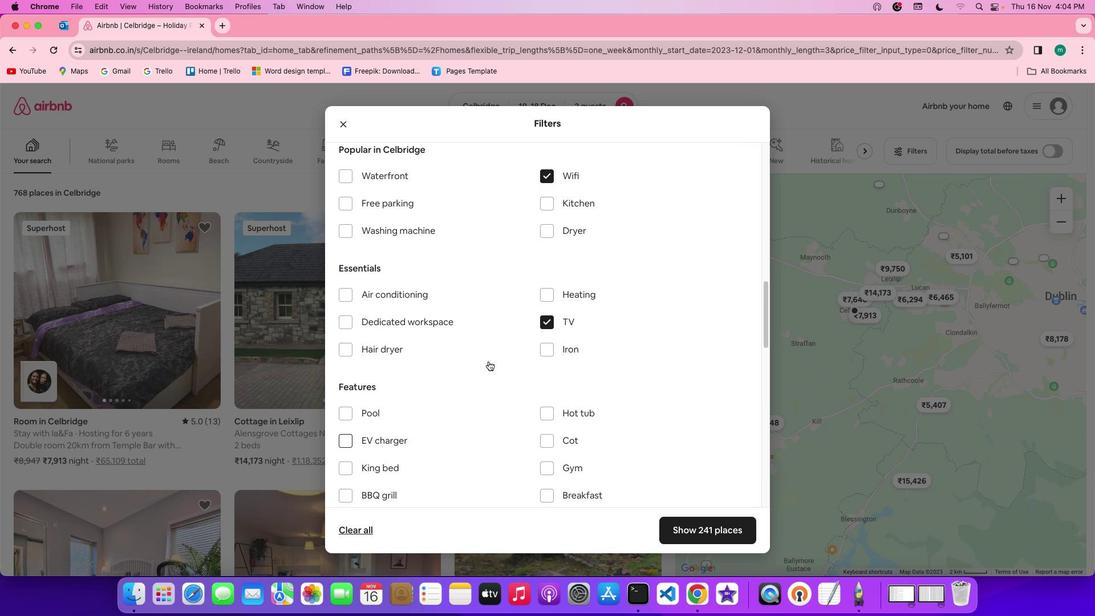 
Action: Mouse scrolled (488, 361) with delta (0, 0)
Screenshot: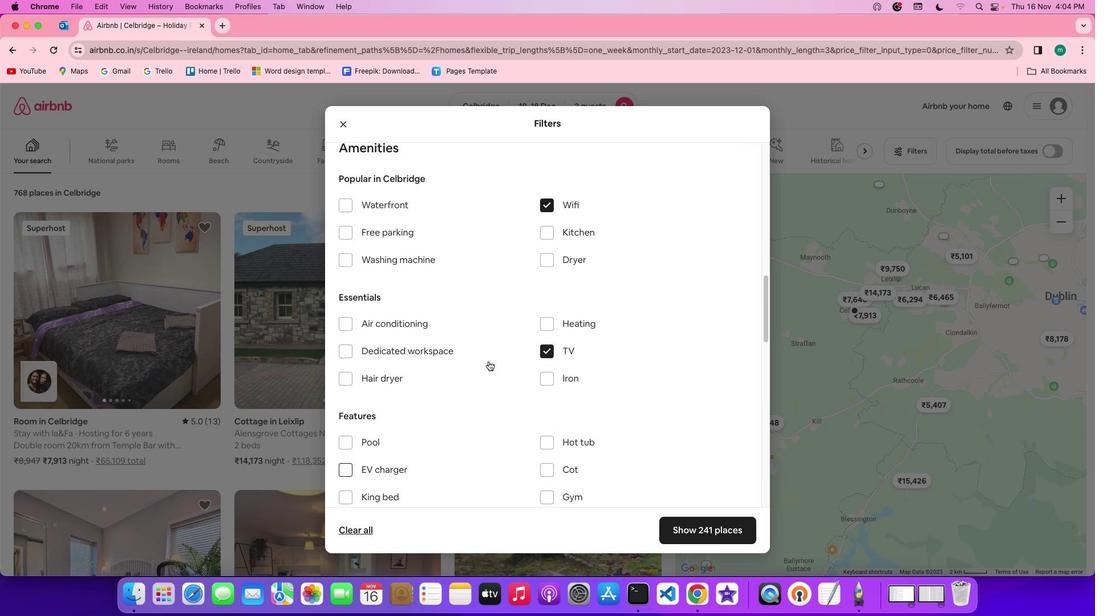 
Action: Mouse scrolled (488, 361) with delta (0, 1)
Screenshot: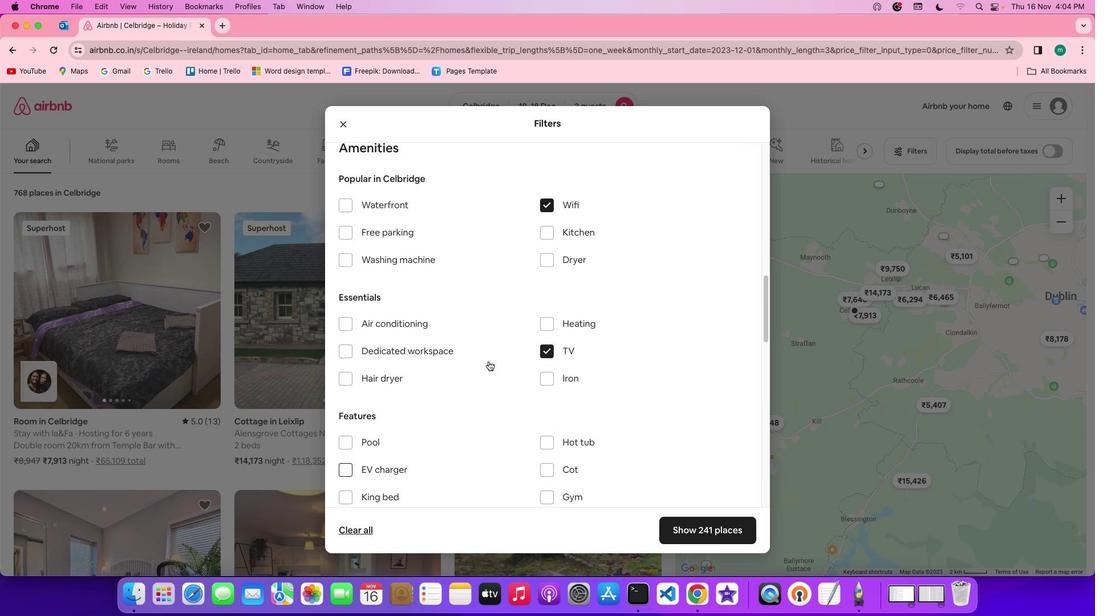 
Action: Mouse moved to (409, 246)
Screenshot: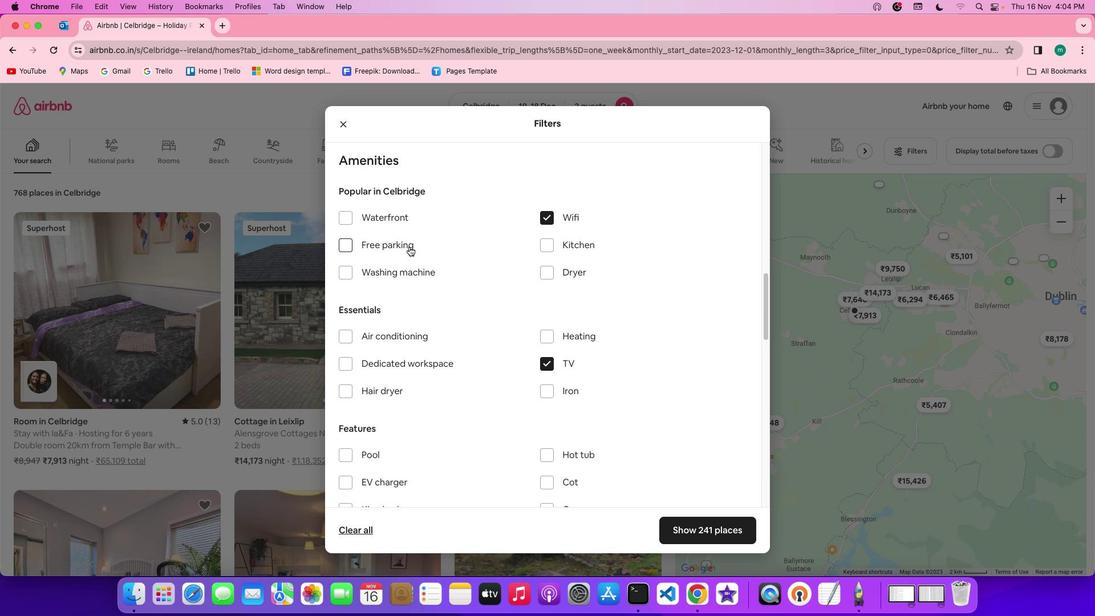 
Action: Mouse pressed left at (409, 246)
Screenshot: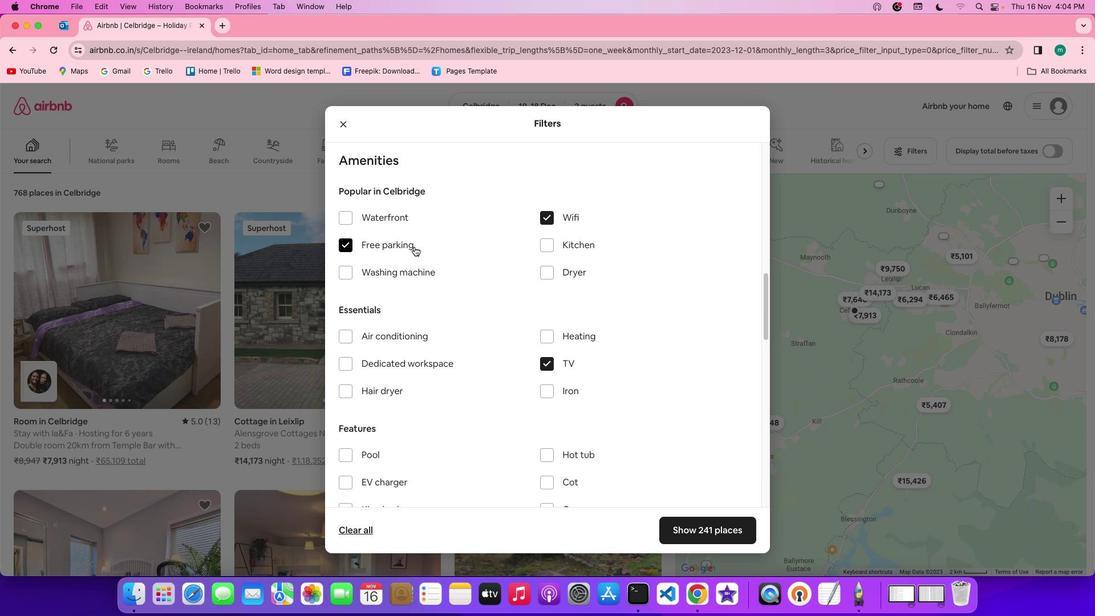 
Action: Mouse moved to (593, 350)
Screenshot: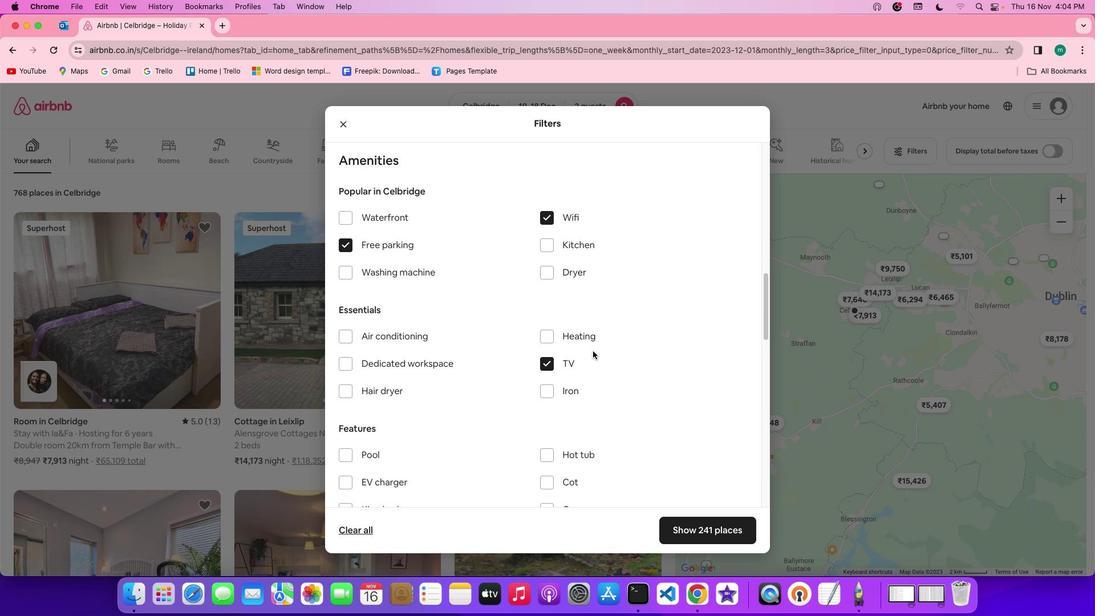 
Action: Mouse scrolled (593, 350) with delta (0, 0)
Screenshot: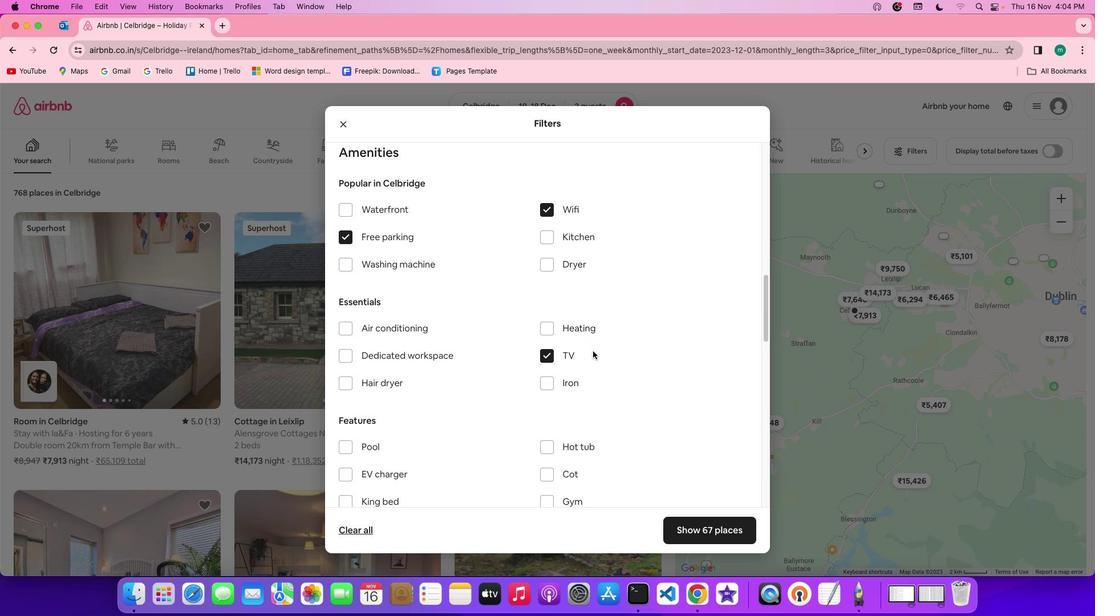 
Action: Mouse scrolled (593, 350) with delta (0, 0)
Screenshot: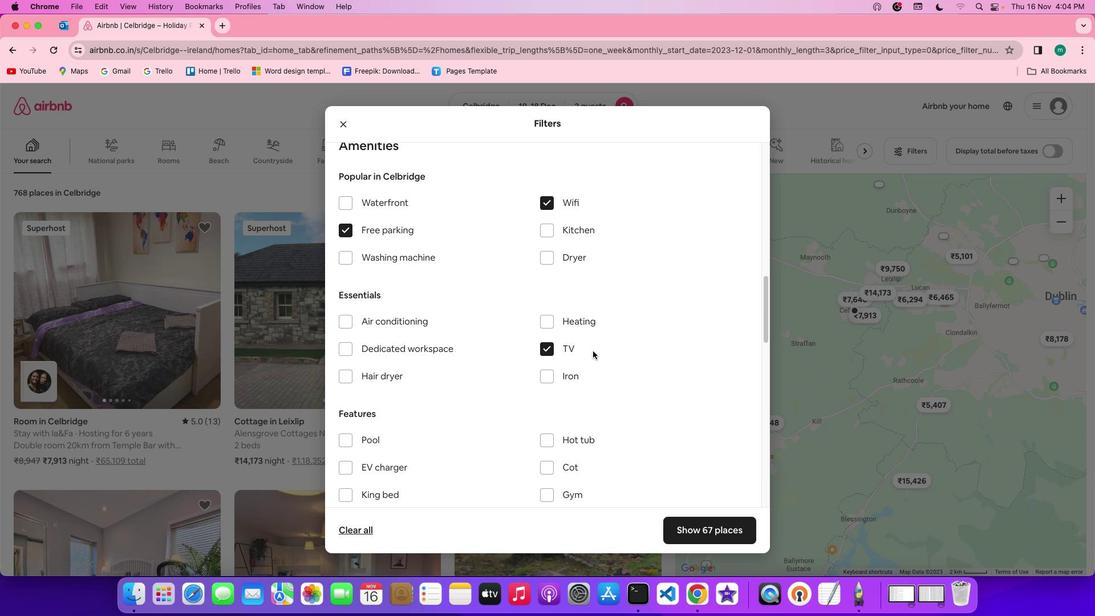 
Action: Mouse scrolled (593, 350) with delta (0, 0)
Screenshot: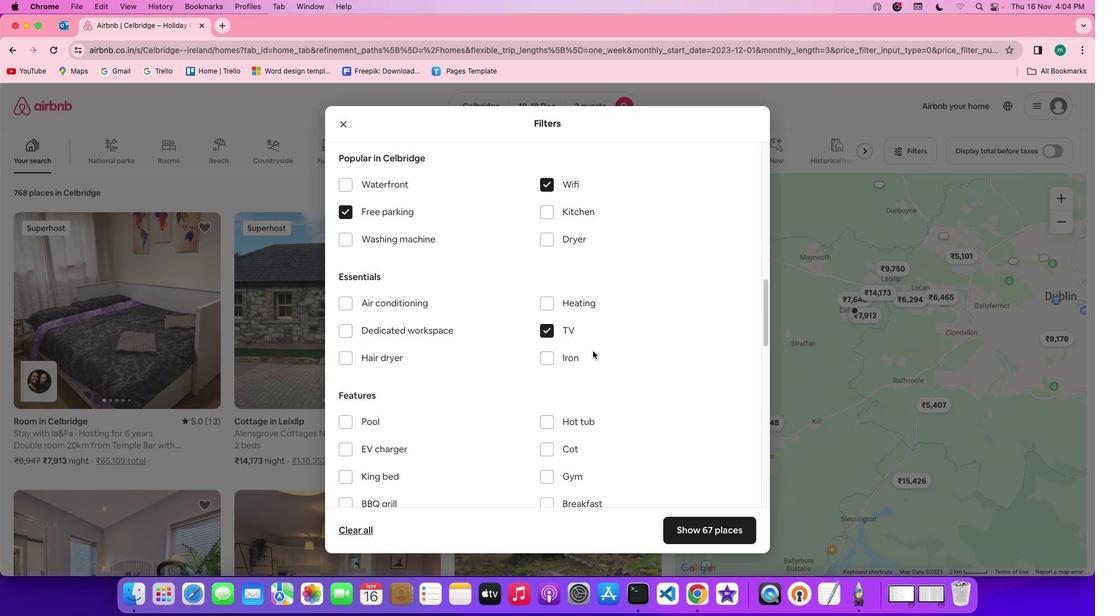 
Action: Mouse scrolled (593, 350) with delta (0, 0)
Screenshot: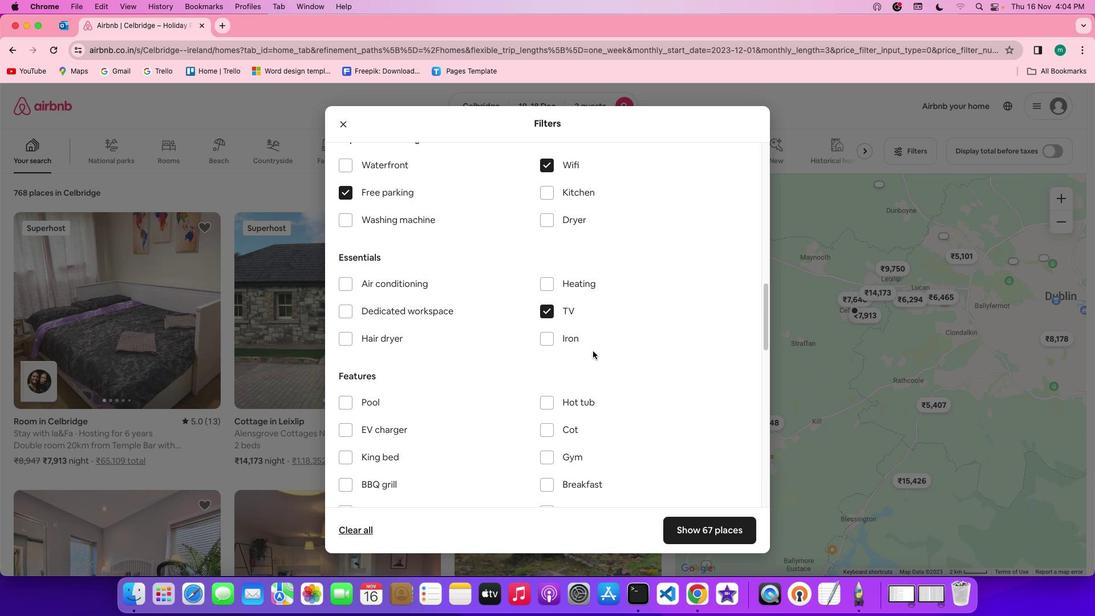 
Action: Mouse scrolled (593, 350) with delta (0, 0)
Screenshot: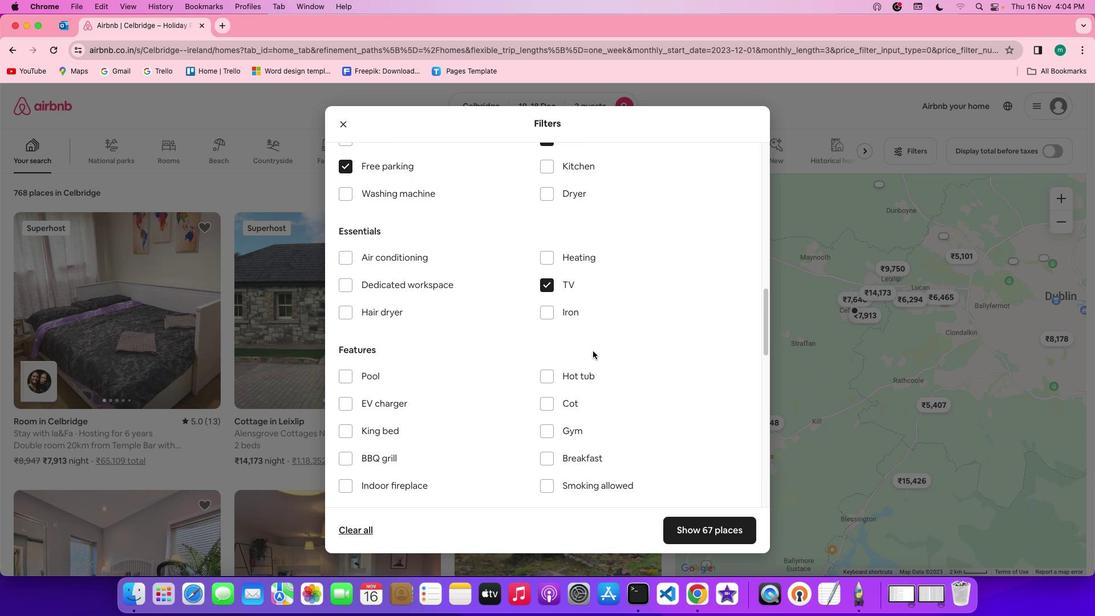 
Action: Mouse scrolled (593, 350) with delta (0, -1)
Screenshot: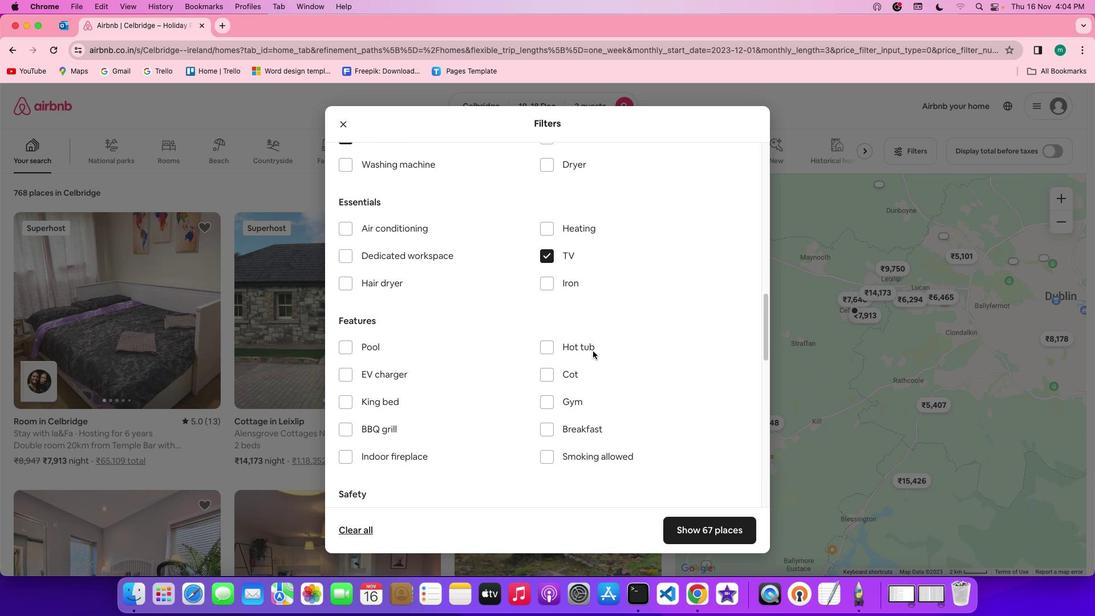 
Action: Mouse scrolled (593, 350) with delta (0, 0)
Screenshot: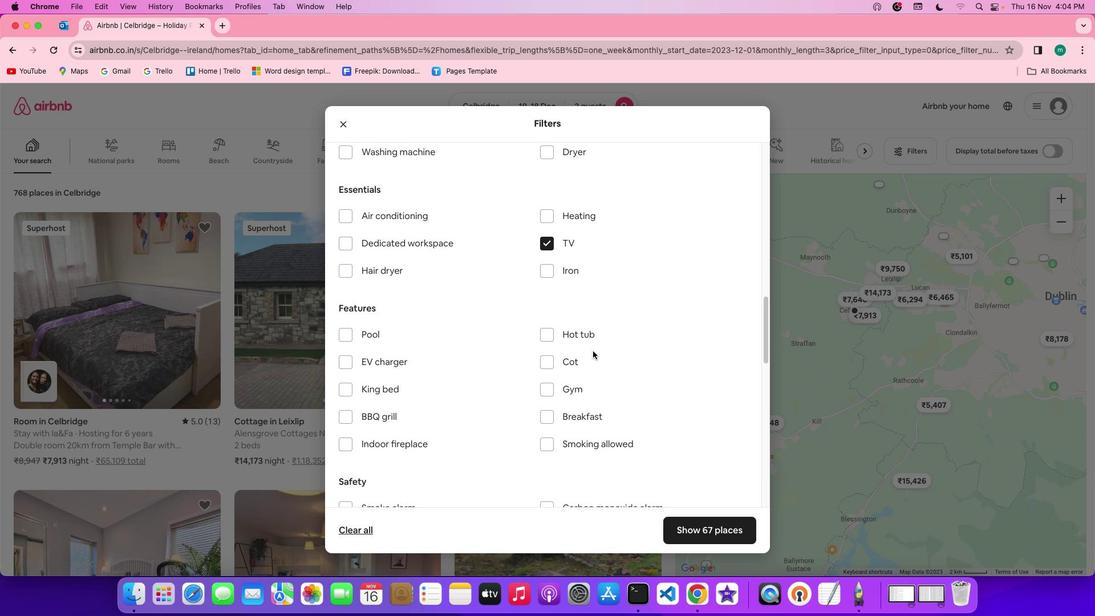 
Action: Mouse scrolled (593, 350) with delta (0, 0)
Screenshot: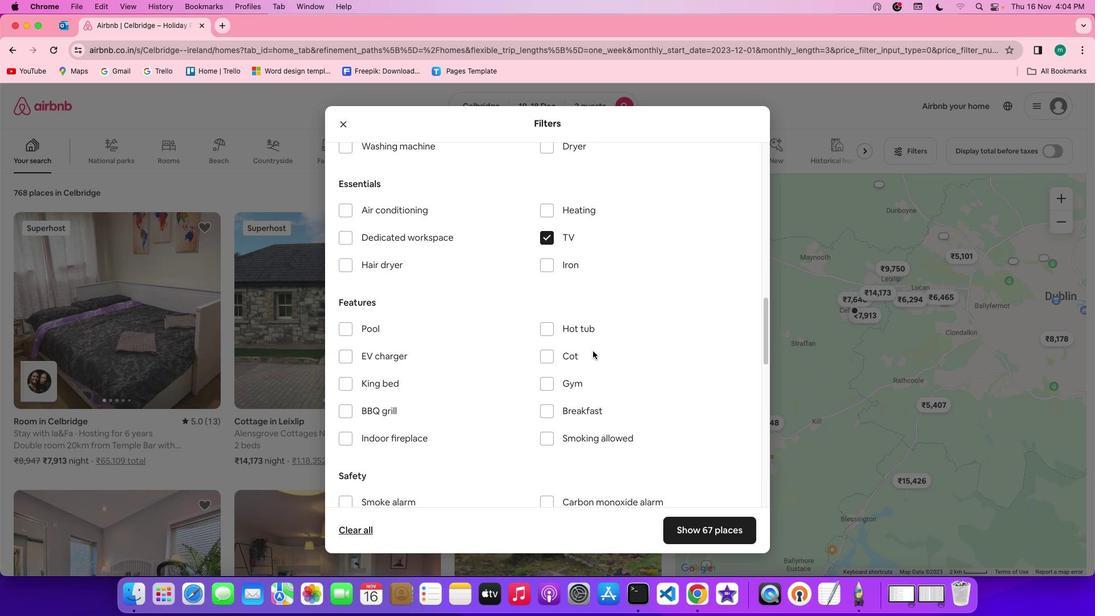 
Action: Mouse scrolled (593, 350) with delta (0, 0)
Screenshot: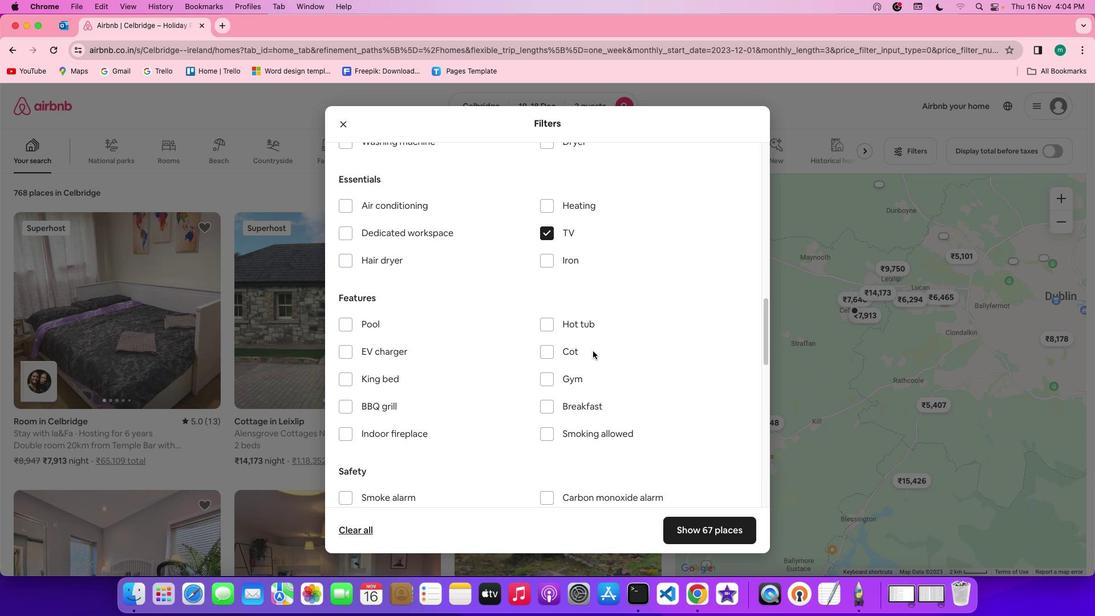 
Action: Mouse scrolled (593, 350) with delta (0, 0)
Screenshot: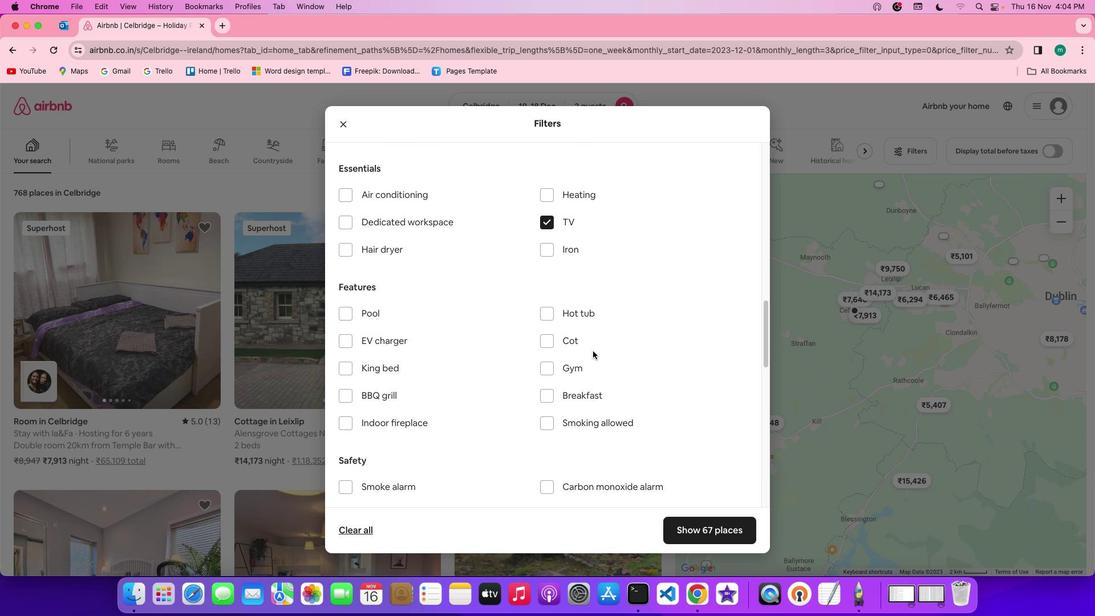 
Action: Mouse scrolled (593, 350) with delta (0, 0)
Screenshot: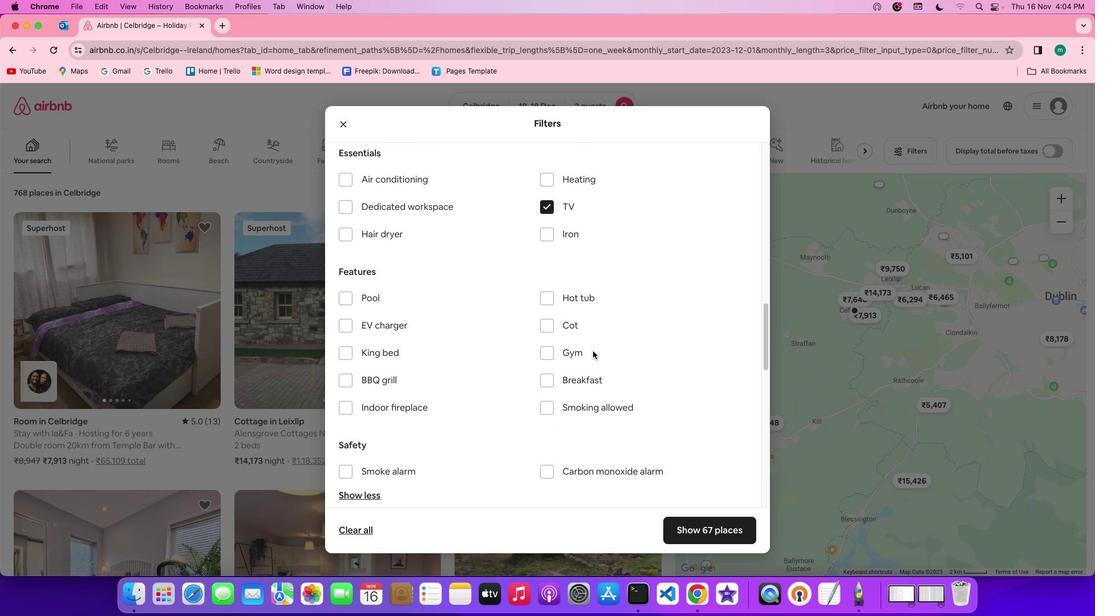 
Action: Mouse scrolled (593, 350) with delta (0, 0)
Screenshot: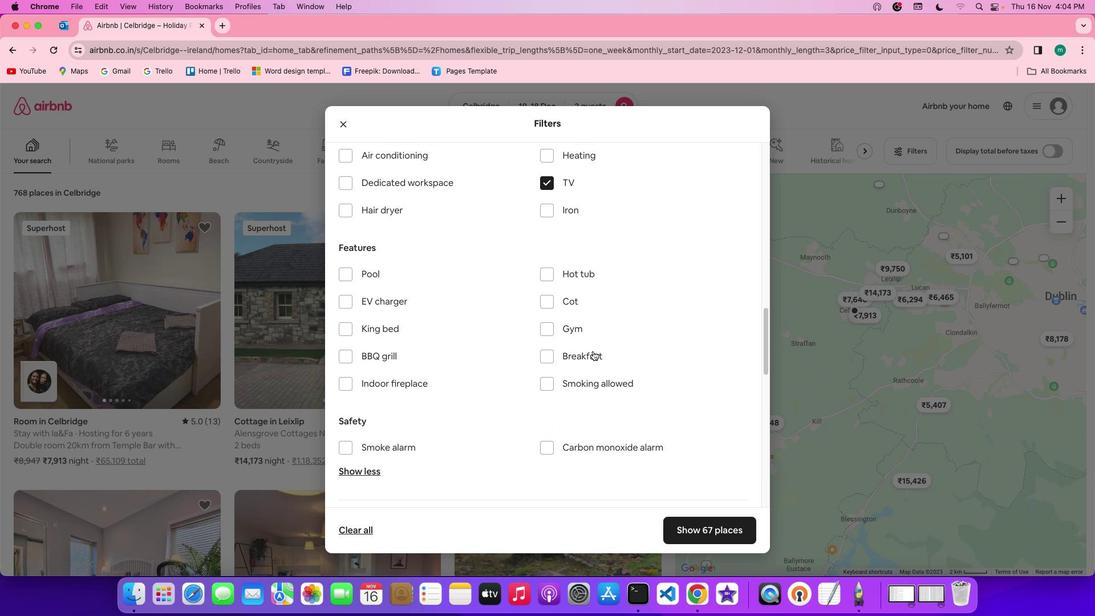 
Action: Mouse scrolled (593, 350) with delta (0, 0)
Screenshot: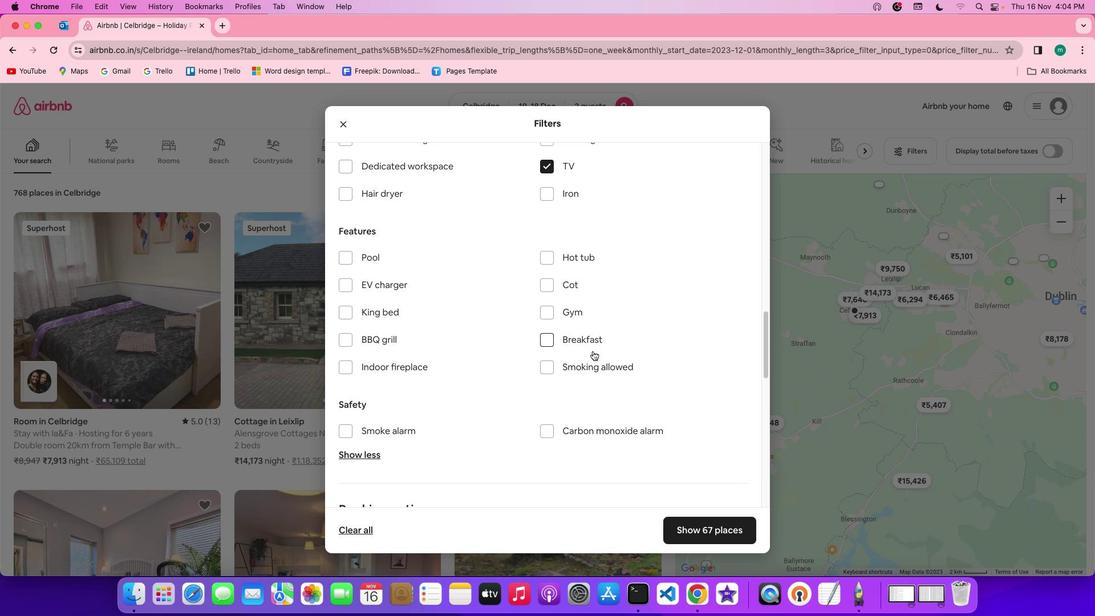 
Action: Mouse scrolled (593, 350) with delta (0, 0)
Screenshot: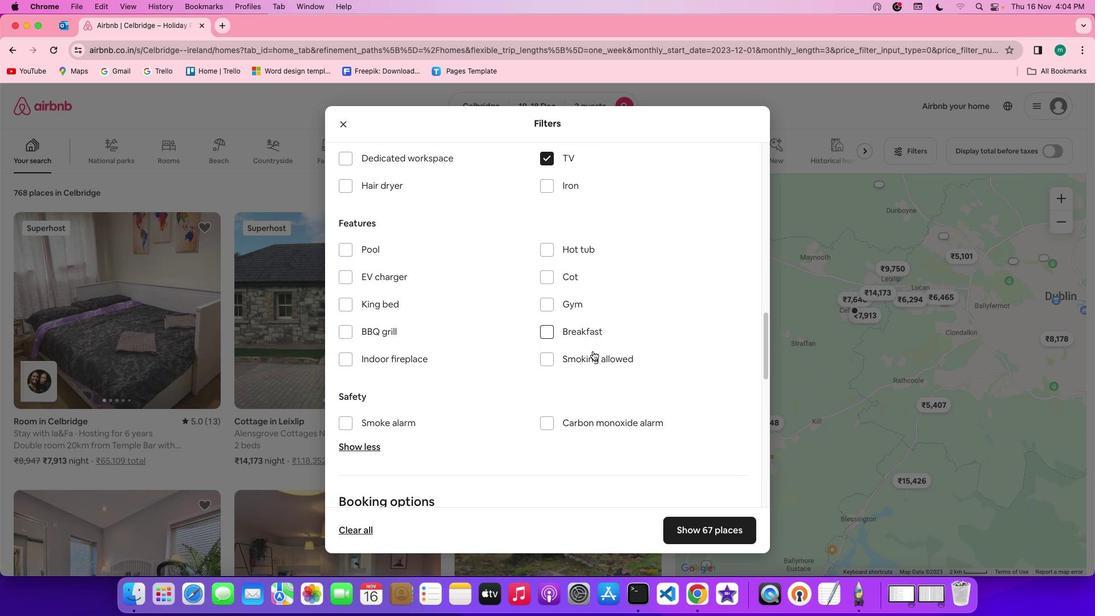
Action: Mouse moved to (563, 300)
Screenshot: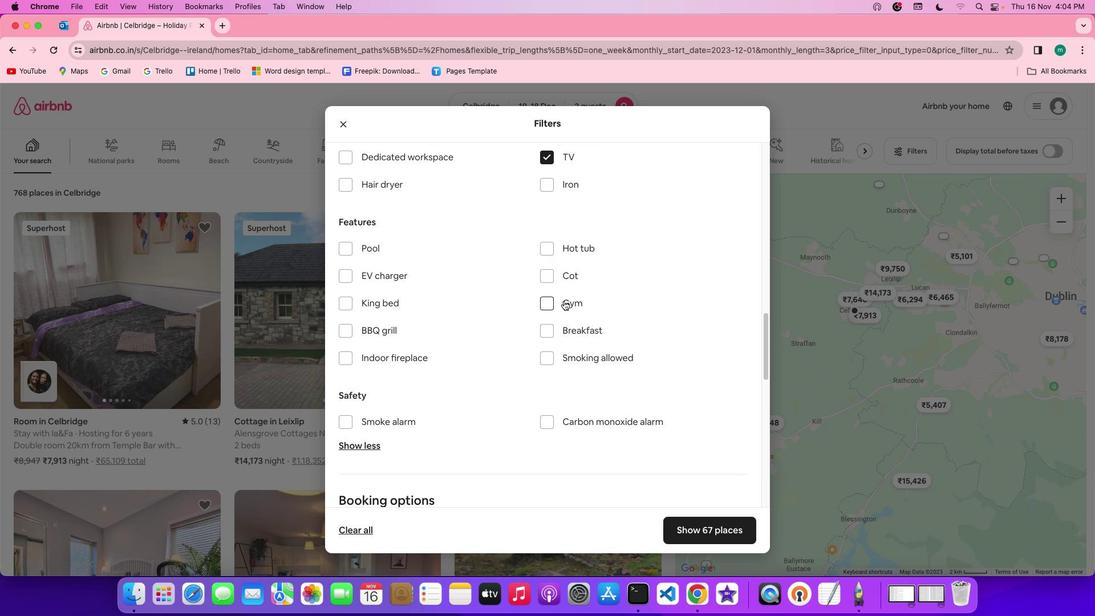 
Action: Mouse pressed left at (563, 300)
Screenshot: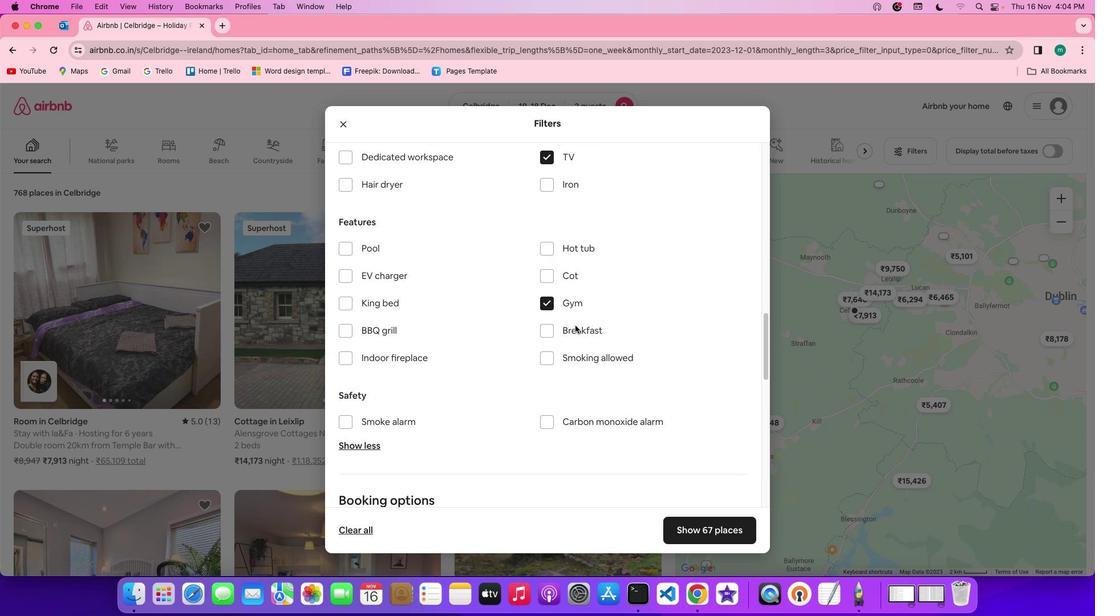 
Action: Mouse moved to (580, 334)
Screenshot: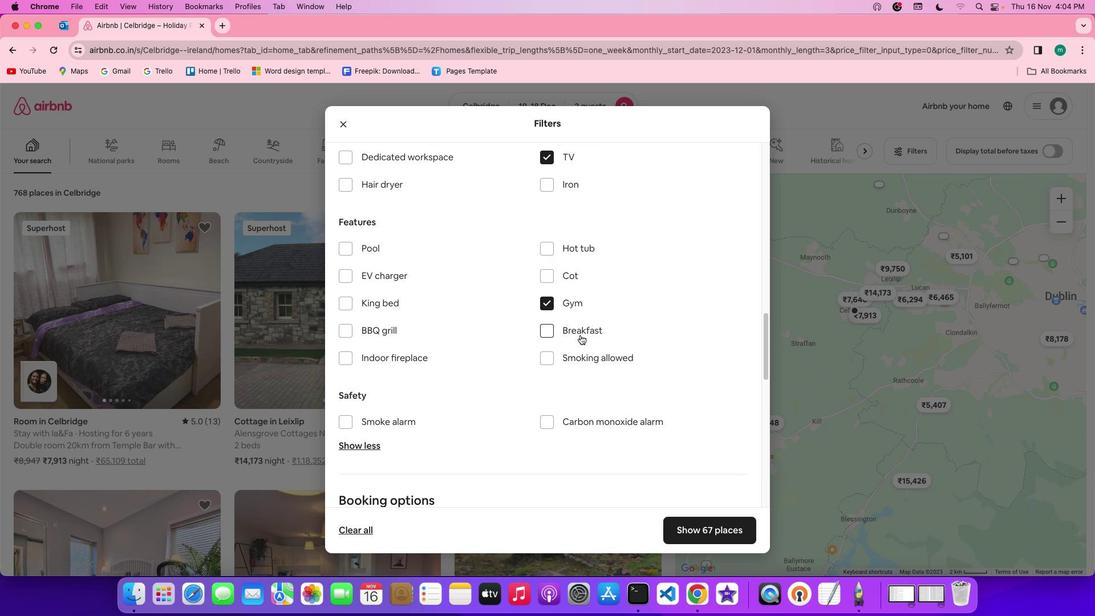 
Action: Mouse pressed left at (580, 334)
Screenshot: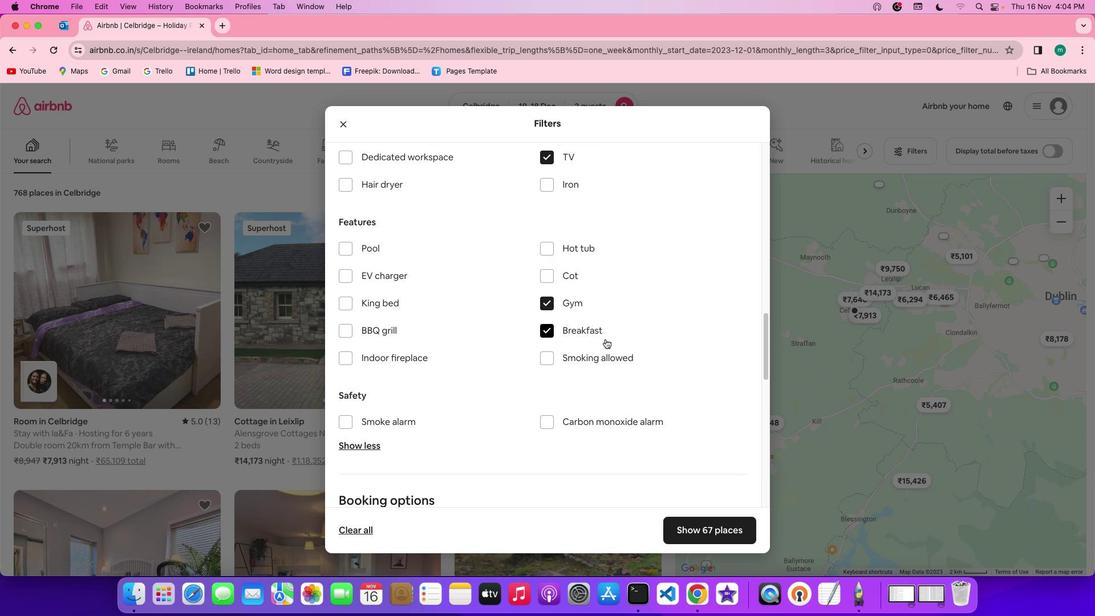 
Action: Mouse moved to (657, 364)
Screenshot: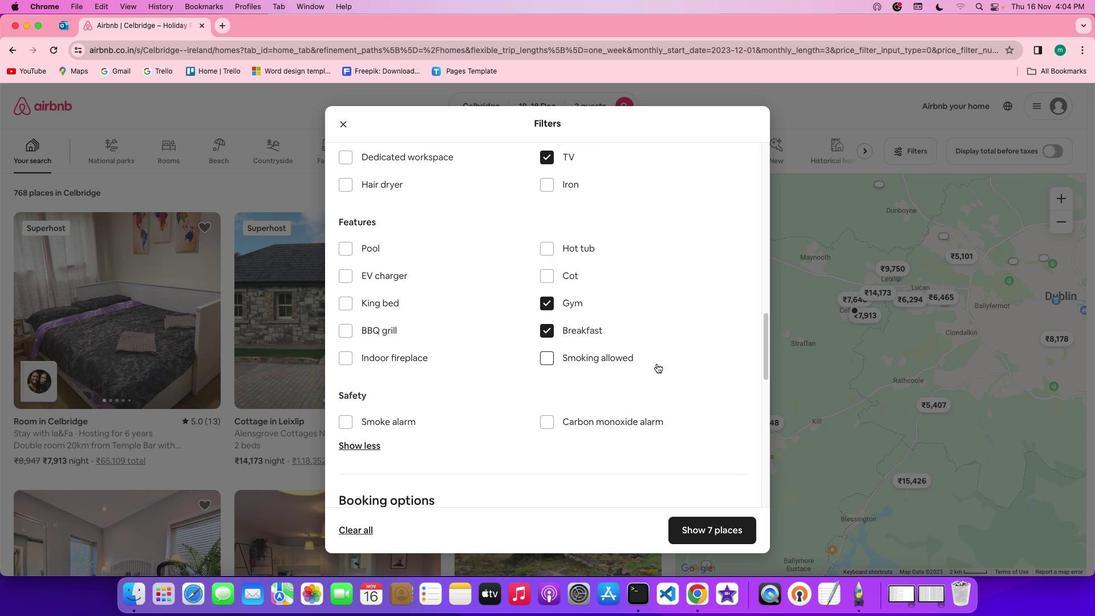 
Action: Mouse scrolled (657, 364) with delta (0, 0)
Screenshot: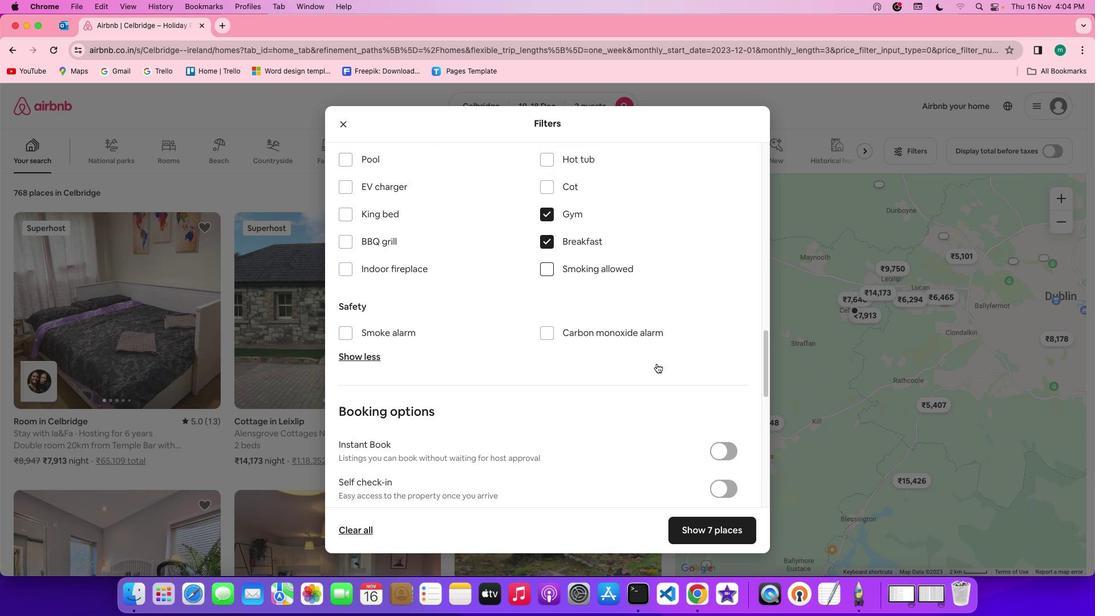 
Action: Mouse scrolled (657, 364) with delta (0, 0)
Screenshot: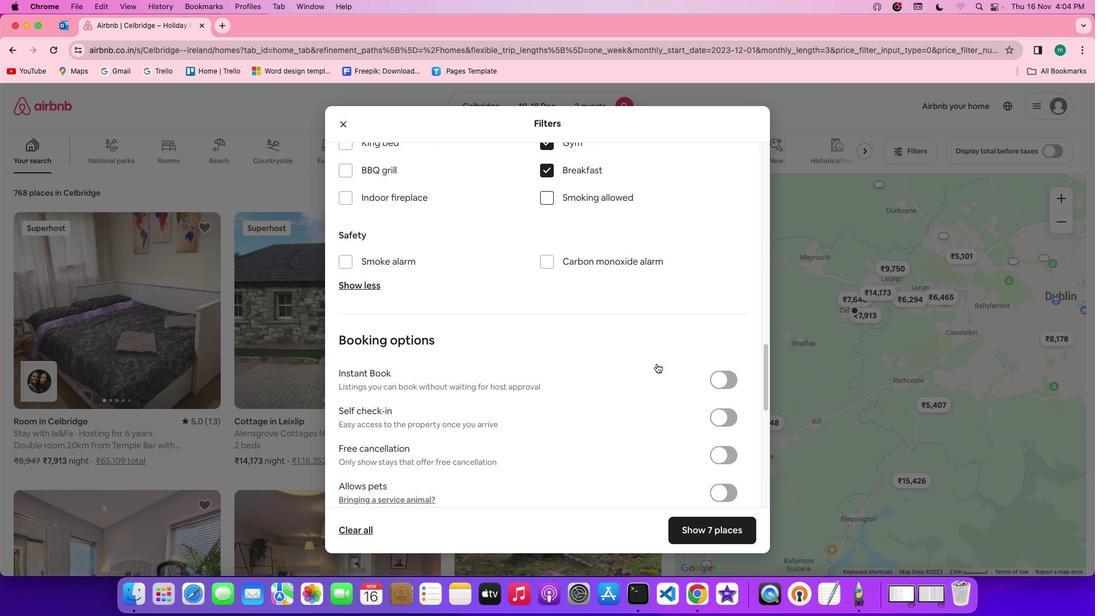 
Action: Mouse scrolled (657, 364) with delta (0, -1)
Screenshot: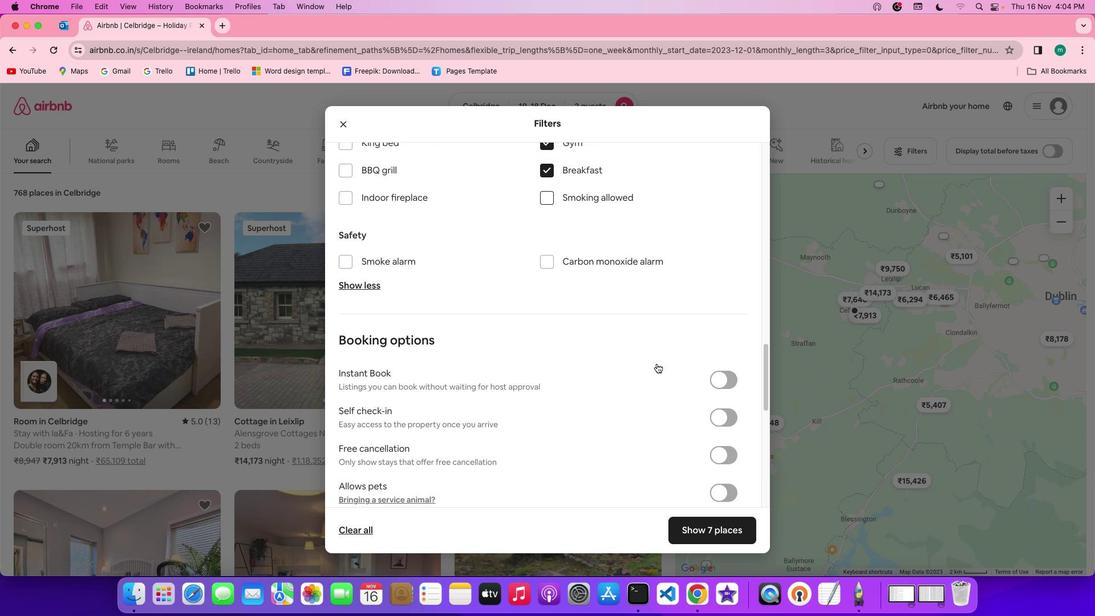 
Action: Mouse scrolled (657, 364) with delta (0, -2)
Screenshot: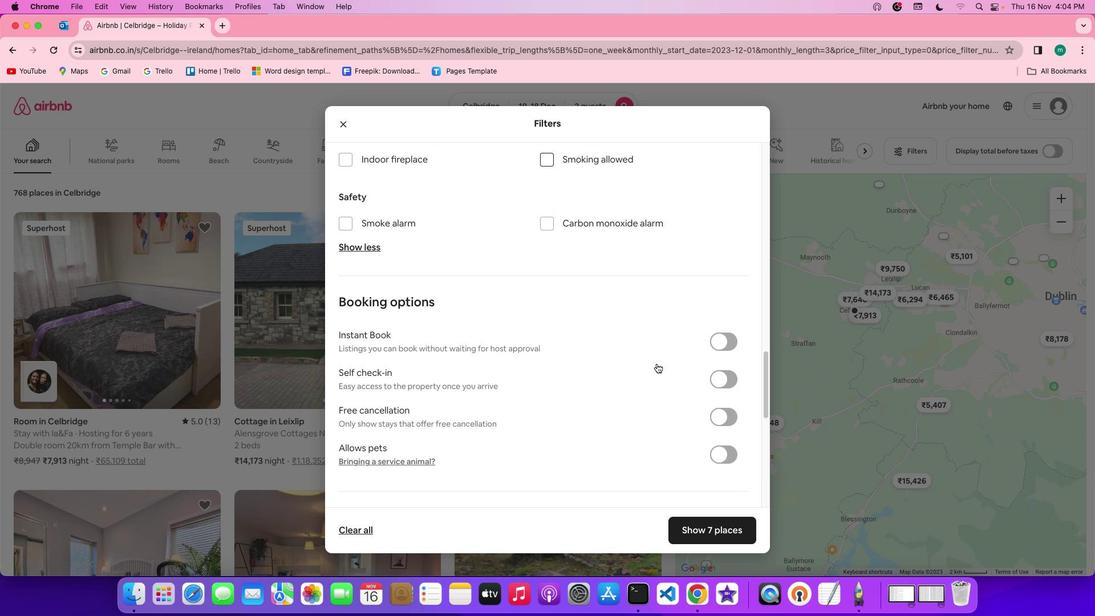 
Action: Mouse scrolled (657, 364) with delta (0, 0)
Screenshot: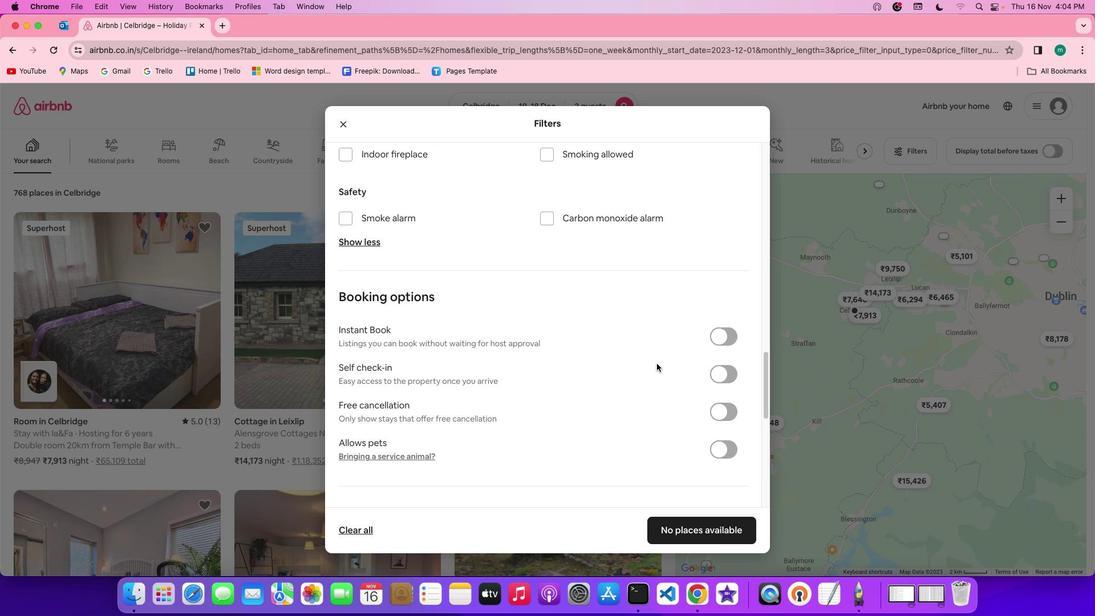 
Action: Mouse scrolled (657, 364) with delta (0, 0)
Screenshot: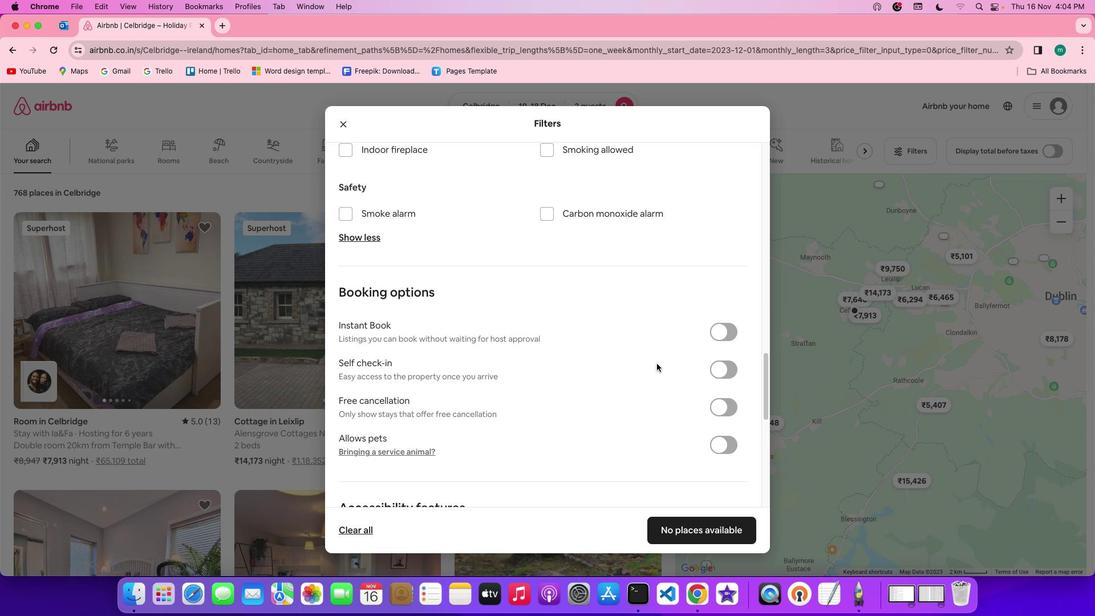 
Action: Mouse scrolled (657, 364) with delta (0, 0)
Screenshot: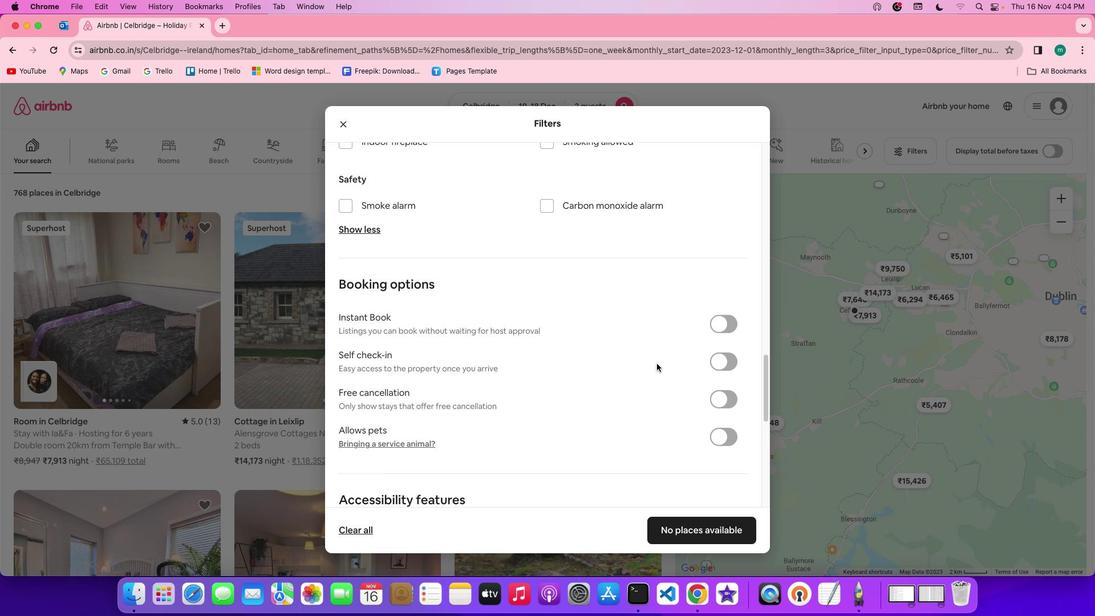 
Action: Mouse scrolled (657, 364) with delta (0, 0)
Screenshot: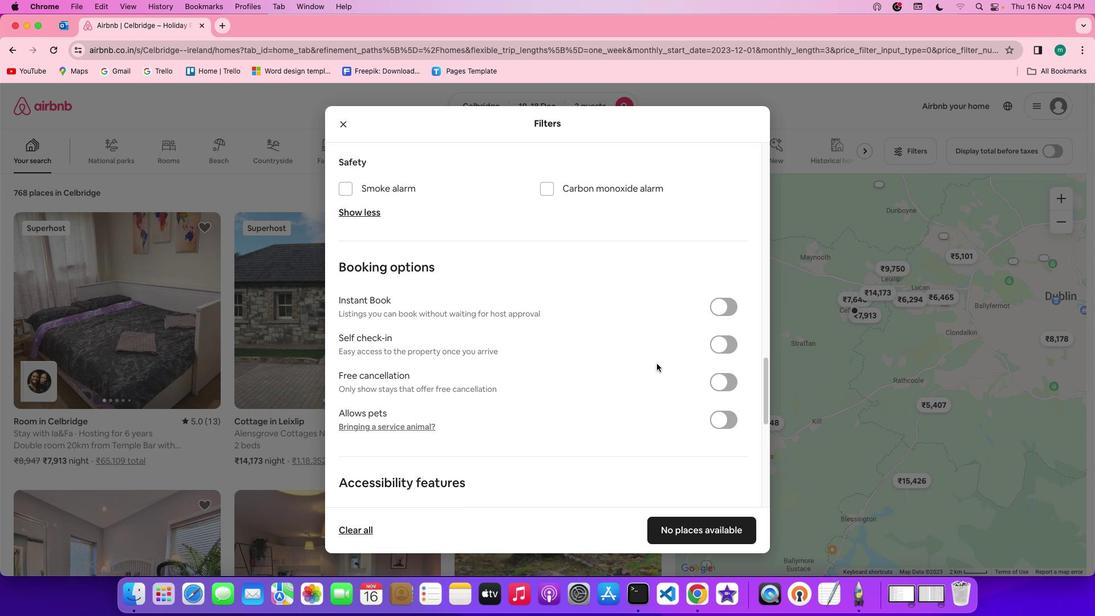 
Action: Mouse scrolled (657, 364) with delta (0, 0)
Screenshot: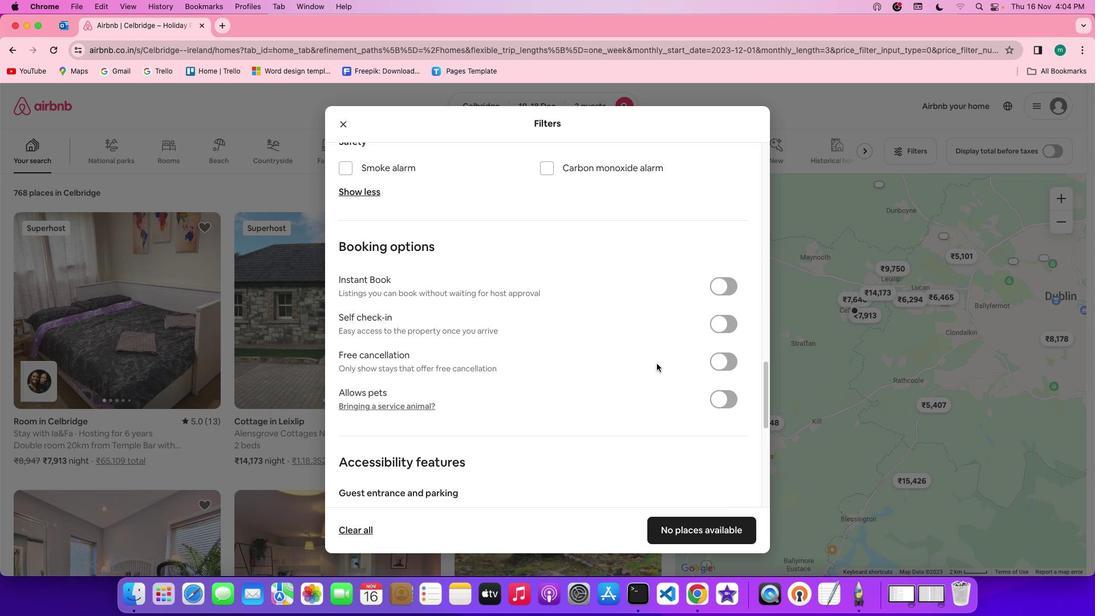 
Action: Mouse scrolled (657, 364) with delta (0, 0)
Screenshot: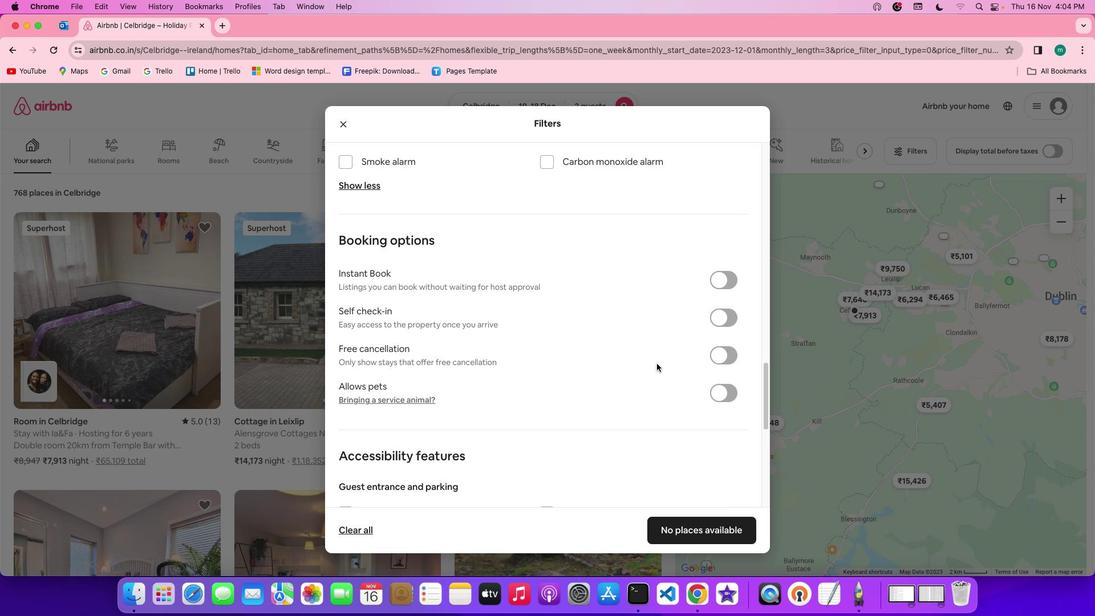 
Action: Mouse scrolled (657, 364) with delta (0, -1)
Screenshot: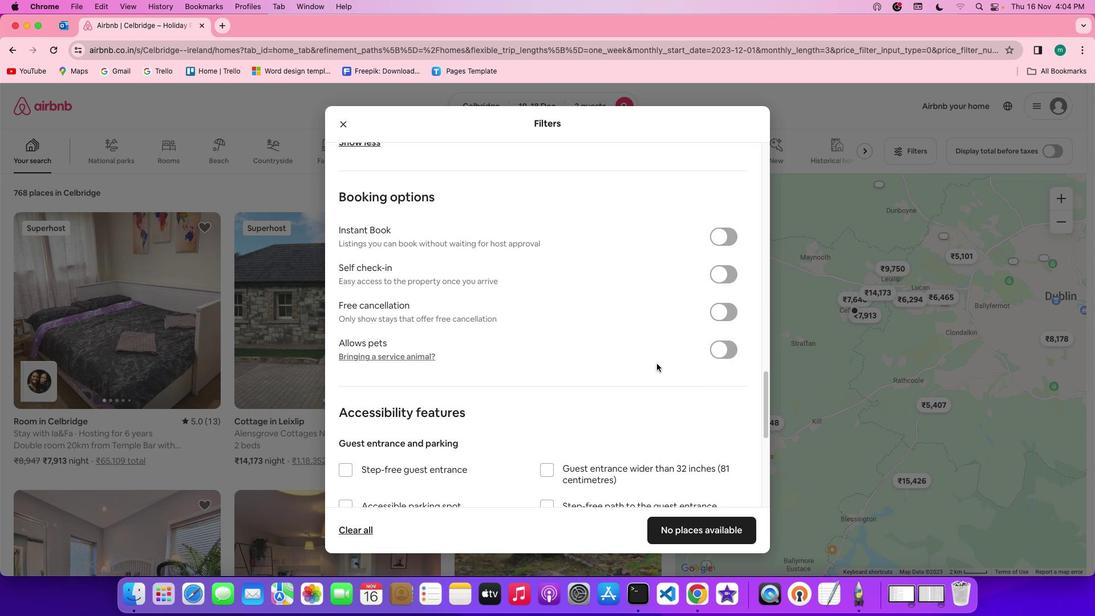
Action: Mouse moved to (658, 363)
Screenshot: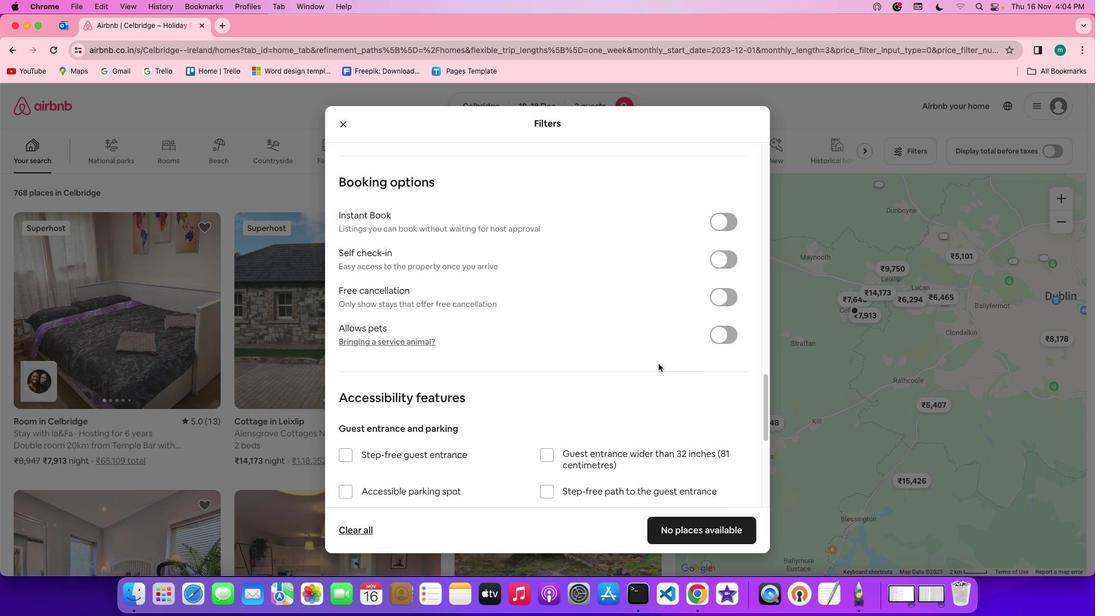 
Action: Mouse scrolled (658, 363) with delta (0, 0)
Screenshot: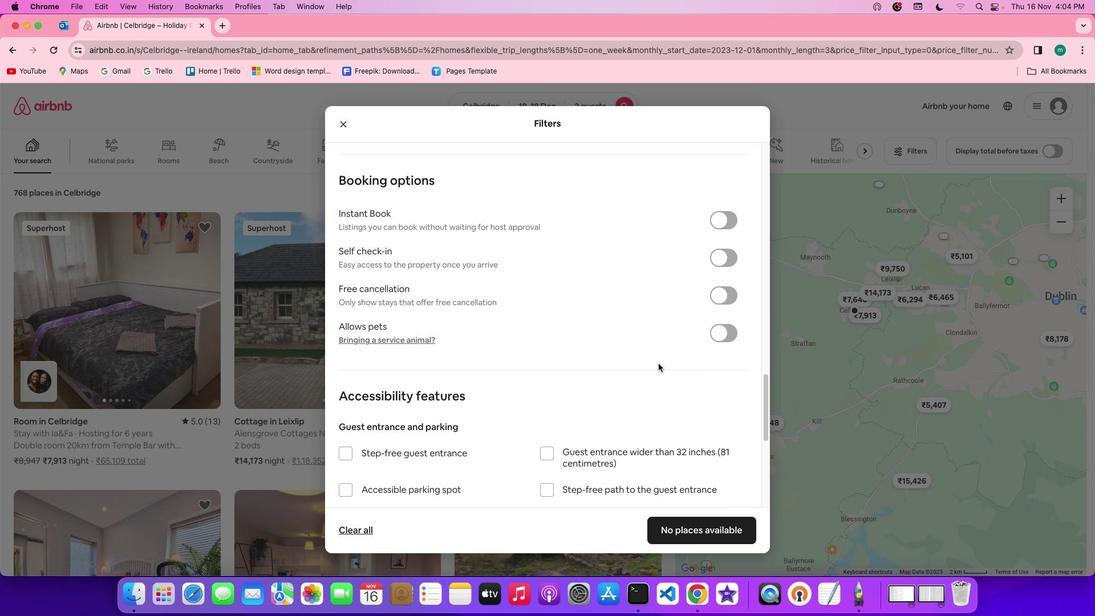 
Action: Mouse scrolled (658, 363) with delta (0, 0)
Screenshot: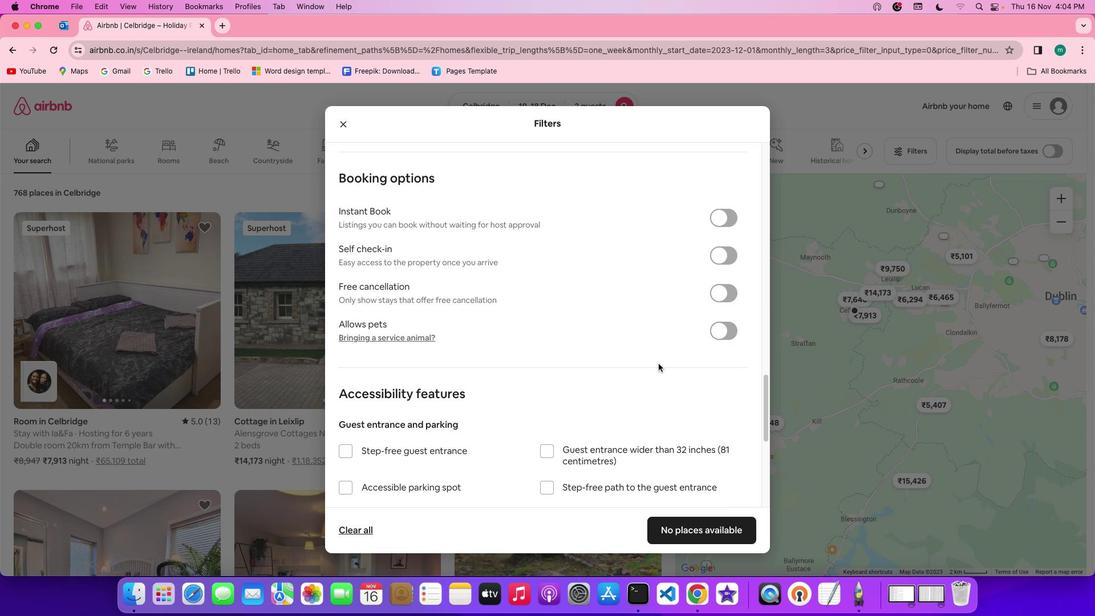 
Action: Mouse scrolled (658, 363) with delta (0, 0)
Screenshot: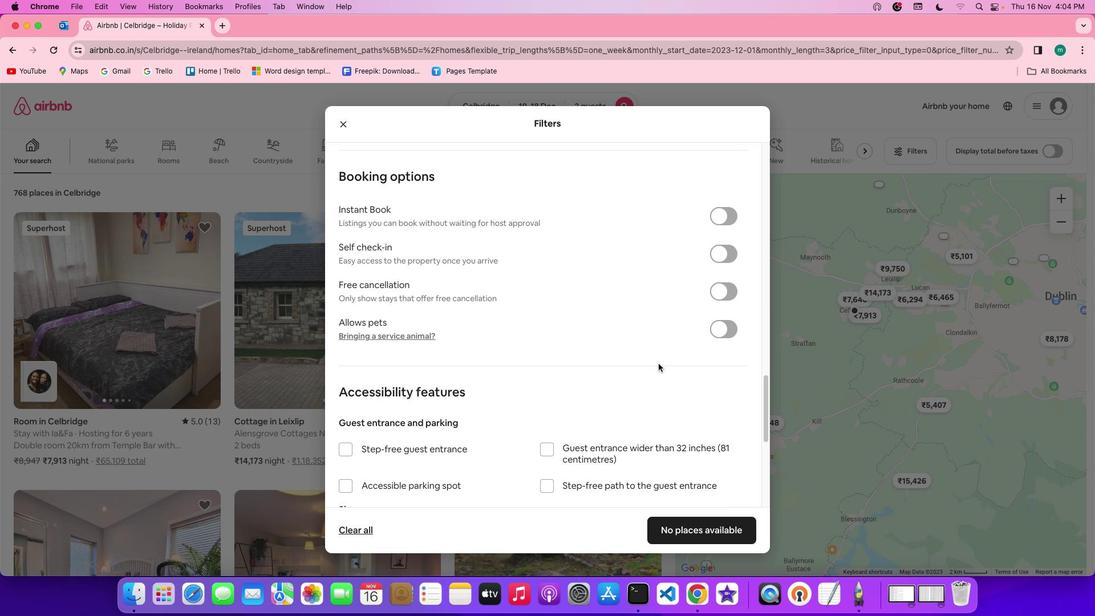 
Action: Mouse moved to (666, 372)
Screenshot: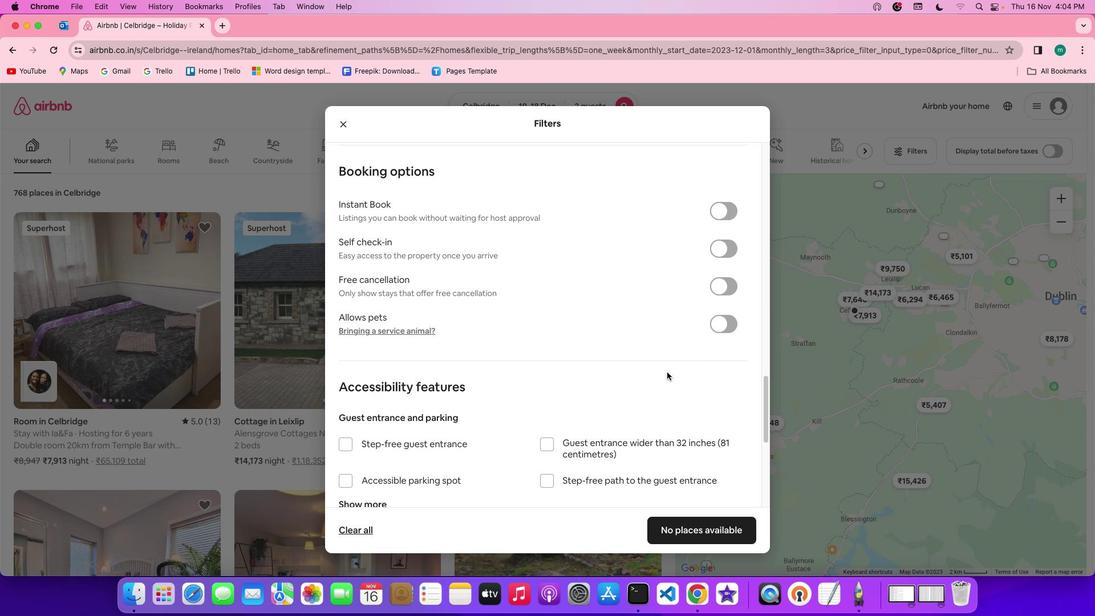 
Action: Mouse scrolled (666, 372) with delta (0, 0)
Screenshot: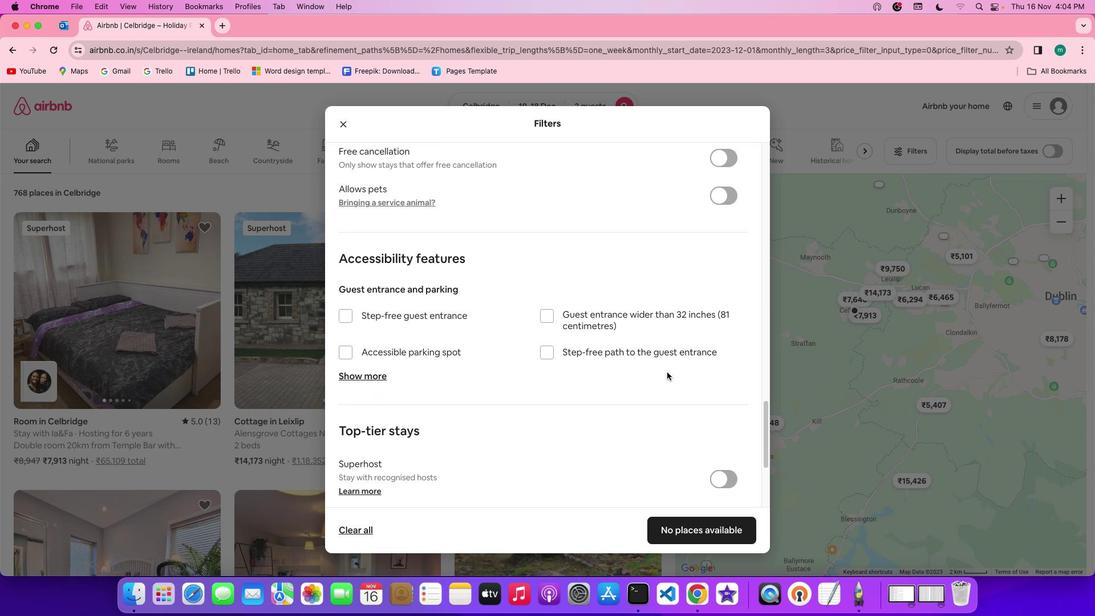 
Action: Mouse scrolled (666, 372) with delta (0, 0)
Screenshot: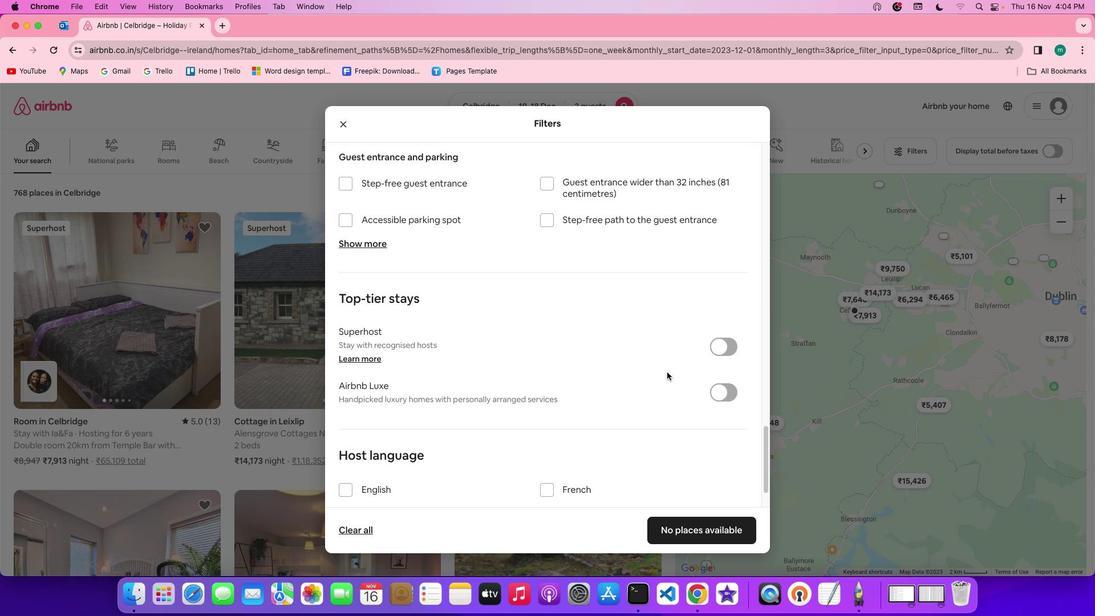 
Action: Mouse scrolled (666, 372) with delta (0, -1)
Screenshot: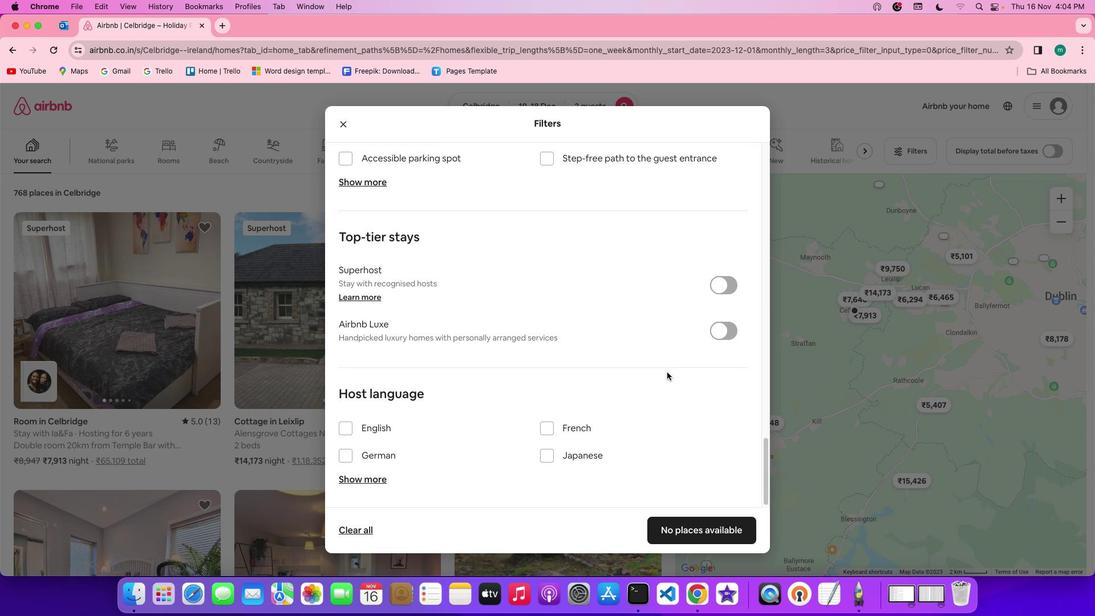 
Action: Mouse scrolled (666, 372) with delta (0, -2)
Screenshot: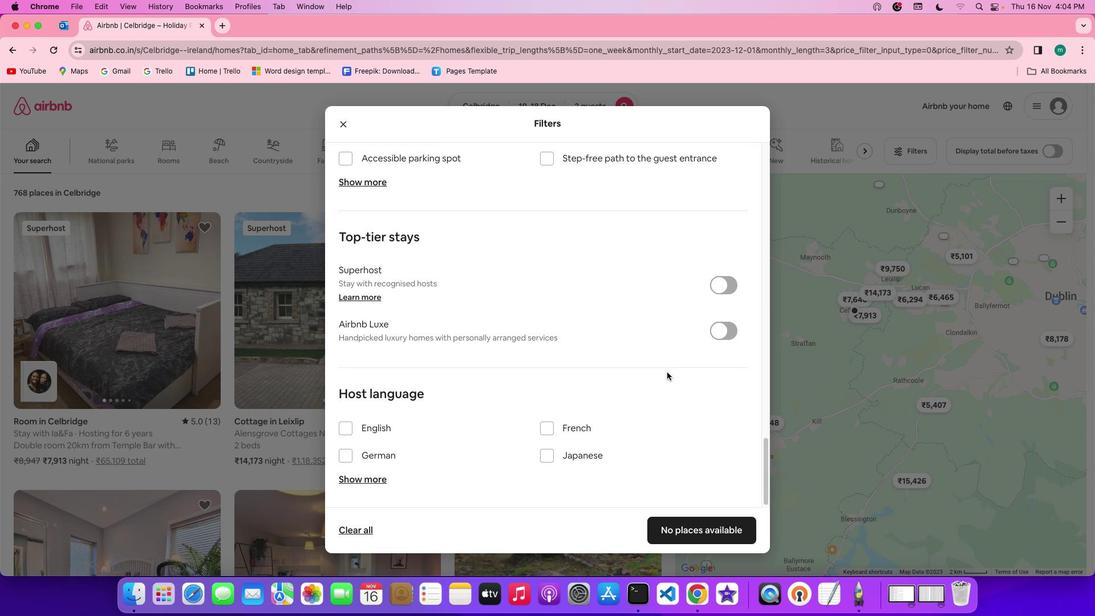 
Action: Mouse scrolled (666, 372) with delta (0, -3)
Screenshot: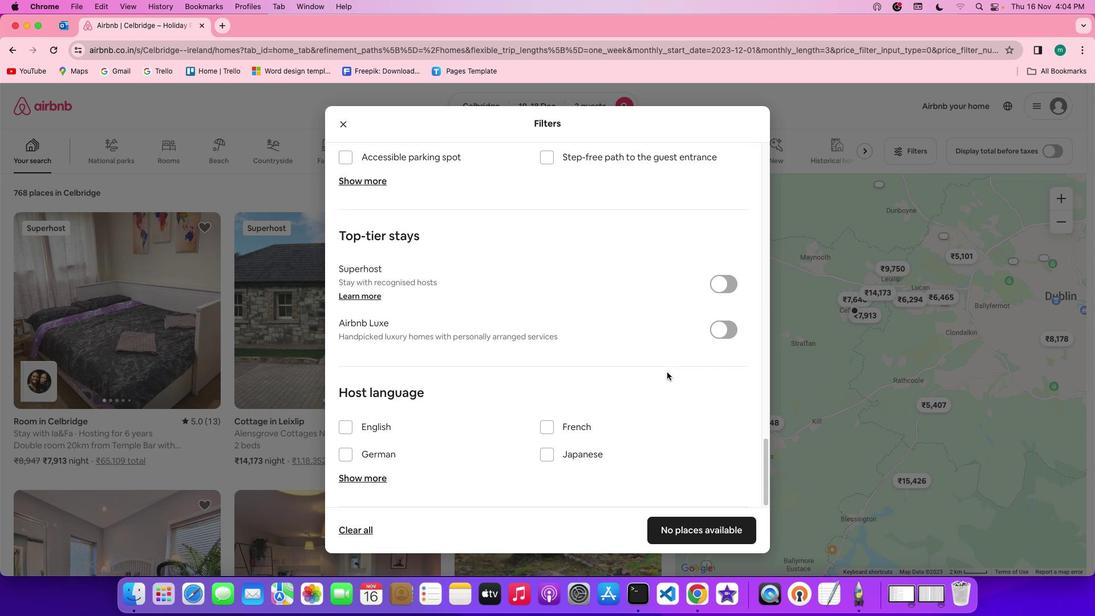
Action: Mouse scrolled (666, 372) with delta (0, 0)
Screenshot: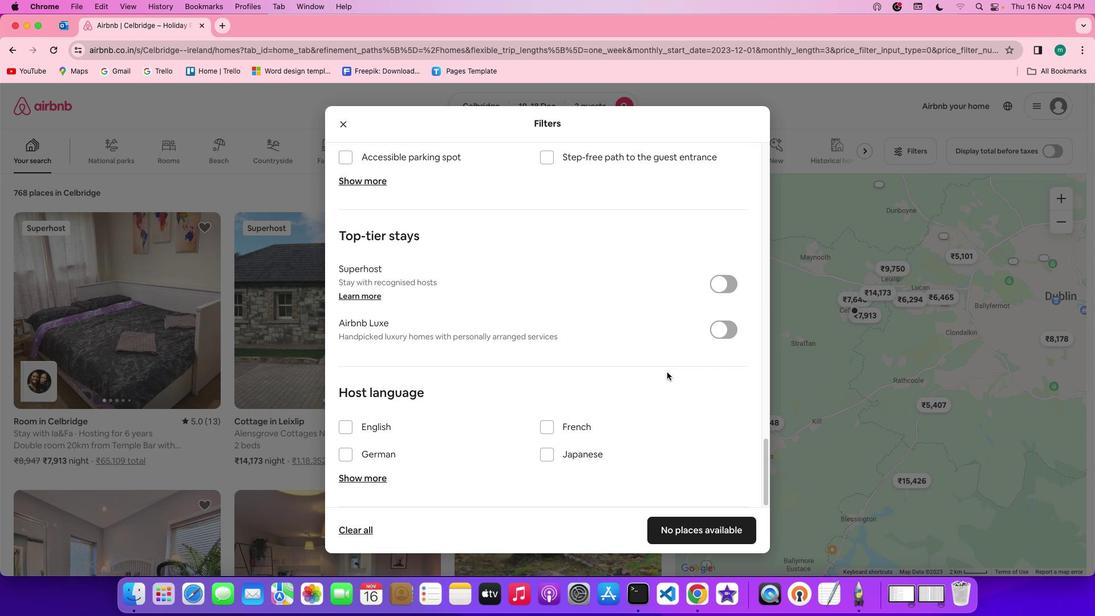 
Action: Mouse scrolled (666, 372) with delta (0, 0)
Screenshot: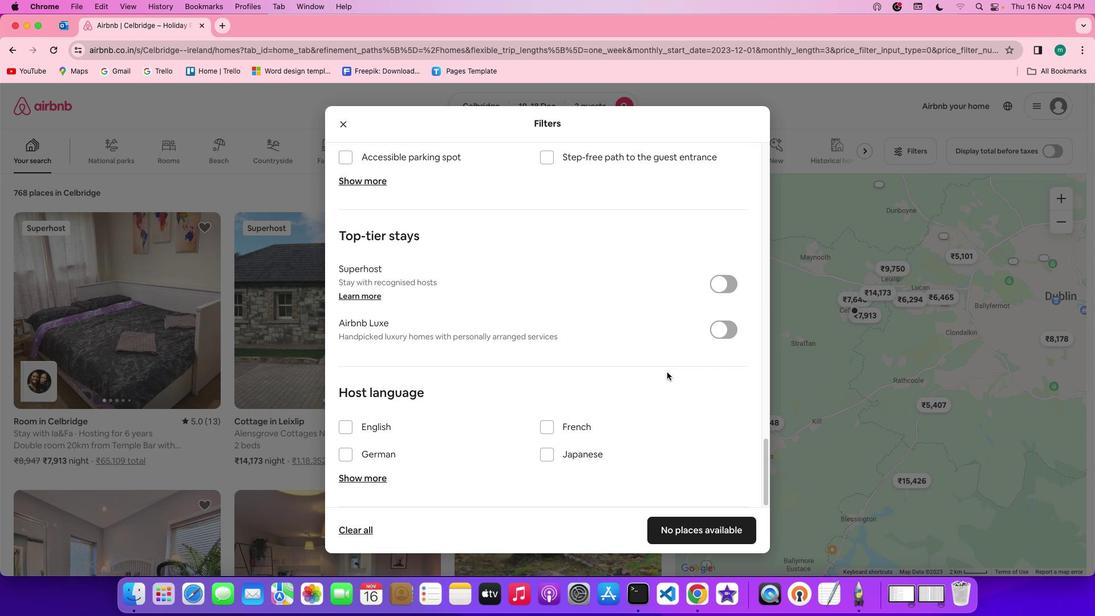 
Action: Mouse scrolled (666, 372) with delta (0, -1)
Screenshot: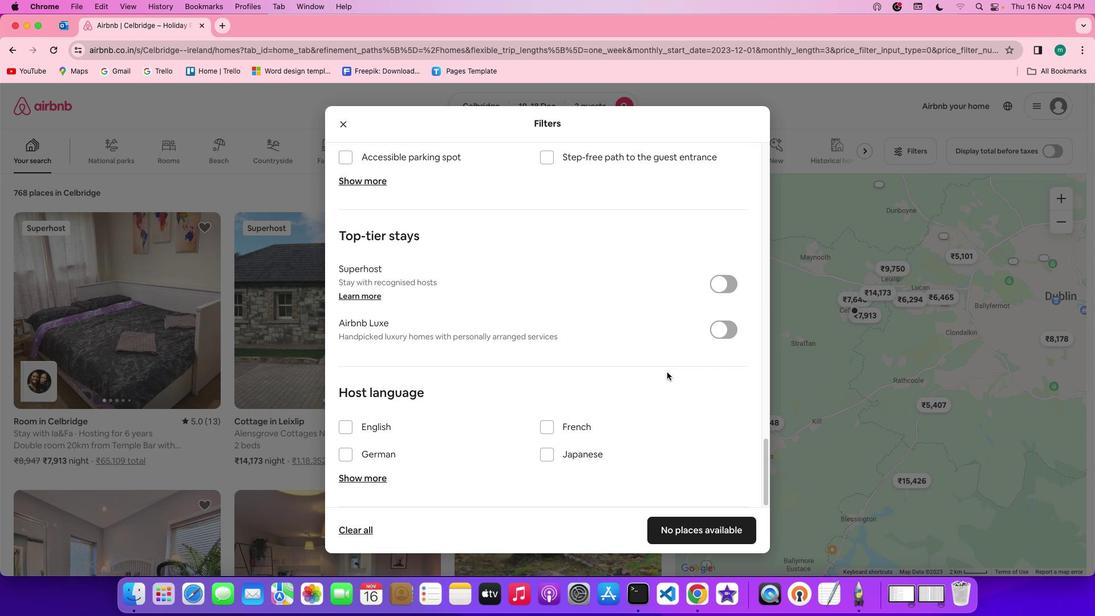 
Action: Mouse scrolled (666, 372) with delta (0, -2)
Screenshot: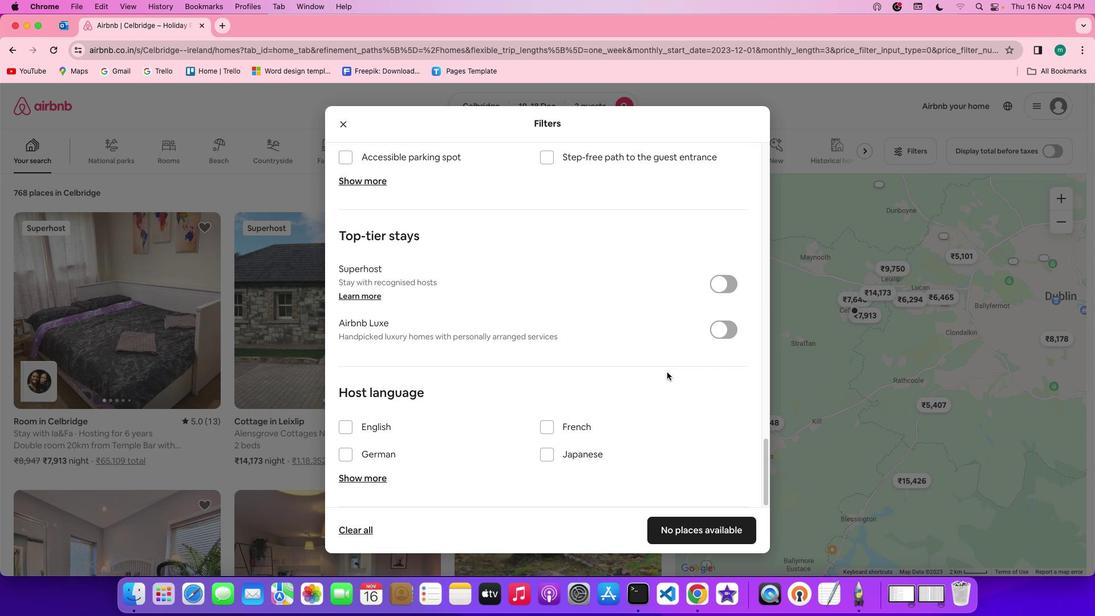 
Action: Mouse scrolled (666, 372) with delta (0, -3)
Screenshot: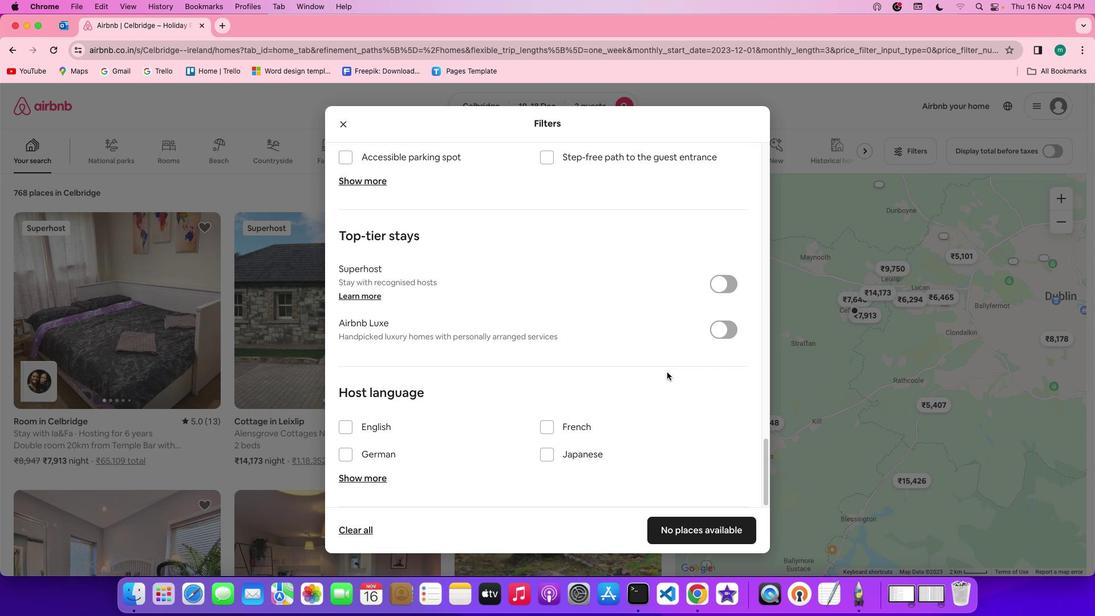 
Action: Mouse scrolled (666, 372) with delta (0, -3)
Screenshot: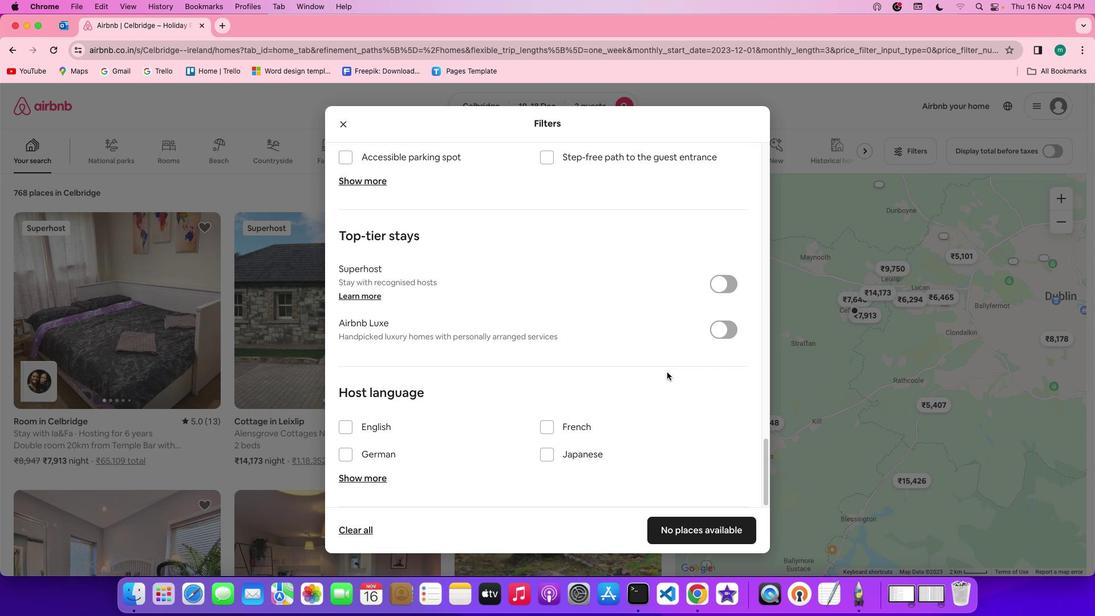 
Action: Mouse scrolled (666, 372) with delta (0, 0)
Screenshot: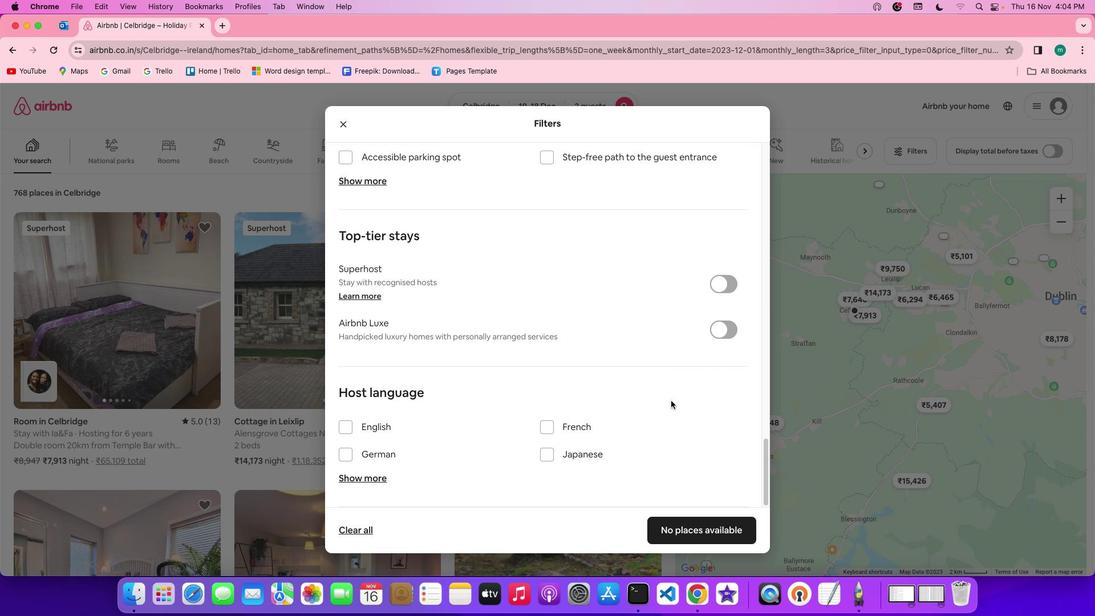 
Action: Mouse scrolled (666, 372) with delta (0, 0)
Screenshot: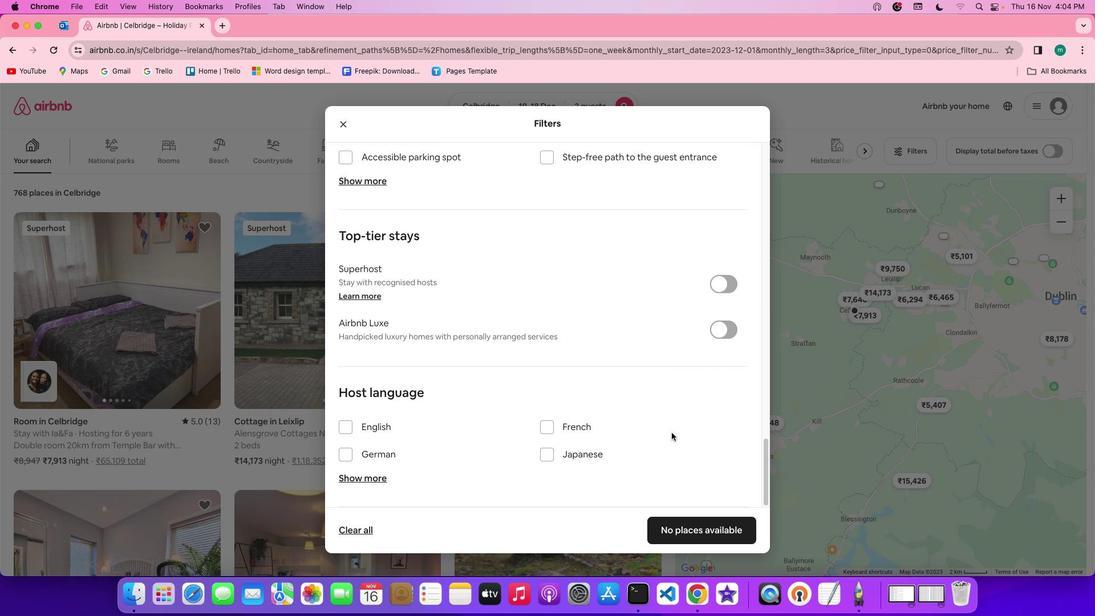 
Action: Mouse scrolled (666, 372) with delta (0, -1)
Screenshot: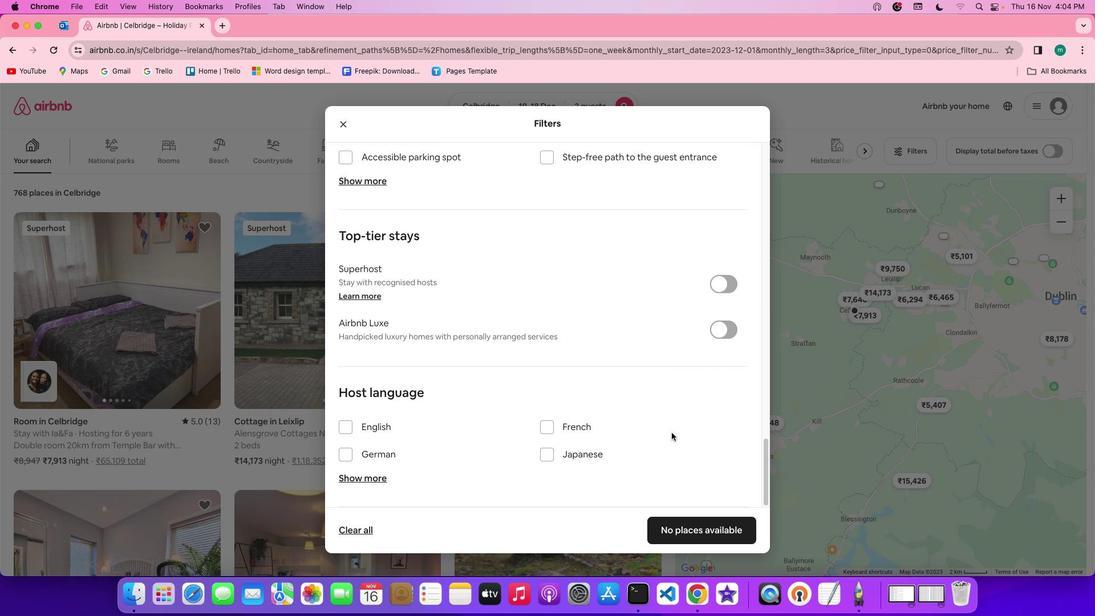 
Action: Mouse scrolled (666, 372) with delta (0, -2)
Screenshot: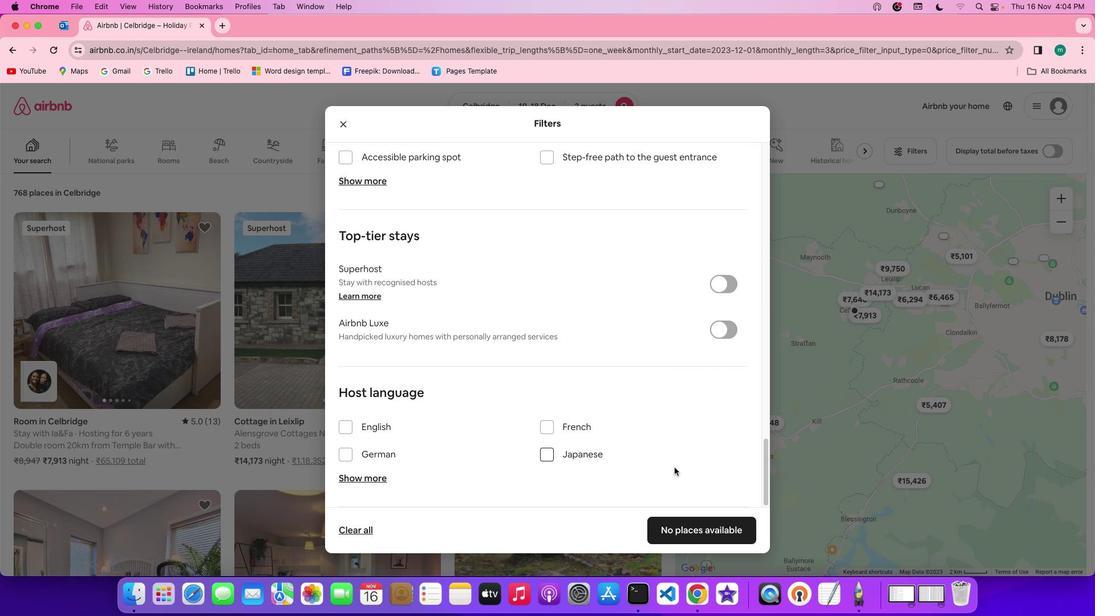 
Action: Mouse moved to (720, 531)
Screenshot: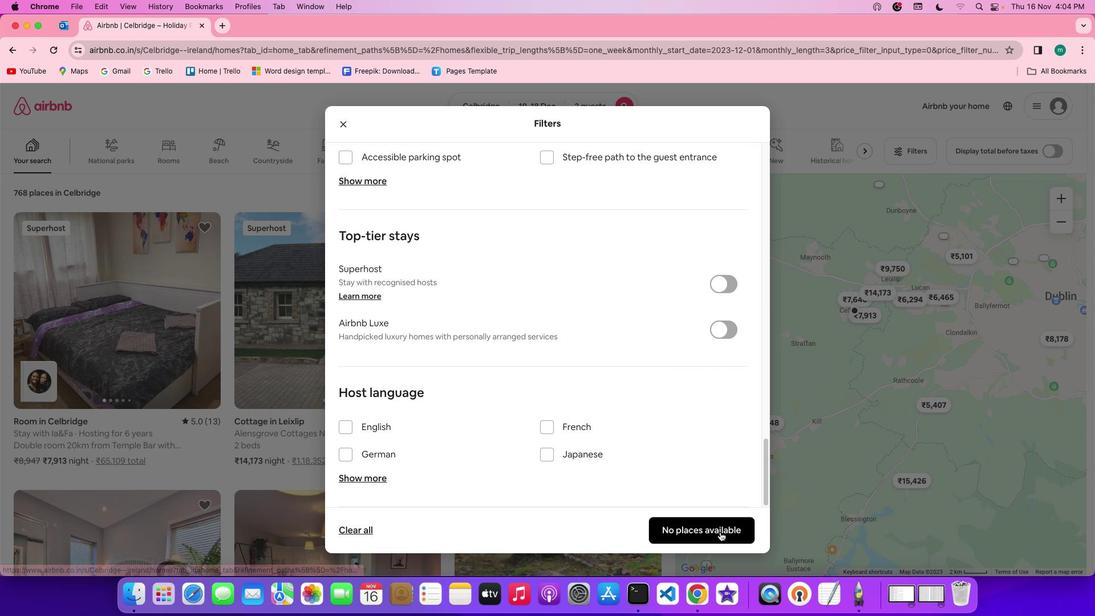 
Action: Mouse pressed left at (720, 531)
Screenshot: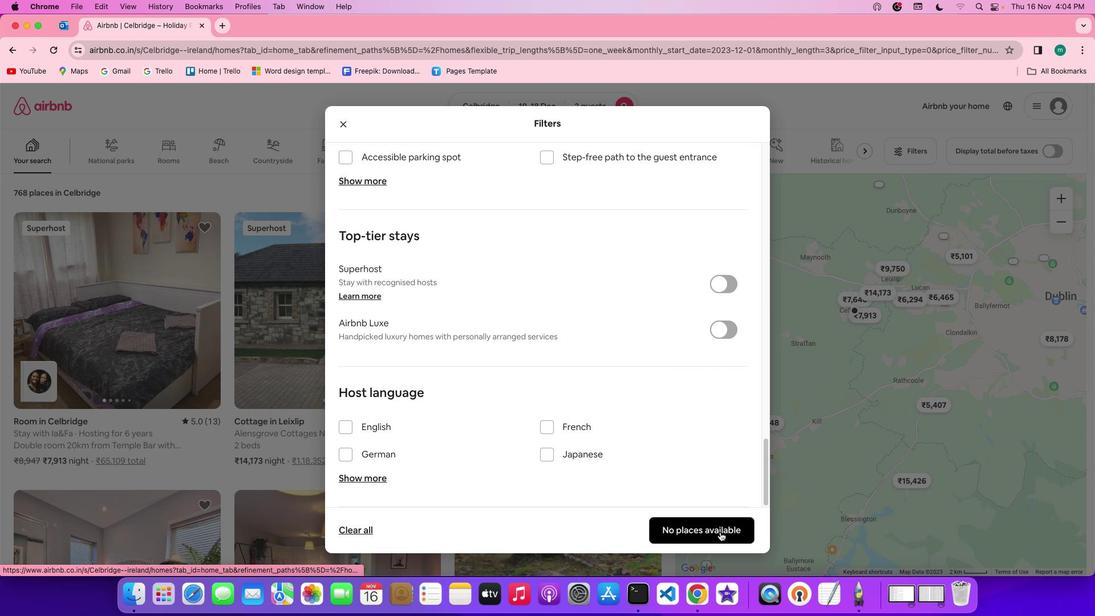 
Action: Mouse moved to (377, 382)
Screenshot: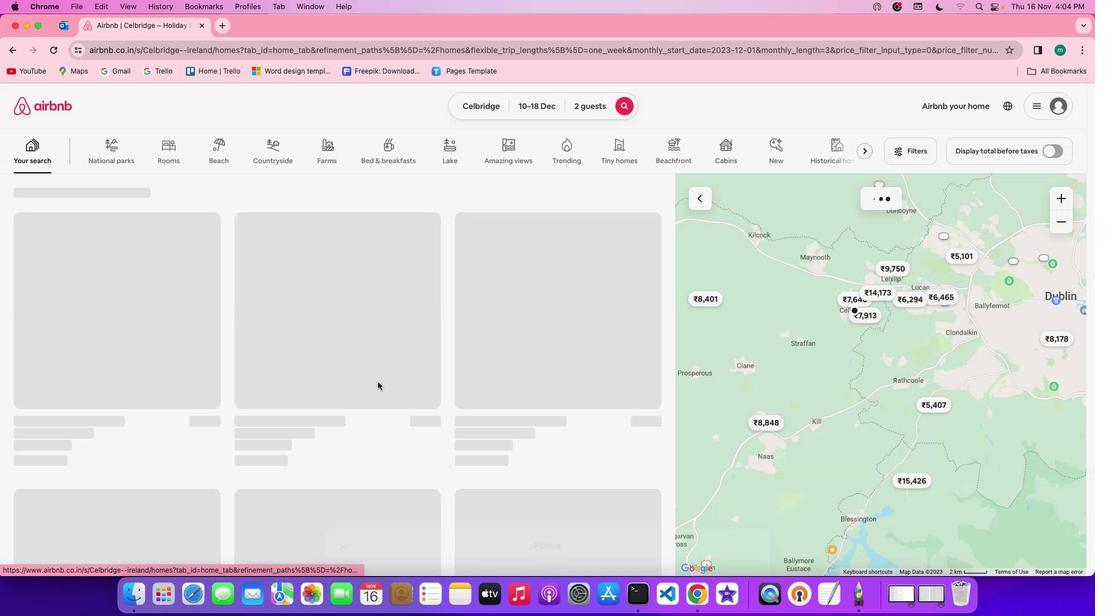
